 Task: Find a one-way flight from Valdosta, Georgia to Dickinson on 9 May for 3 adults in Premium economy, applying specific filters for airlines, stops, and baggage.
Action: Mouse moved to (308, 99)
Screenshot: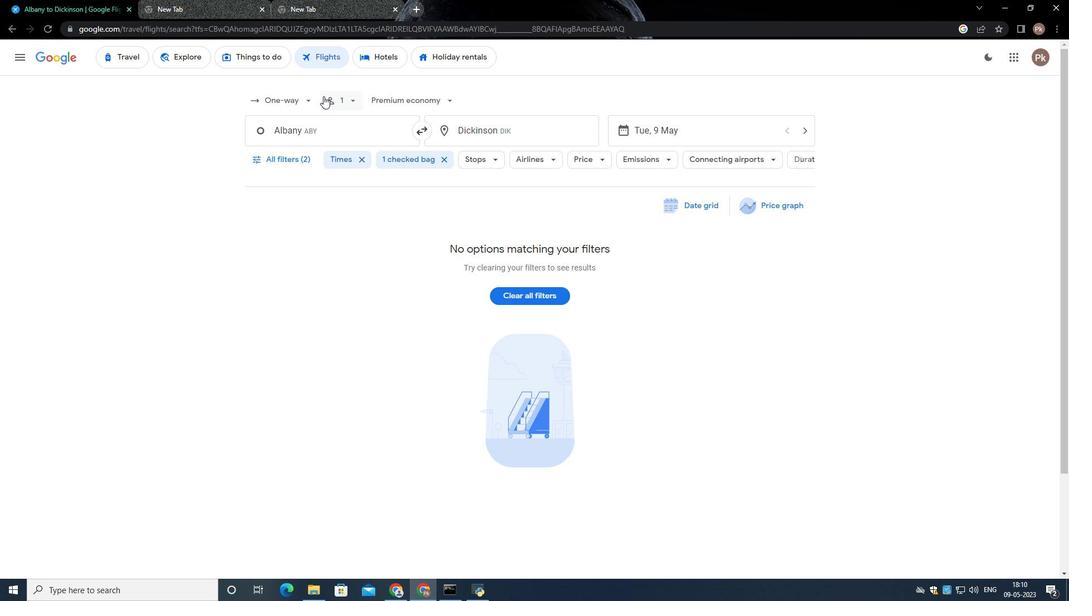 
Action: Mouse pressed left at (308, 99)
Screenshot: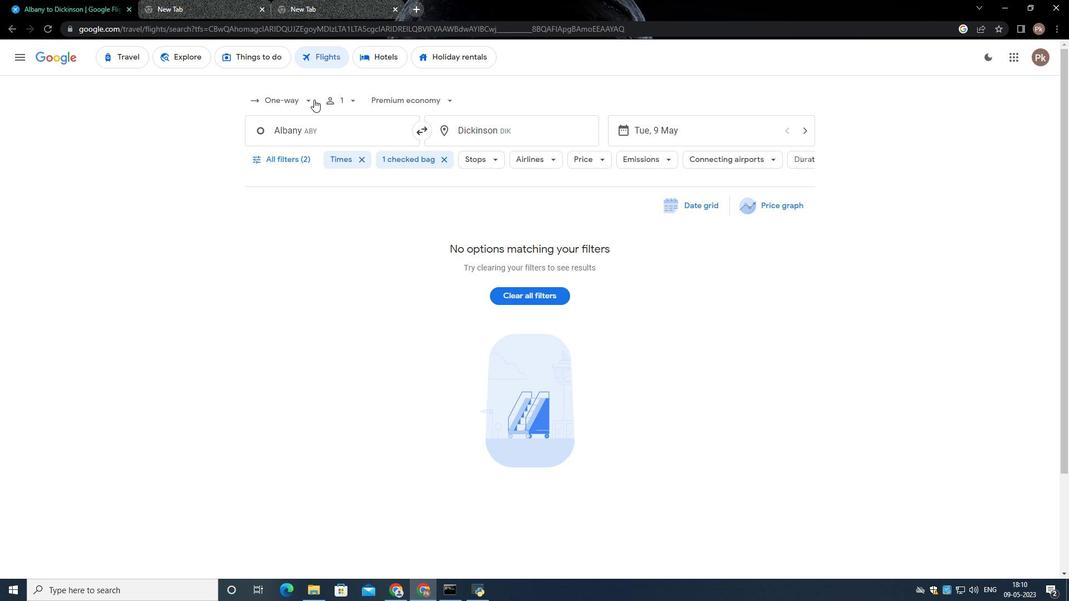 
Action: Mouse moved to (300, 144)
Screenshot: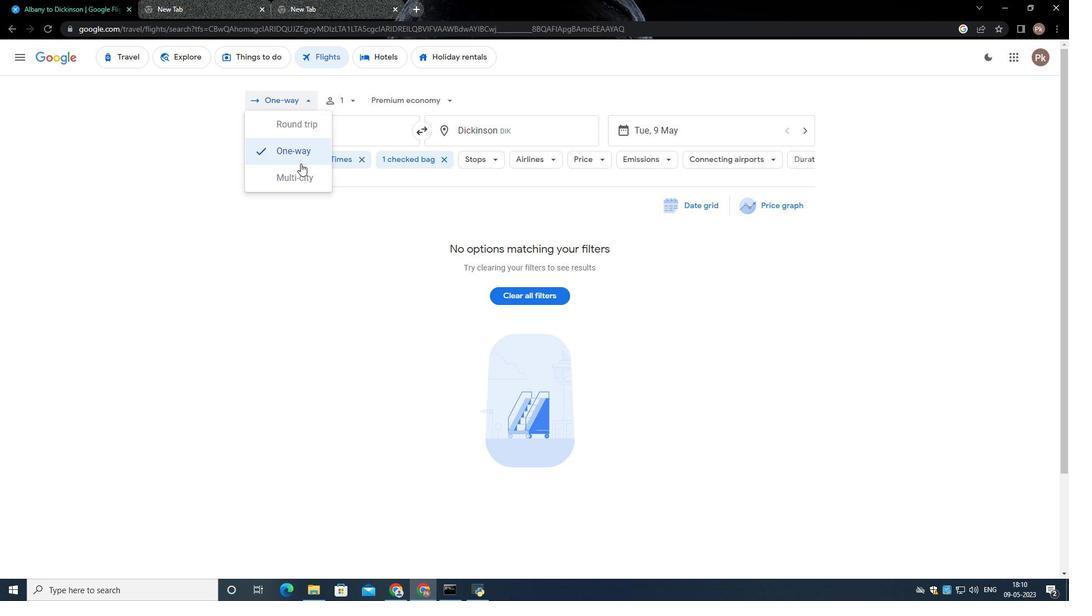 
Action: Mouse pressed left at (300, 144)
Screenshot: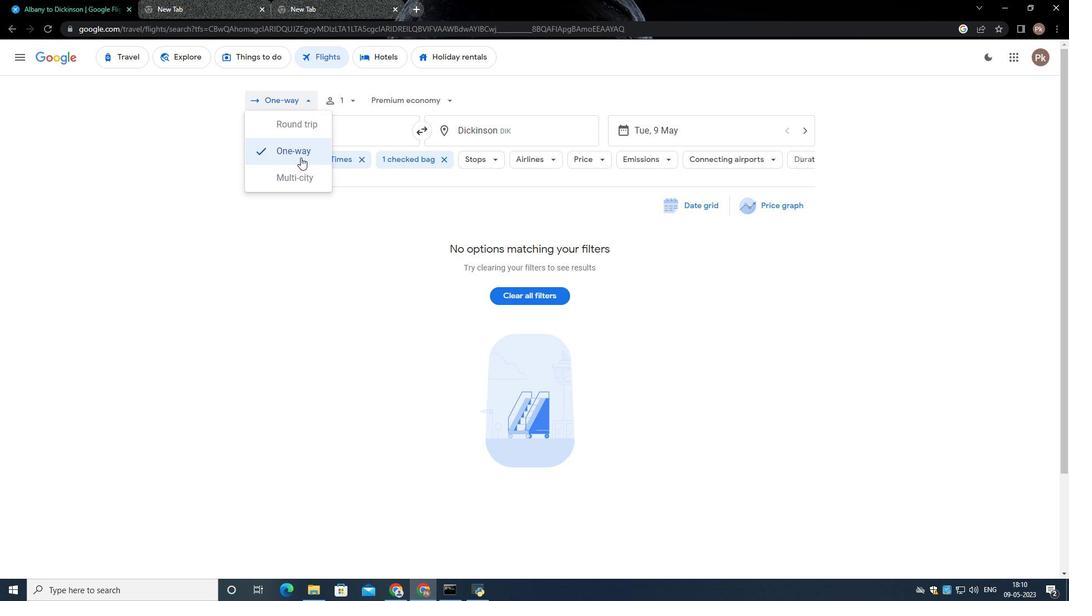 
Action: Mouse moved to (353, 100)
Screenshot: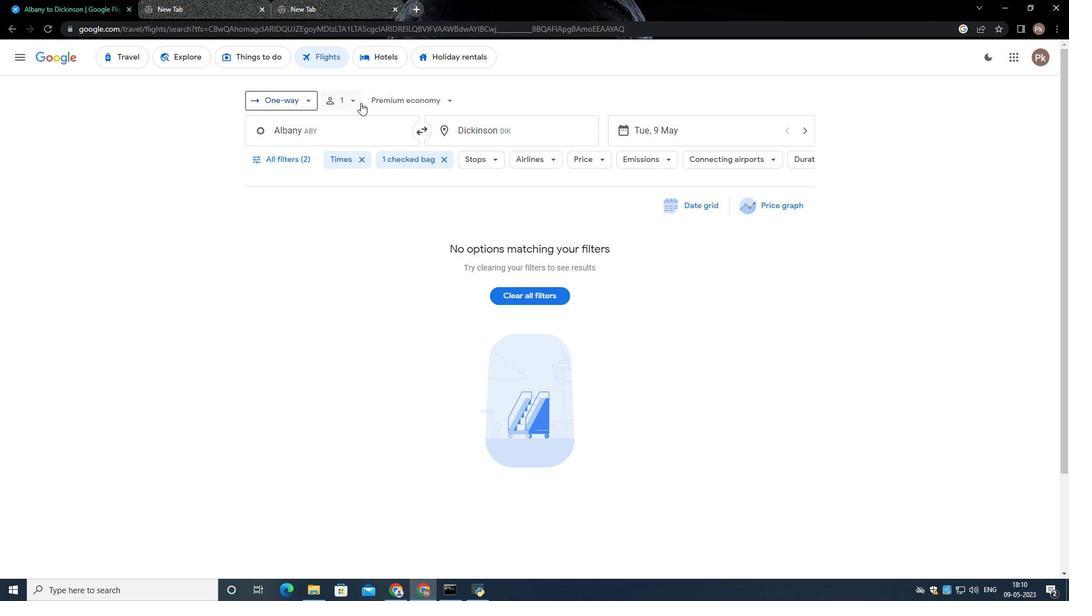 
Action: Mouse pressed left at (353, 100)
Screenshot: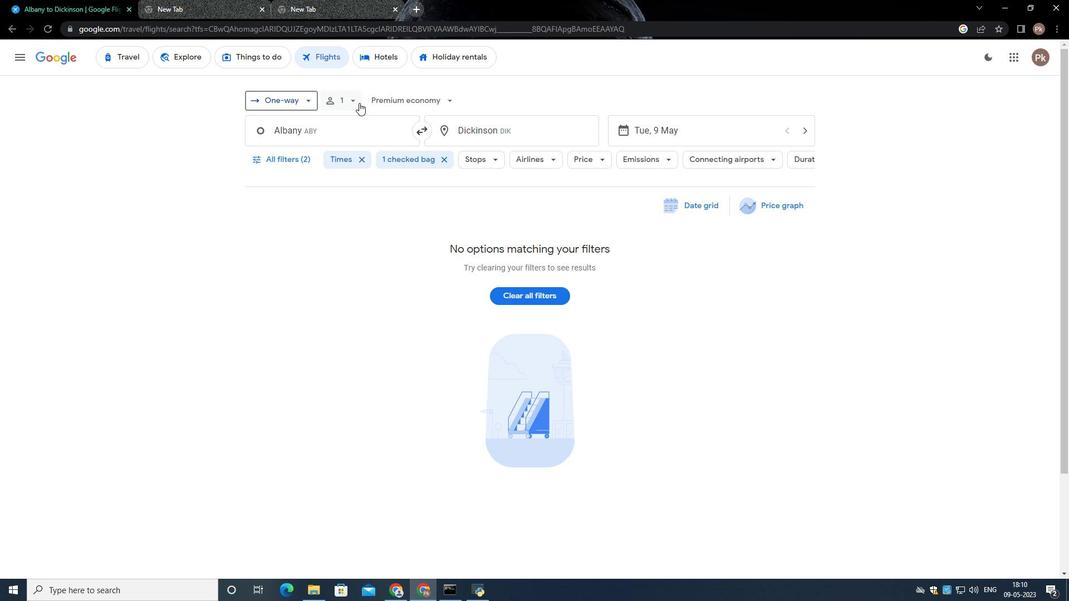 
Action: Mouse moved to (438, 128)
Screenshot: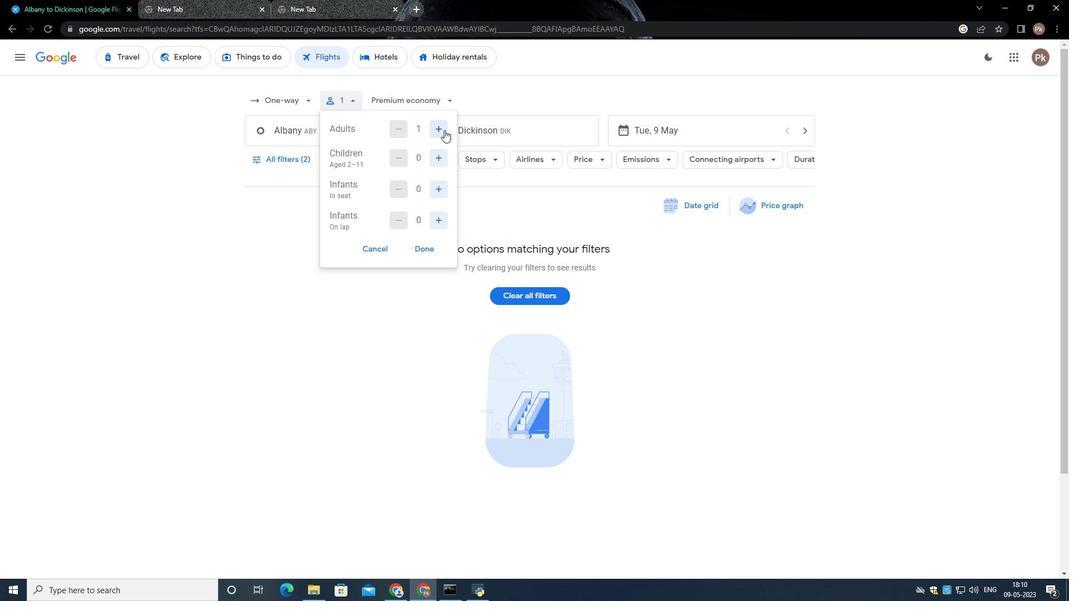 
Action: Mouse pressed left at (438, 128)
Screenshot: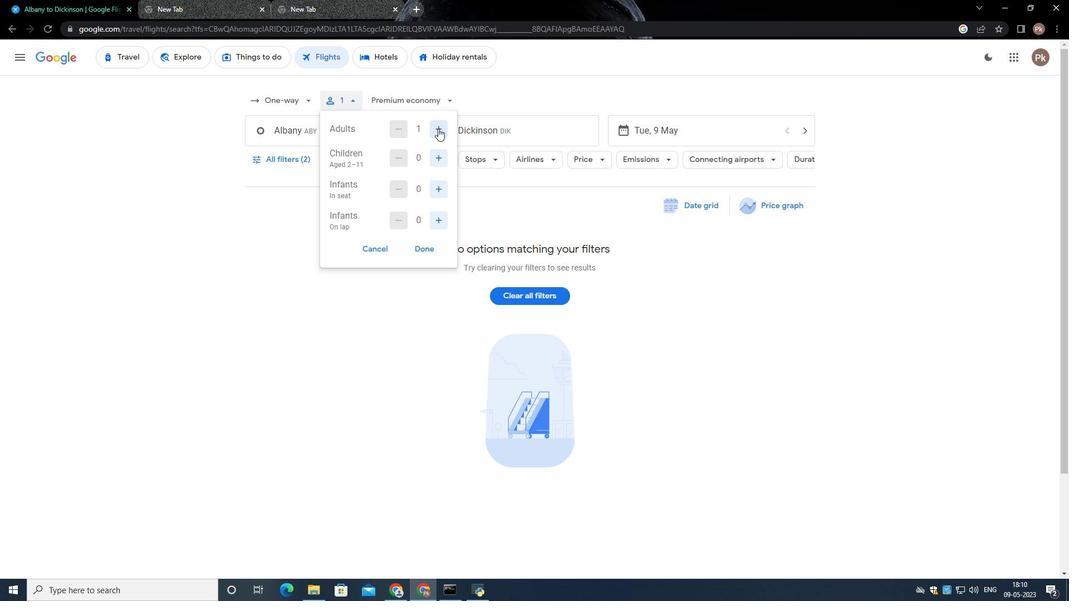 
Action: Mouse pressed left at (438, 128)
Screenshot: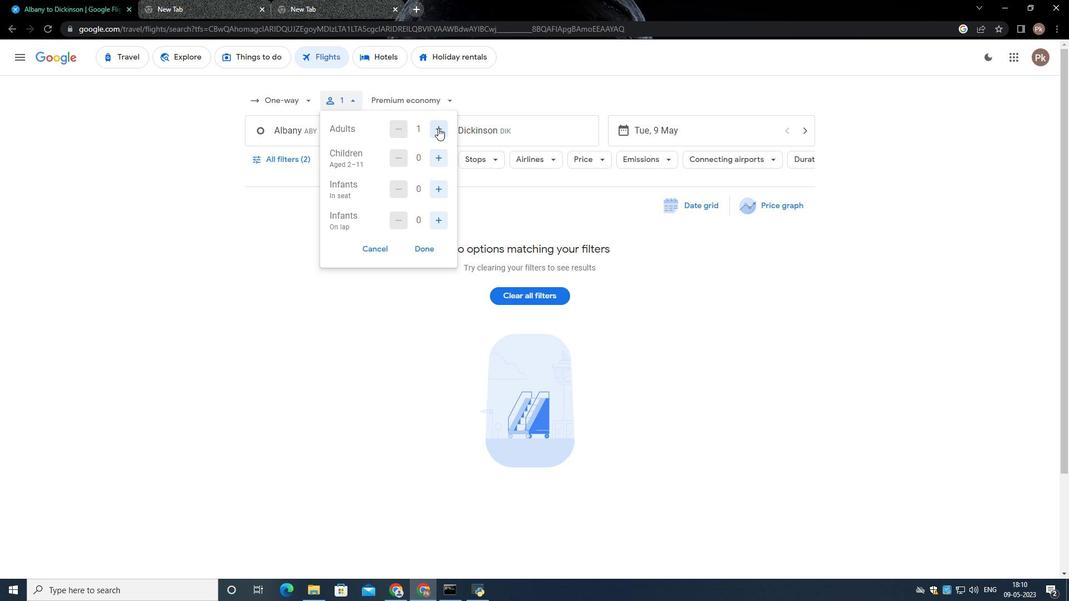 
Action: Mouse moved to (423, 248)
Screenshot: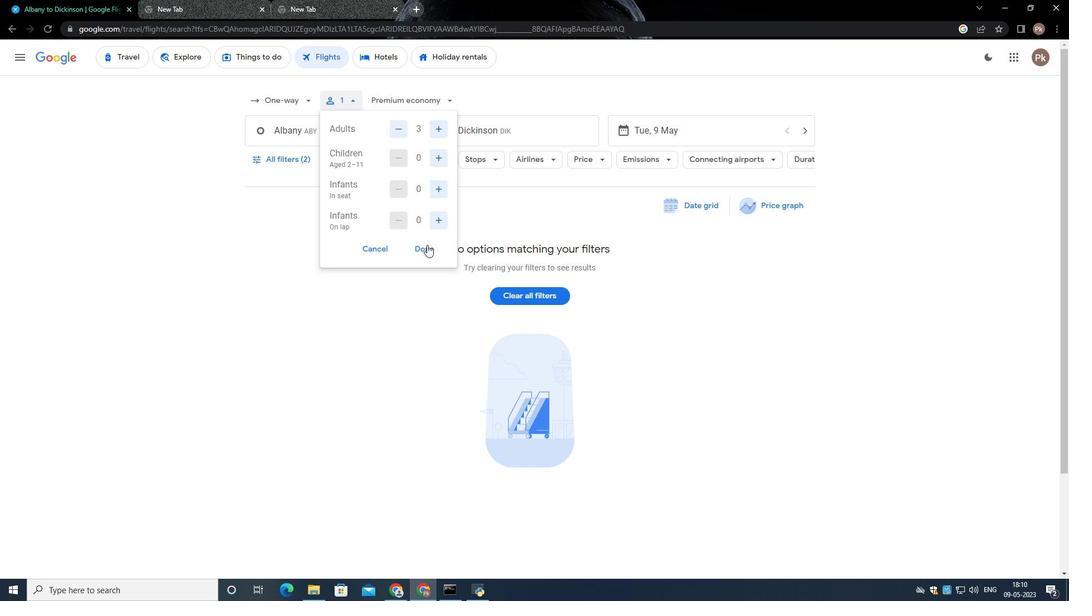 
Action: Mouse pressed left at (423, 248)
Screenshot: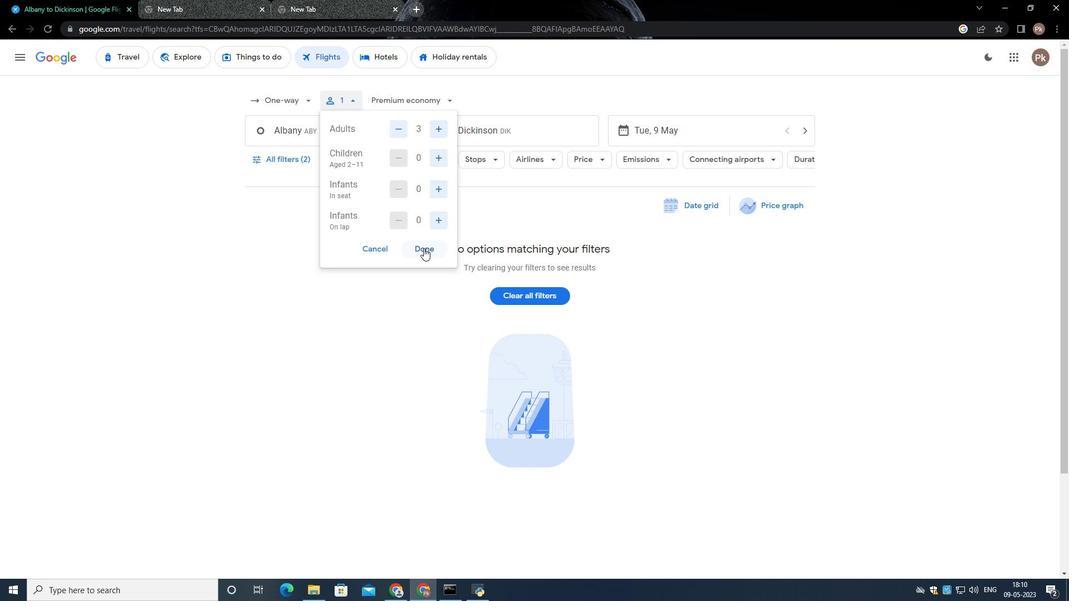 
Action: Mouse moved to (355, 142)
Screenshot: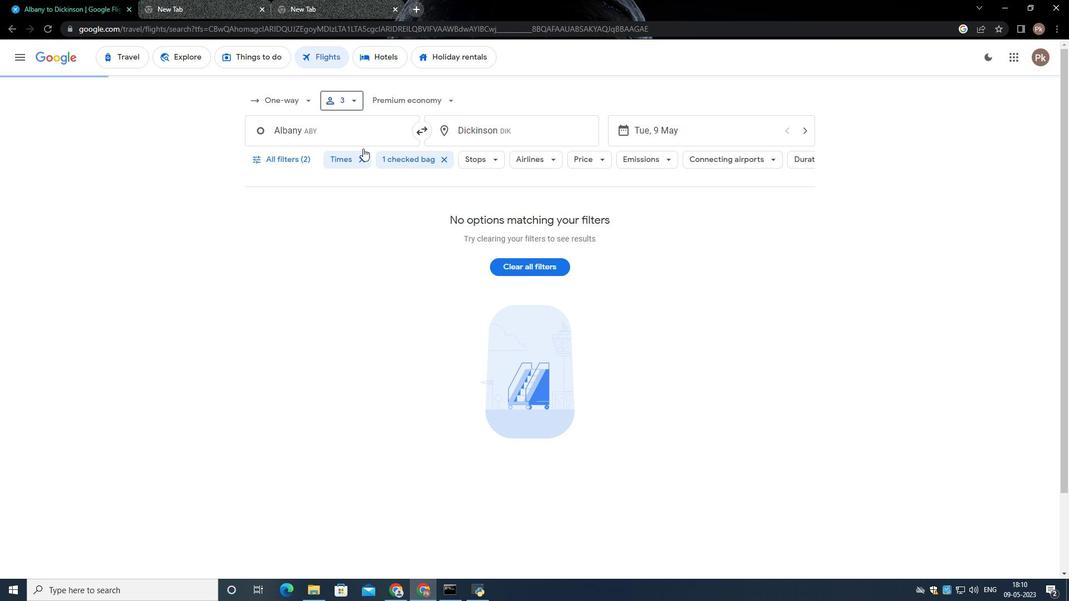 
Action: Mouse pressed left at (355, 142)
Screenshot: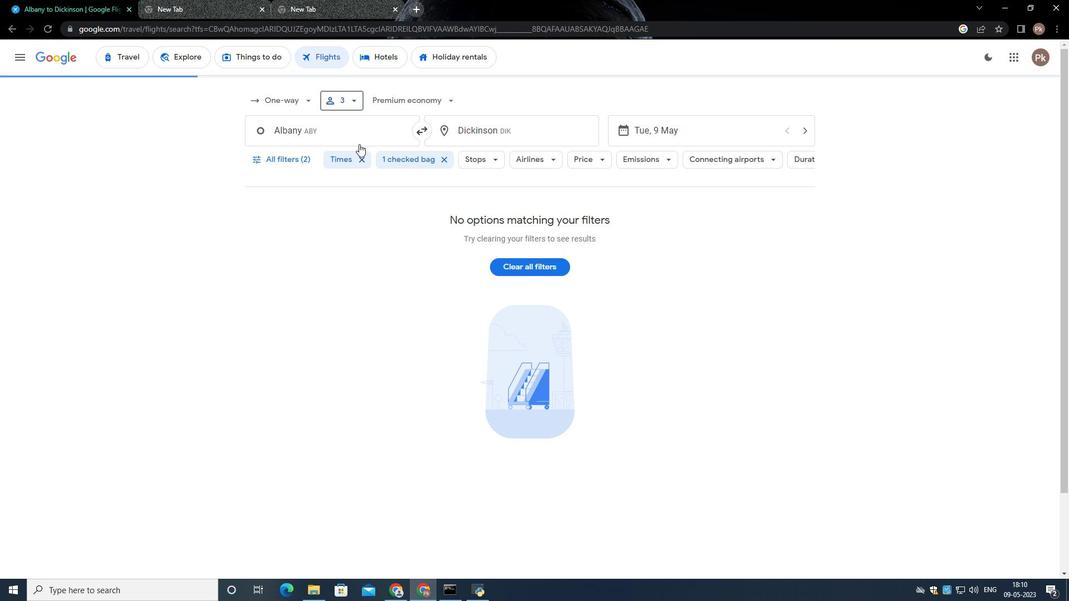 
Action: Mouse moved to (352, 138)
Screenshot: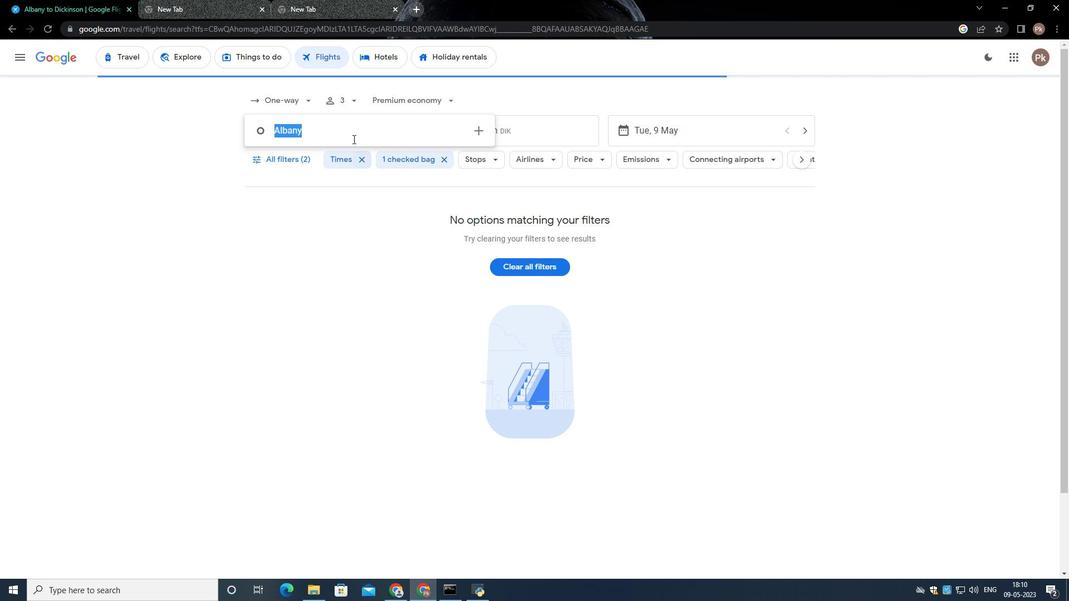 
Action: Key pressed <Key.backspace><Key.shift>Valdosta<Key.space><Key.shift><Key.shift>R
Screenshot: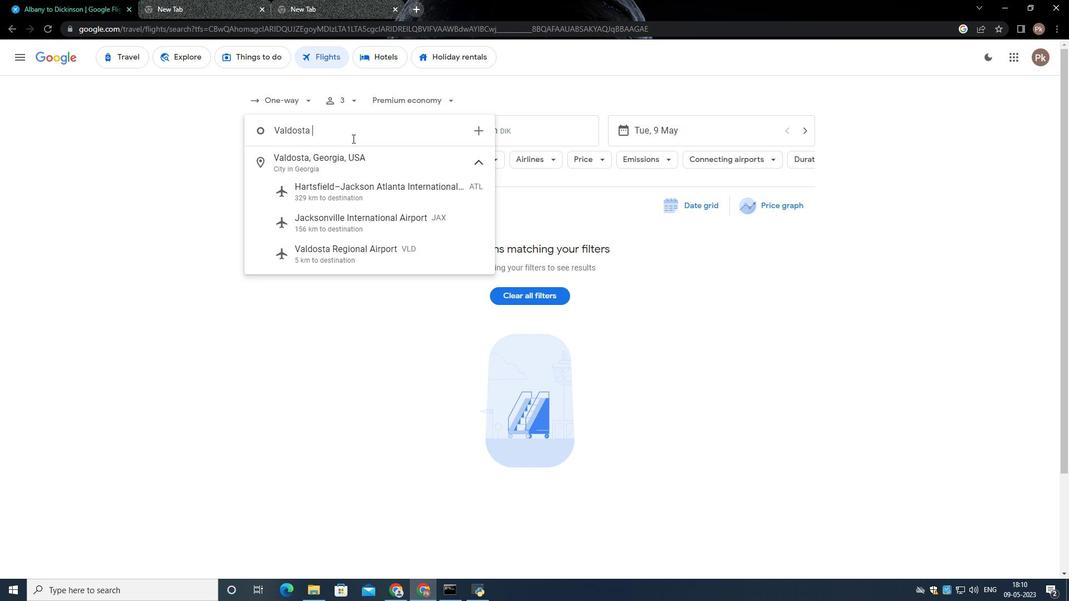 
Action: Mouse moved to (340, 163)
Screenshot: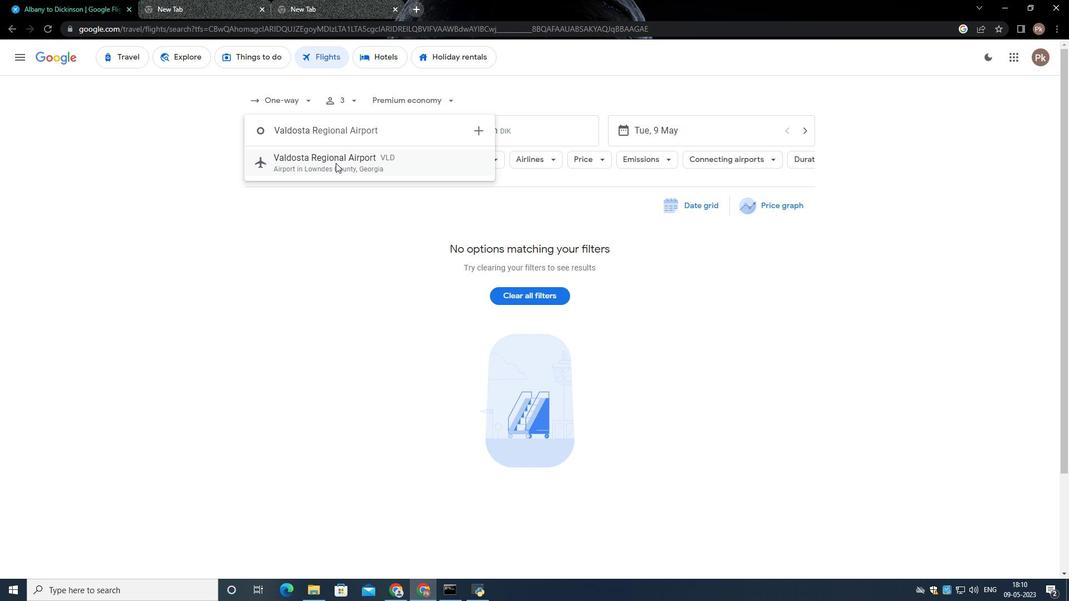
Action: Mouse pressed left at (340, 163)
Screenshot: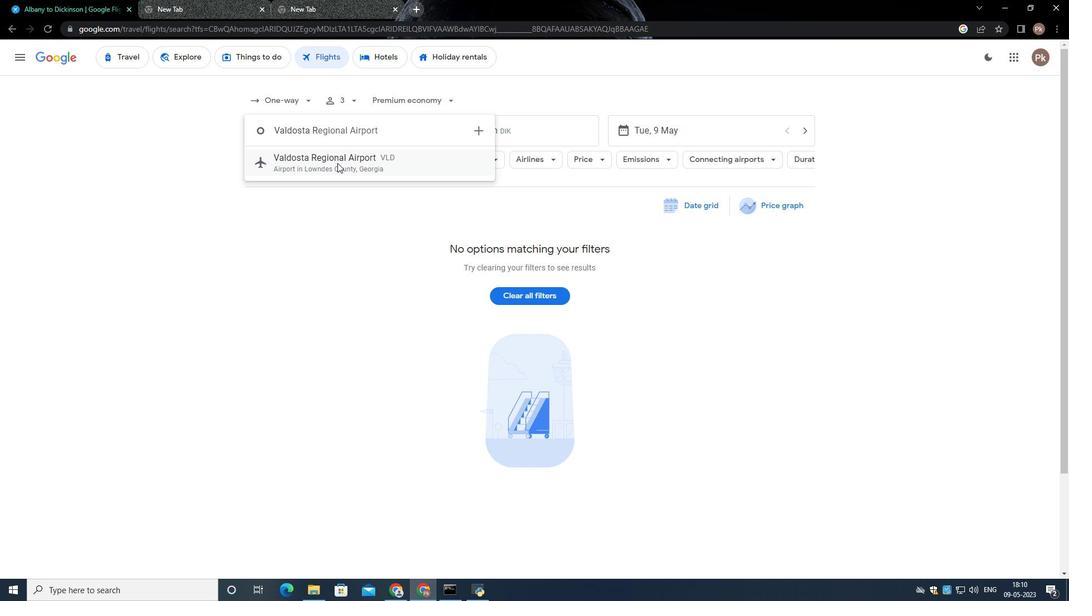 
Action: Mouse moved to (496, 126)
Screenshot: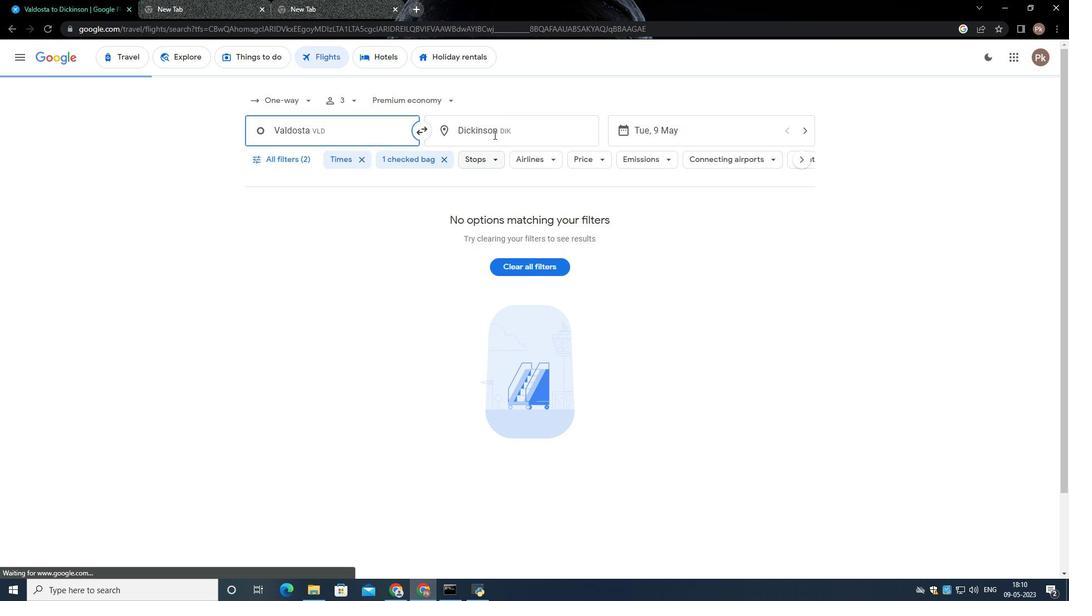 
Action: Mouse pressed left at (496, 126)
Screenshot: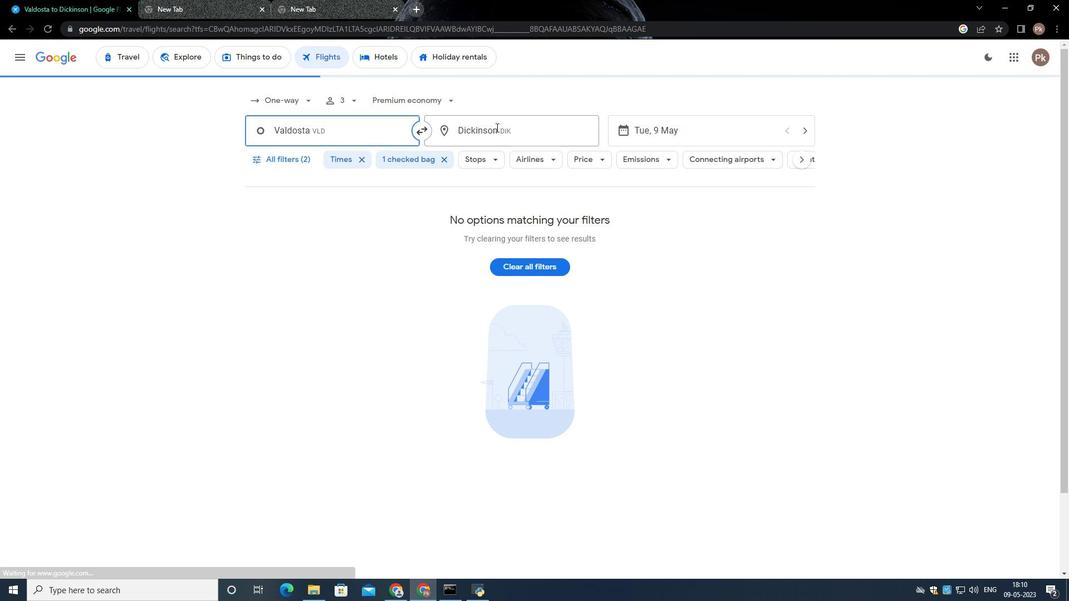 
Action: Mouse moved to (418, 107)
Screenshot: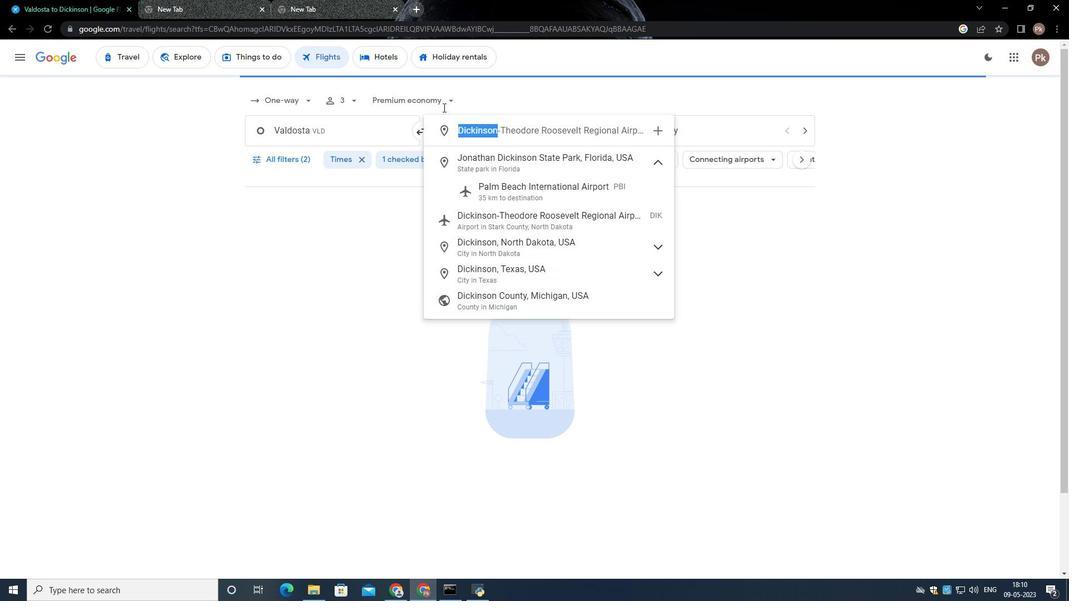 
Action: Key pressed <Key.backspace>
Screenshot: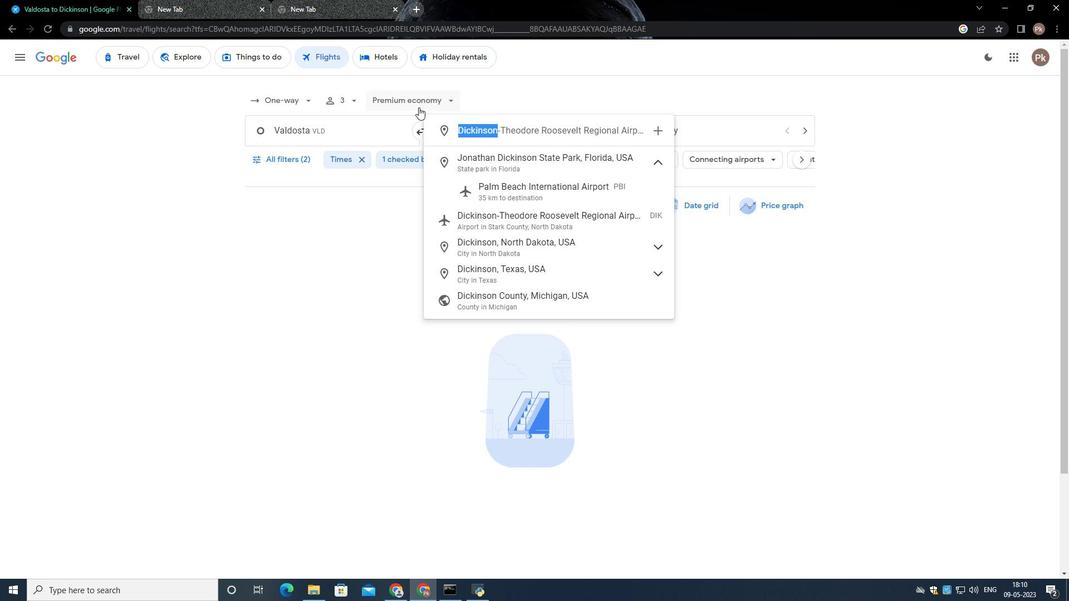 
Action: Mouse moved to (418, 108)
Screenshot: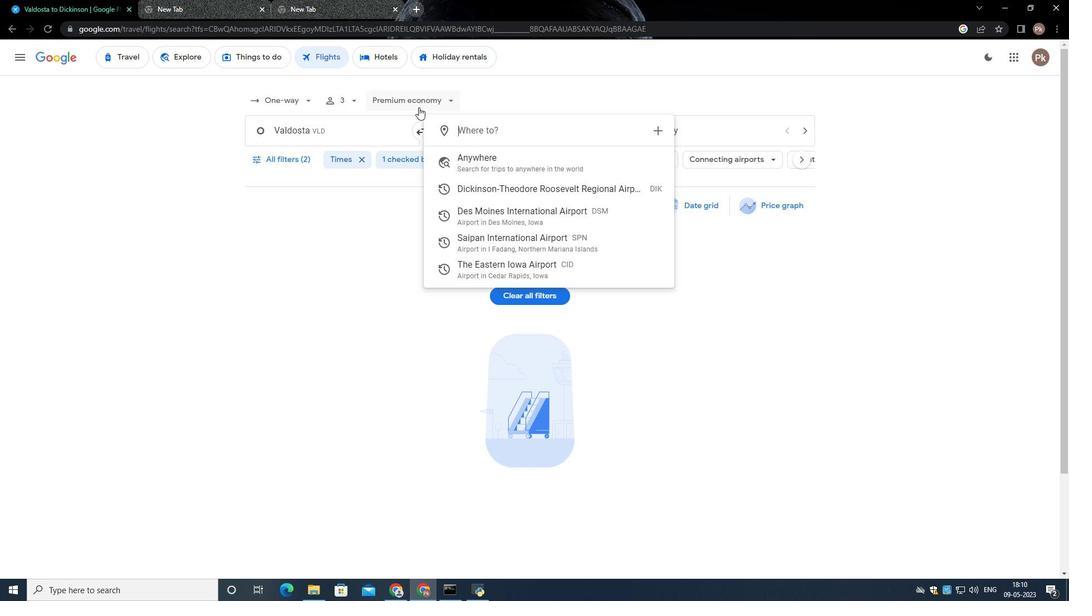 
Action: Key pressed <Key.shift><Key.shift><Key.shift><Key.shift><Key.shift><Key.shift><Key.shift><Key.shift>Di
Screenshot: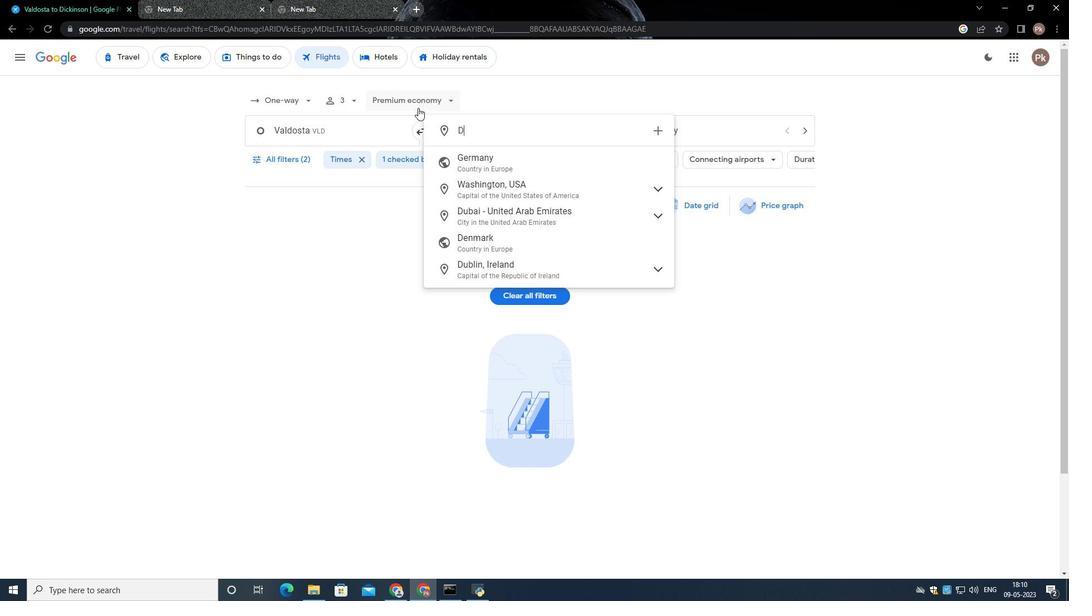 
Action: Mouse moved to (417, 108)
Screenshot: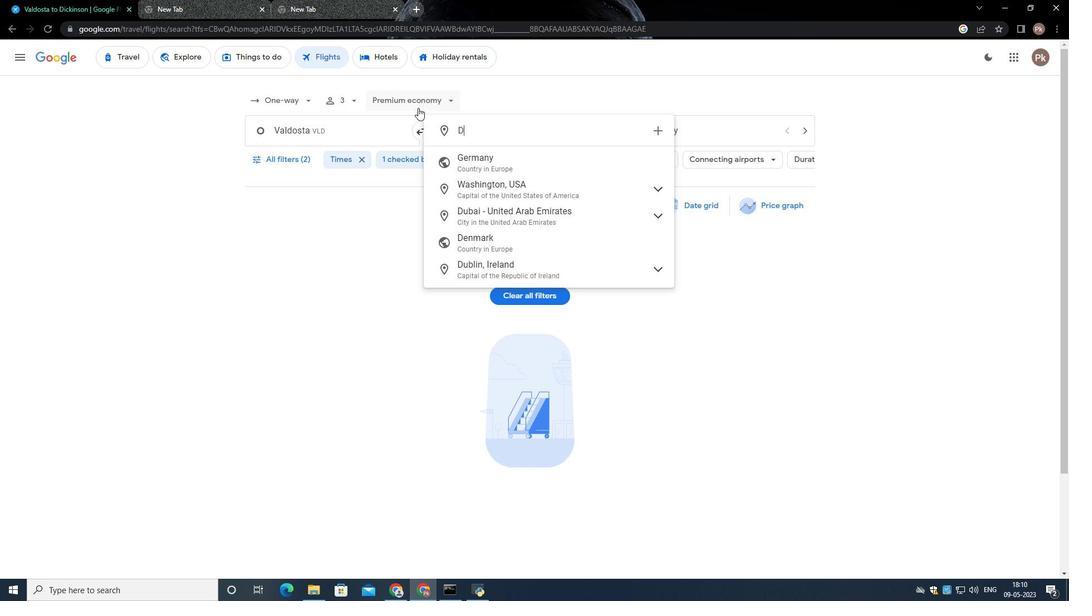 
Action: Key pressed ck
Screenshot: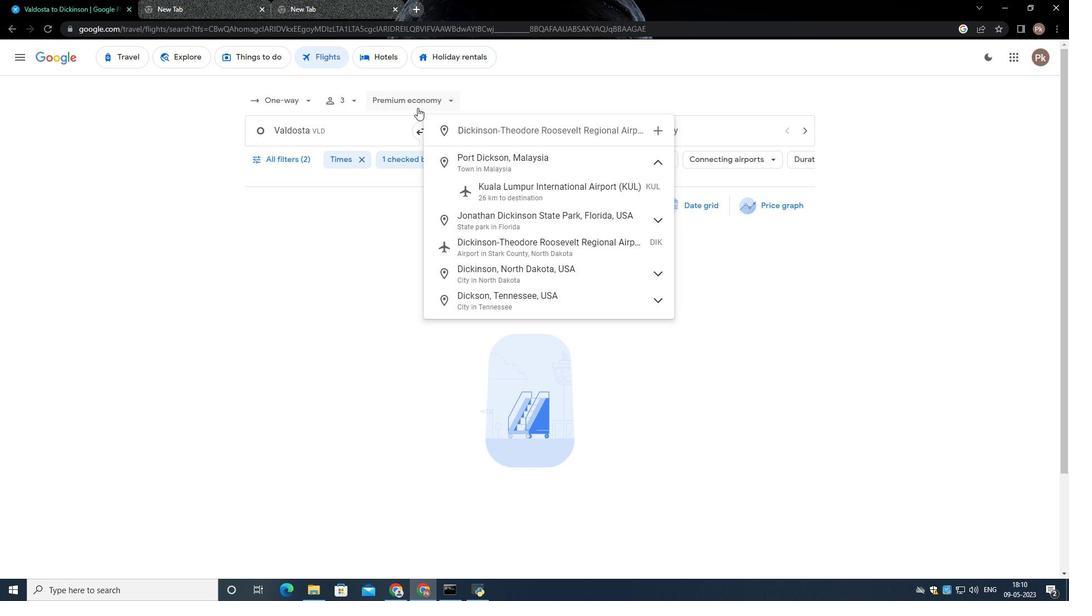 
Action: Mouse moved to (533, 251)
Screenshot: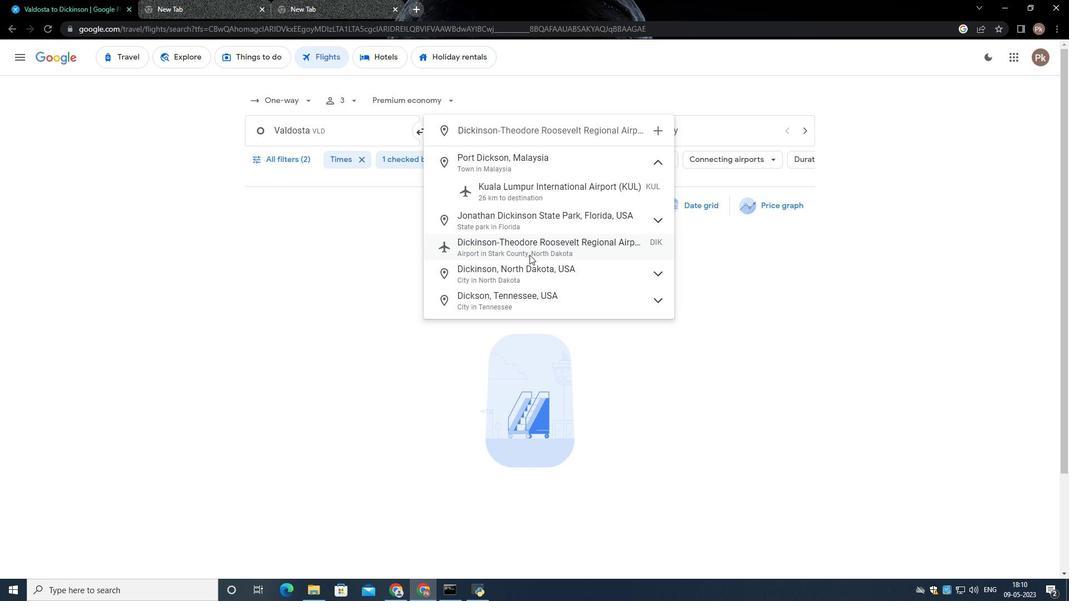 
Action: Mouse pressed left at (533, 251)
Screenshot: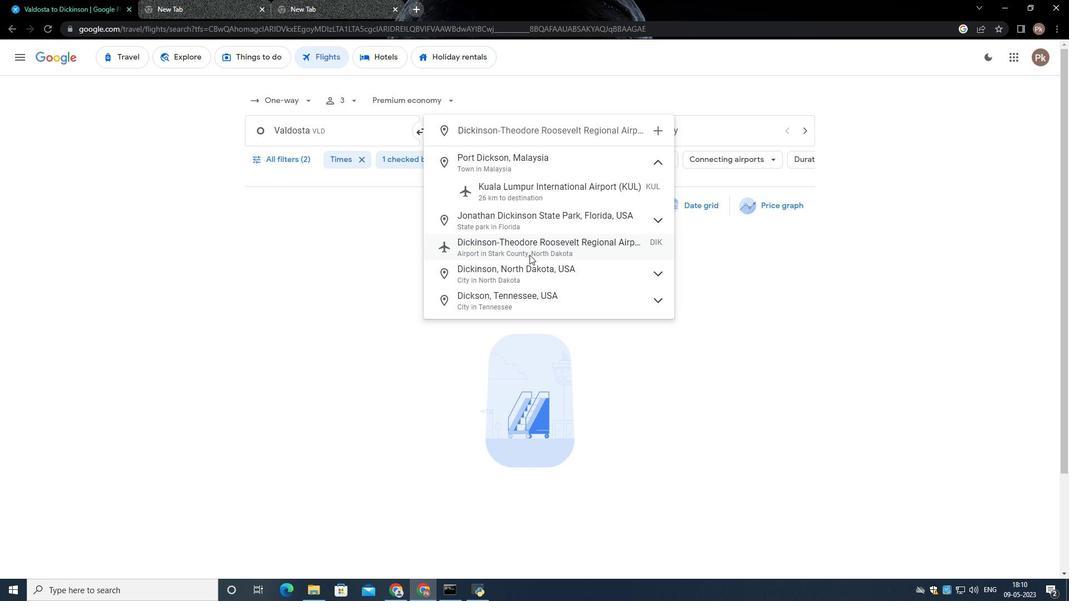 
Action: Mouse moved to (654, 129)
Screenshot: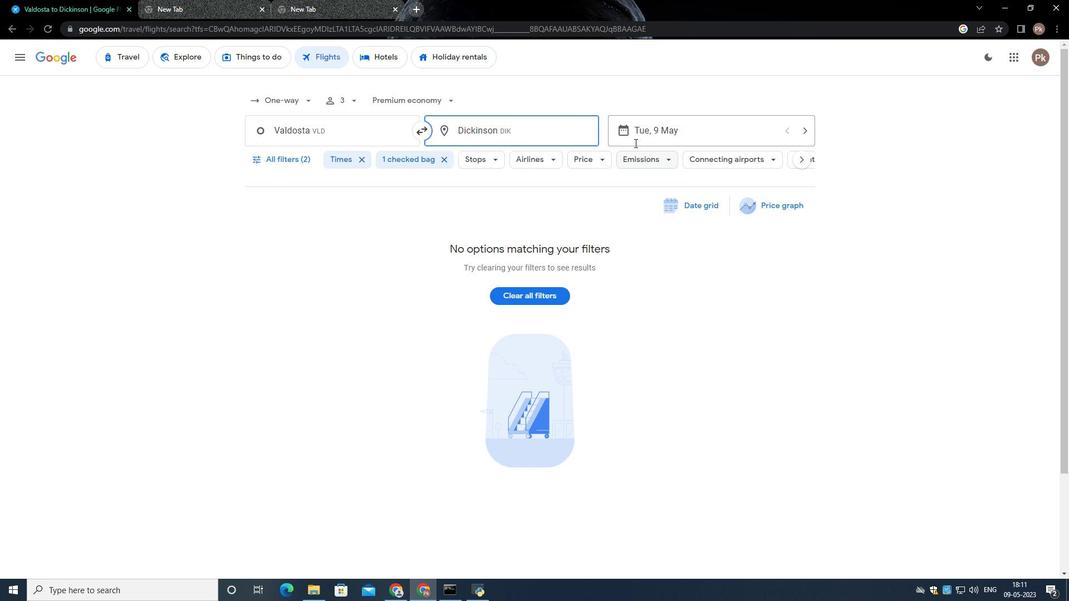 
Action: Mouse pressed left at (654, 129)
Screenshot: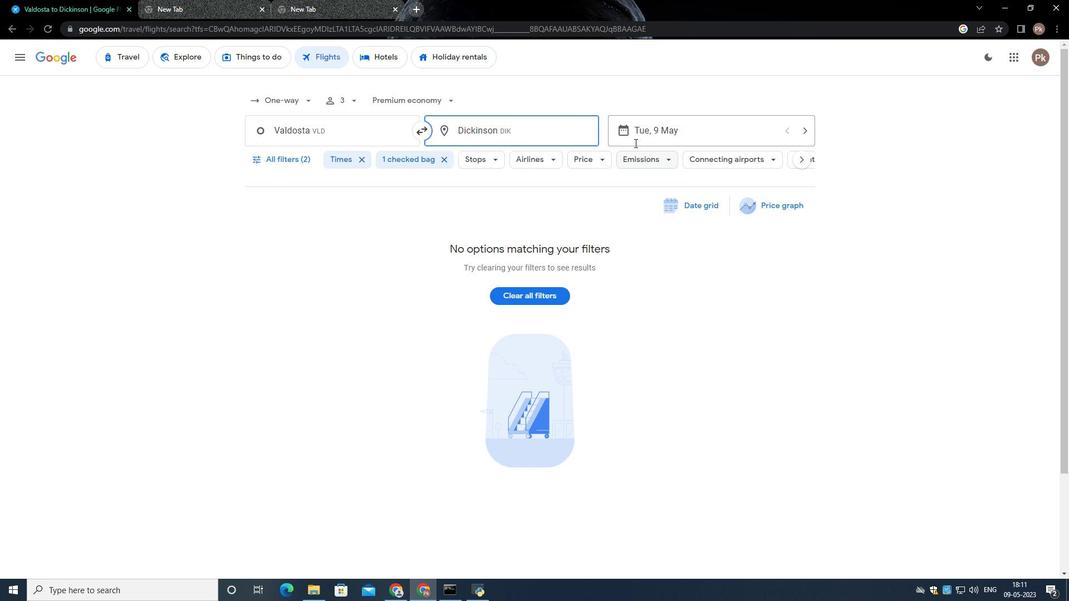 
Action: Mouse moved to (471, 245)
Screenshot: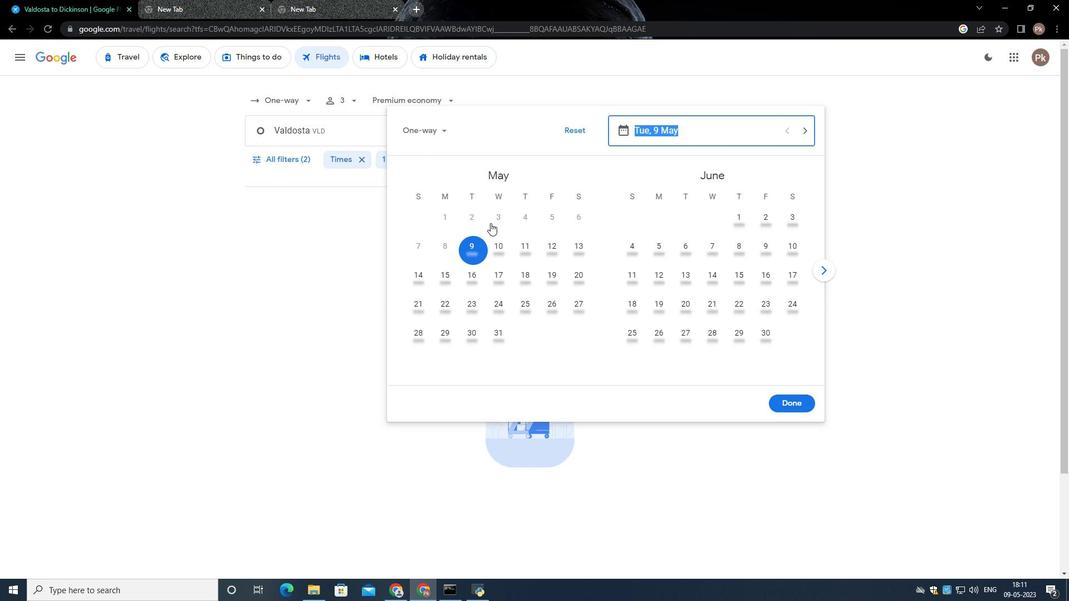 
Action: Mouse pressed left at (471, 245)
Screenshot: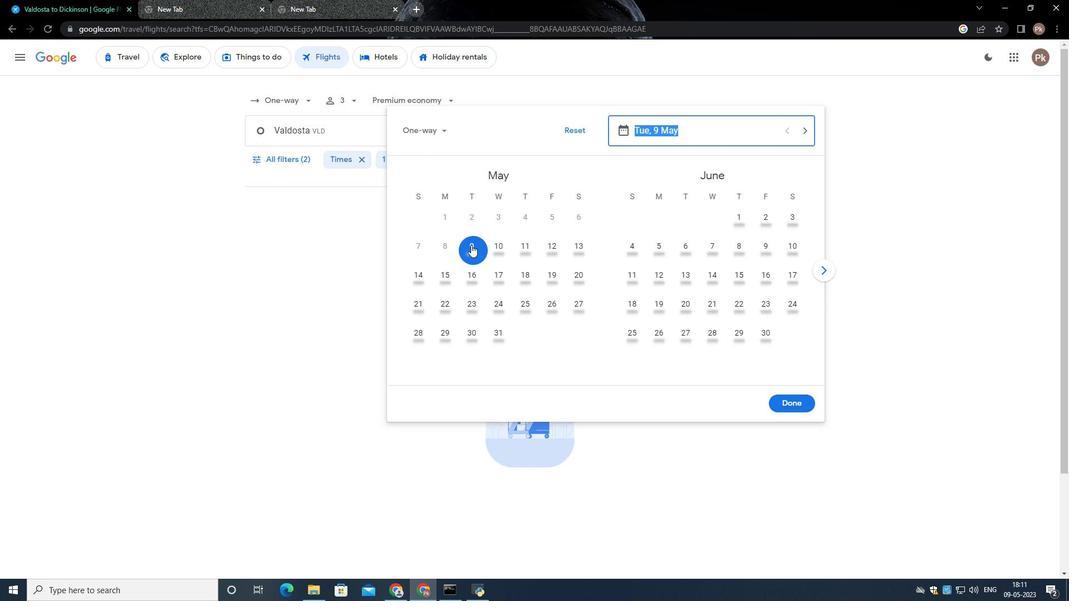 
Action: Mouse moved to (788, 397)
Screenshot: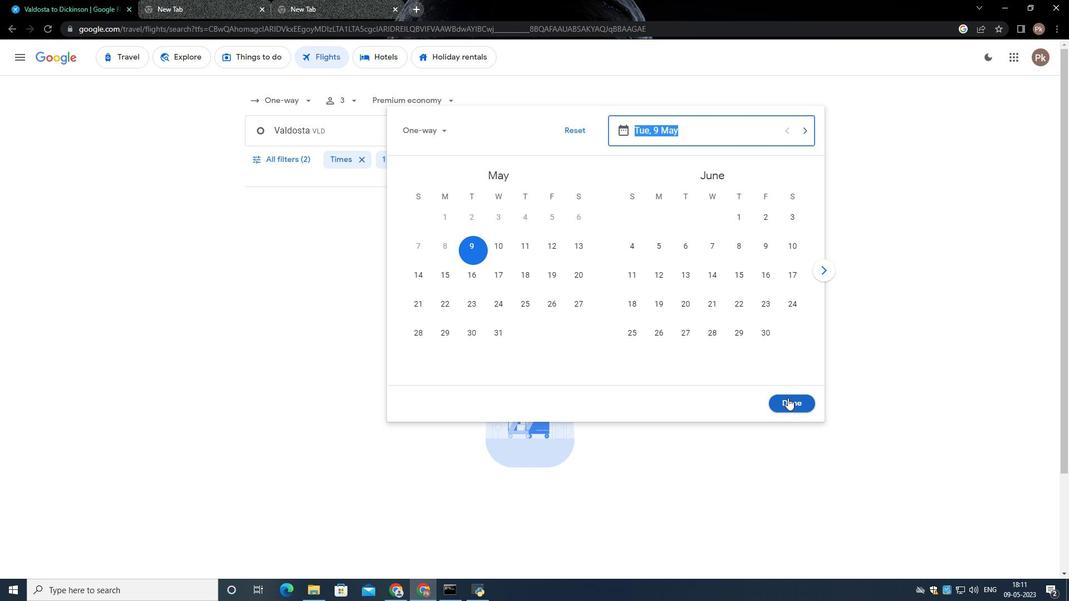 
Action: Mouse pressed left at (788, 397)
Screenshot: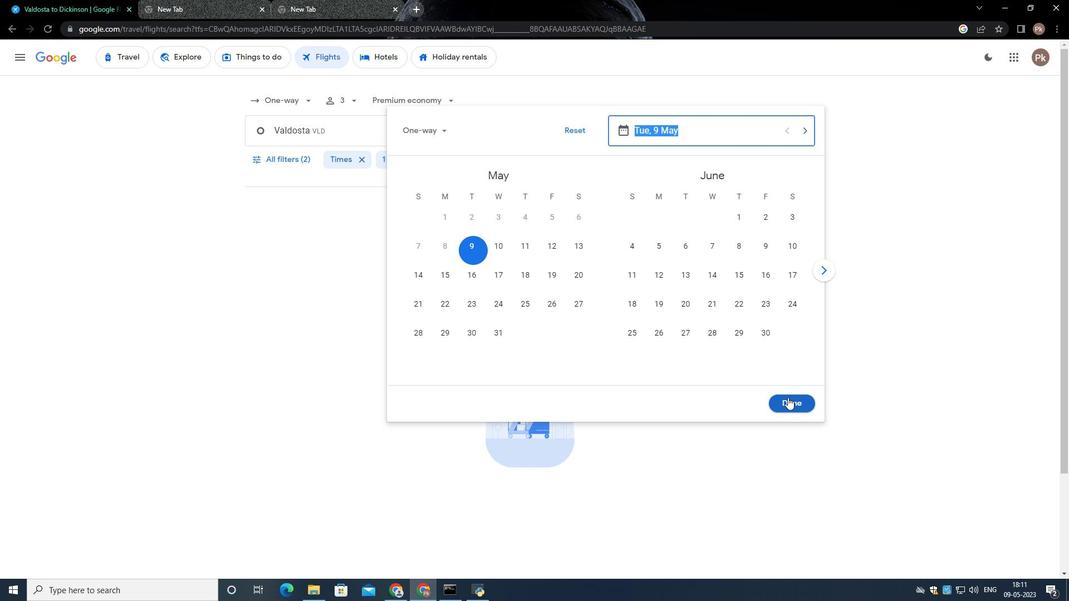 
Action: Mouse moved to (299, 149)
Screenshot: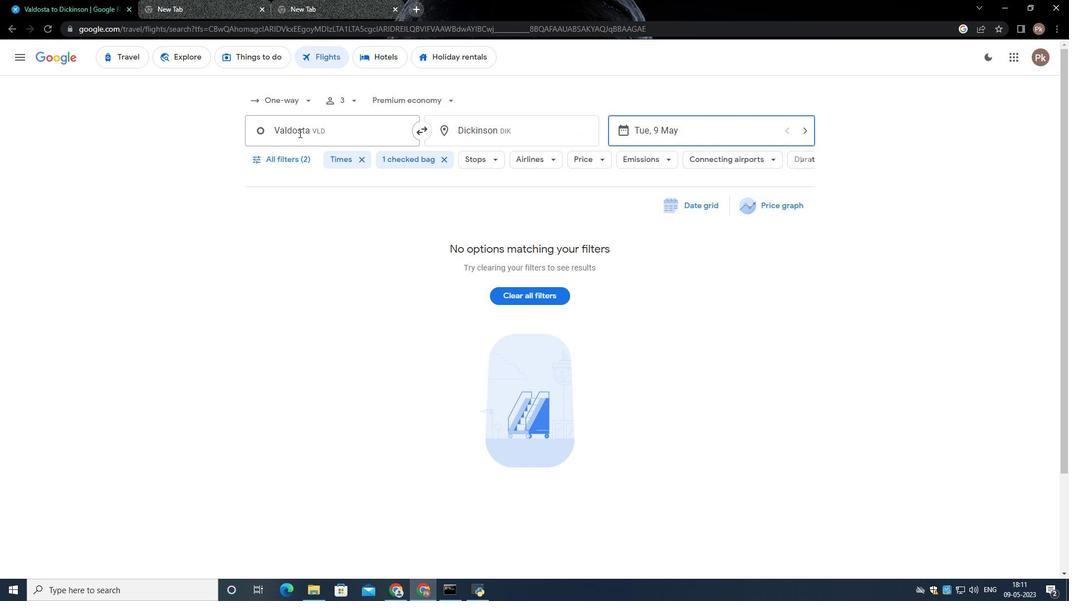 
Action: Mouse pressed left at (299, 149)
Screenshot: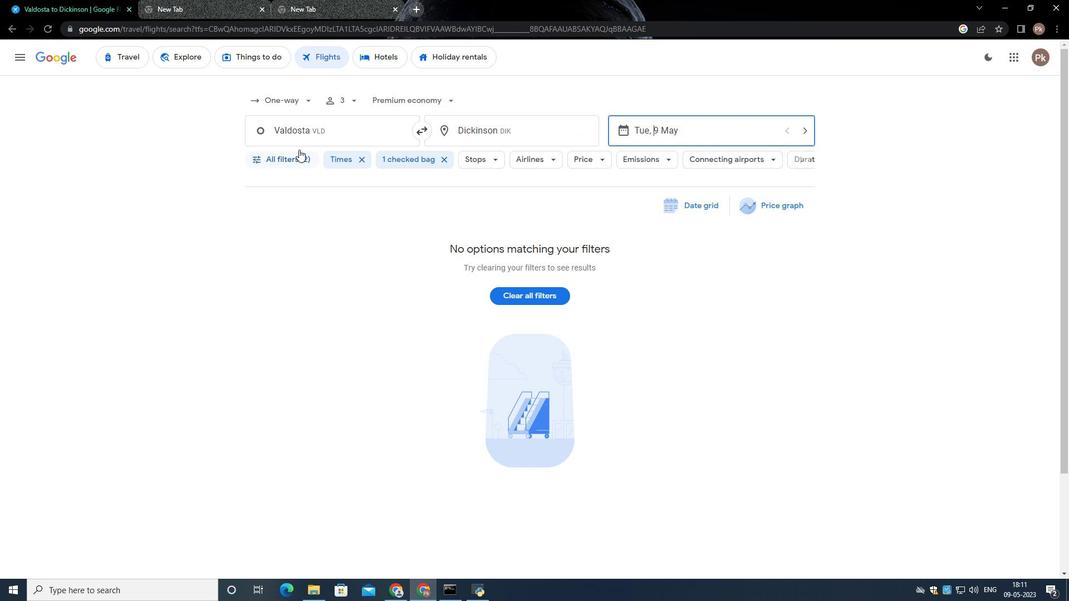 
Action: Mouse moved to (408, 397)
Screenshot: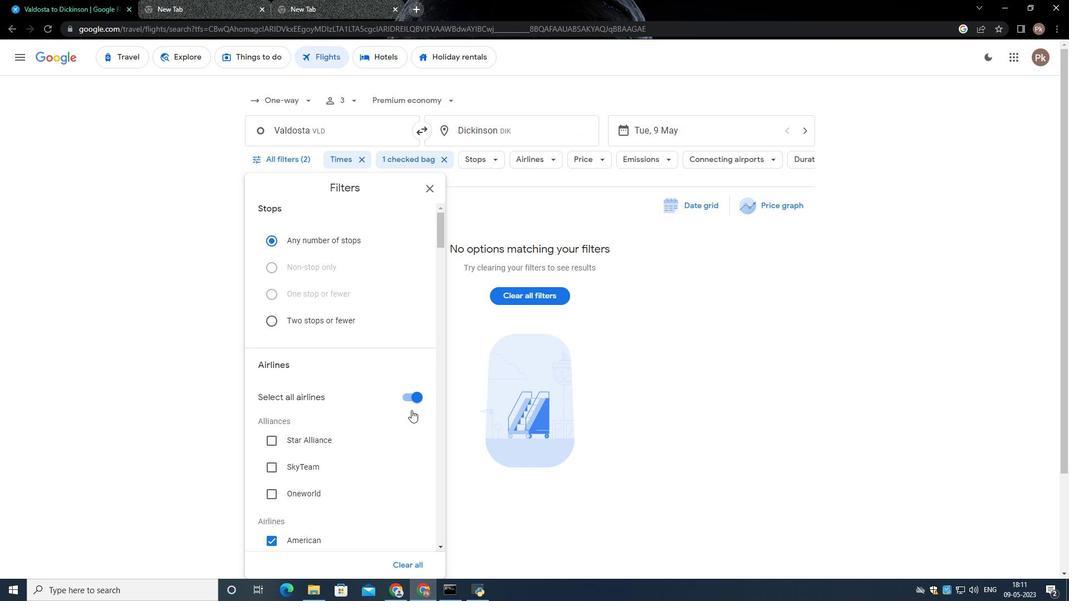 
Action: Mouse pressed left at (408, 397)
Screenshot: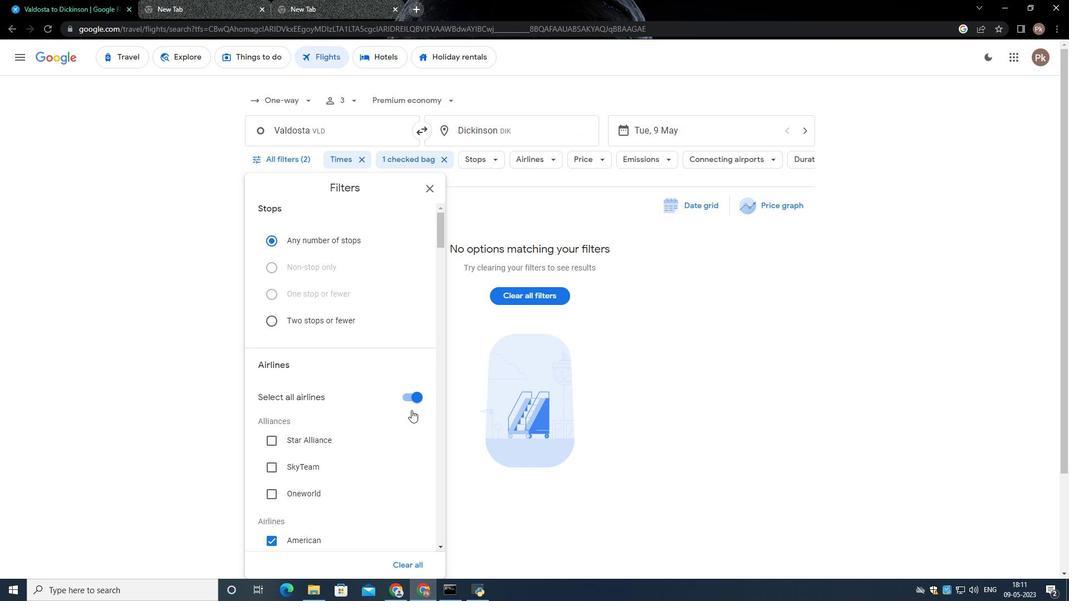 
Action: Mouse moved to (375, 387)
Screenshot: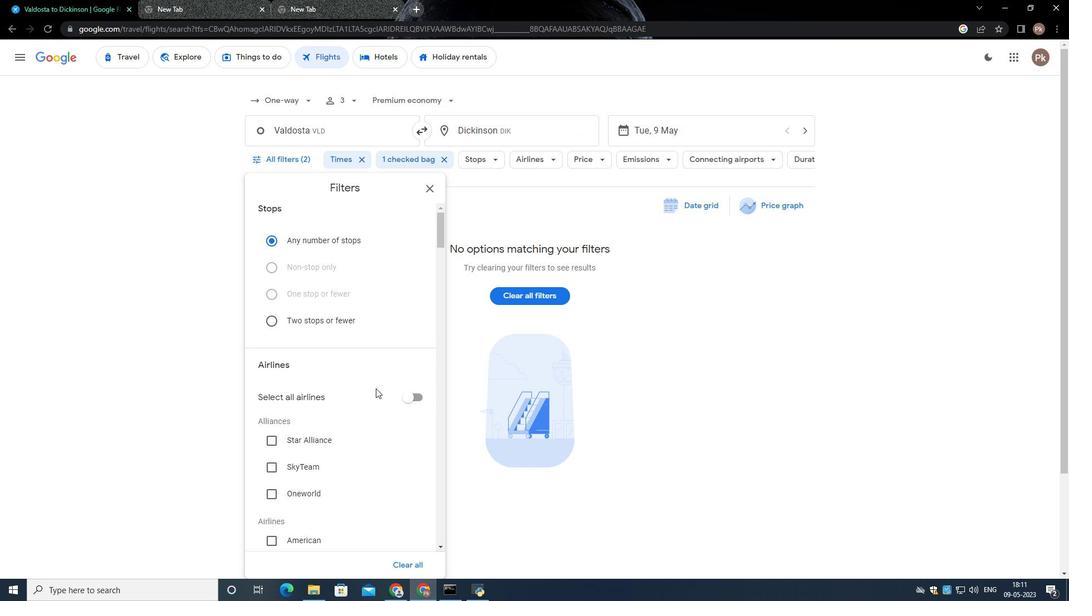 
Action: Mouse scrolled (375, 387) with delta (0, 0)
Screenshot: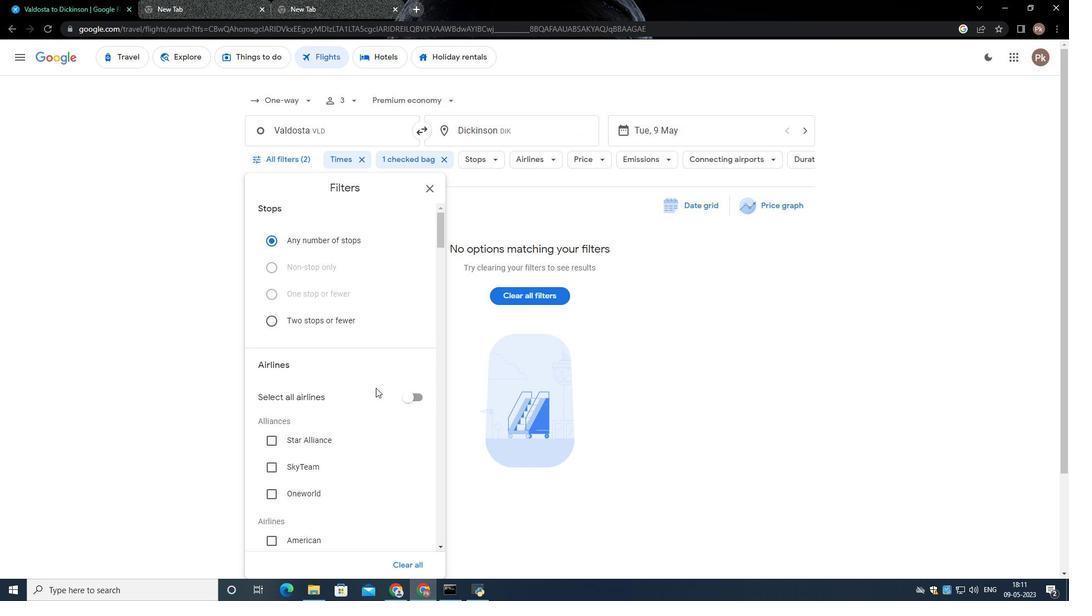 
Action: Mouse moved to (375, 387)
Screenshot: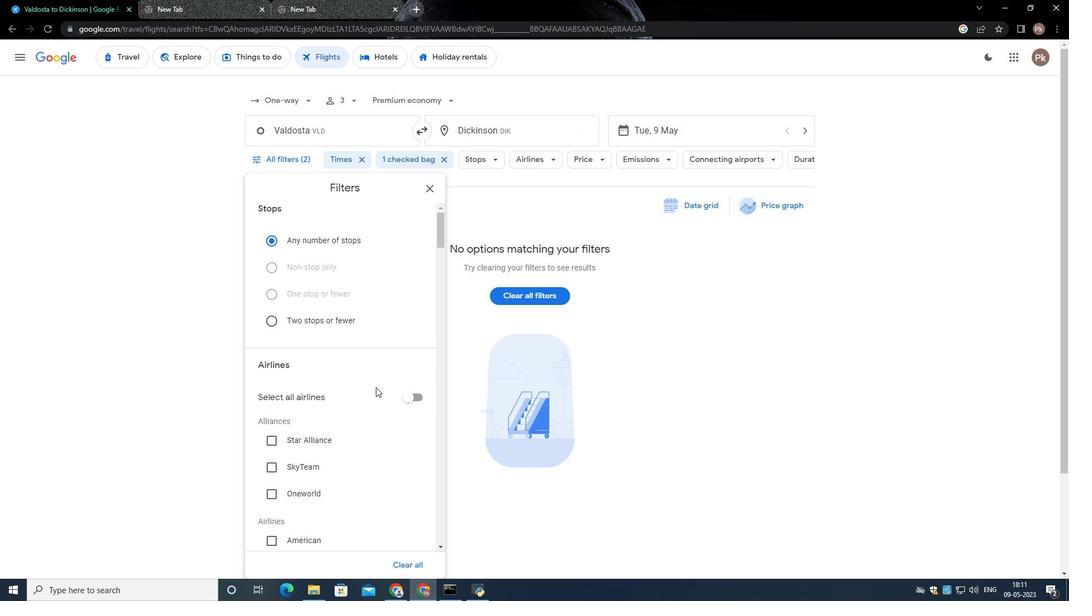 
Action: Mouse scrolled (375, 386) with delta (0, 0)
Screenshot: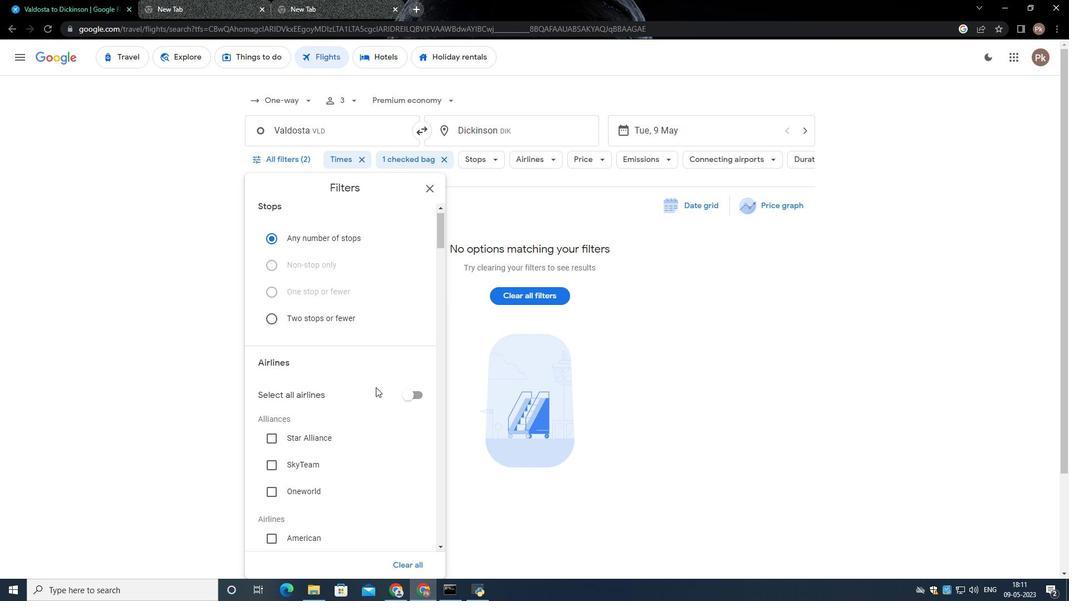 
Action: Mouse scrolled (375, 386) with delta (0, 0)
Screenshot: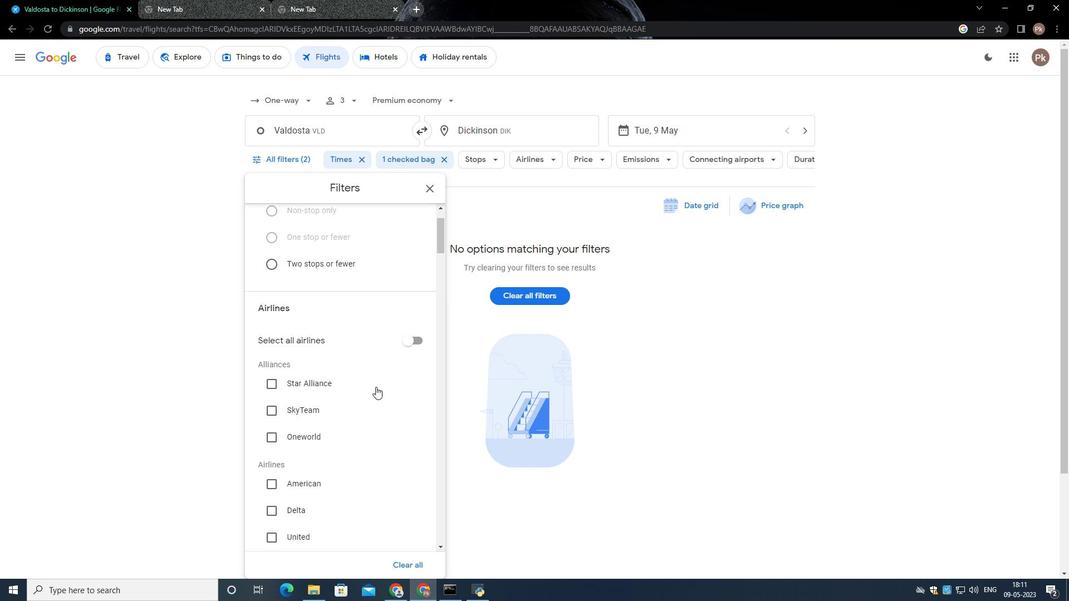 
Action: Mouse scrolled (375, 386) with delta (0, 0)
Screenshot: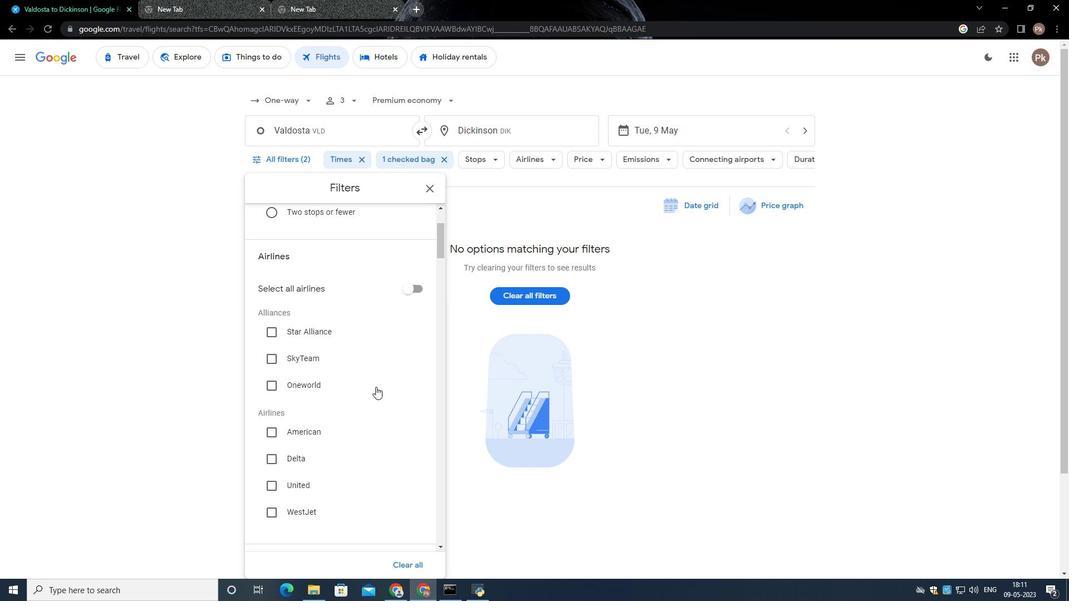 
Action: Mouse scrolled (375, 386) with delta (0, 0)
Screenshot: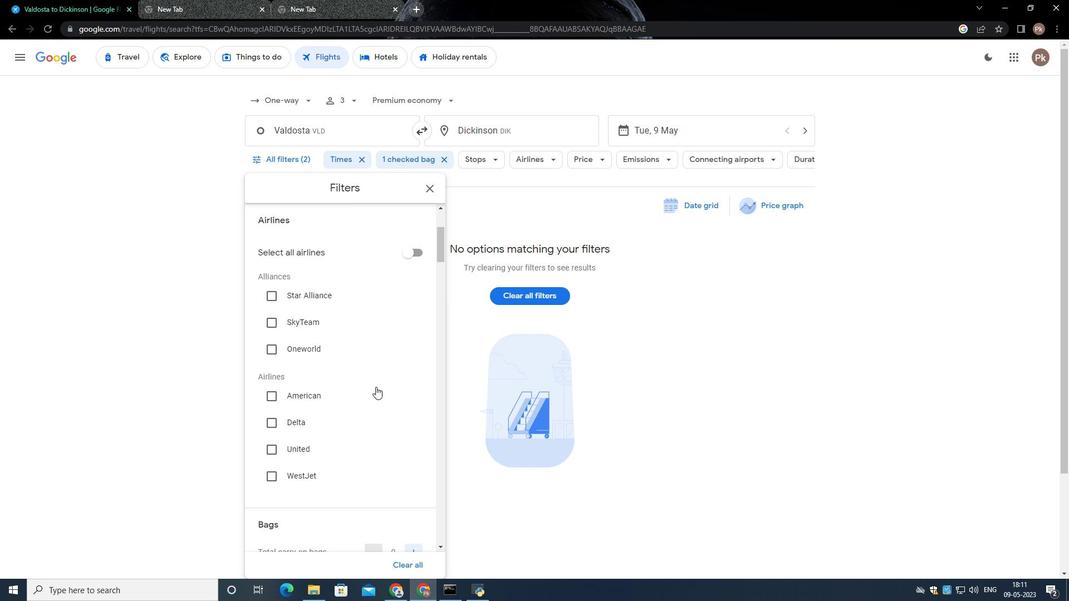 
Action: Mouse scrolled (375, 386) with delta (0, 0)
Screenshot: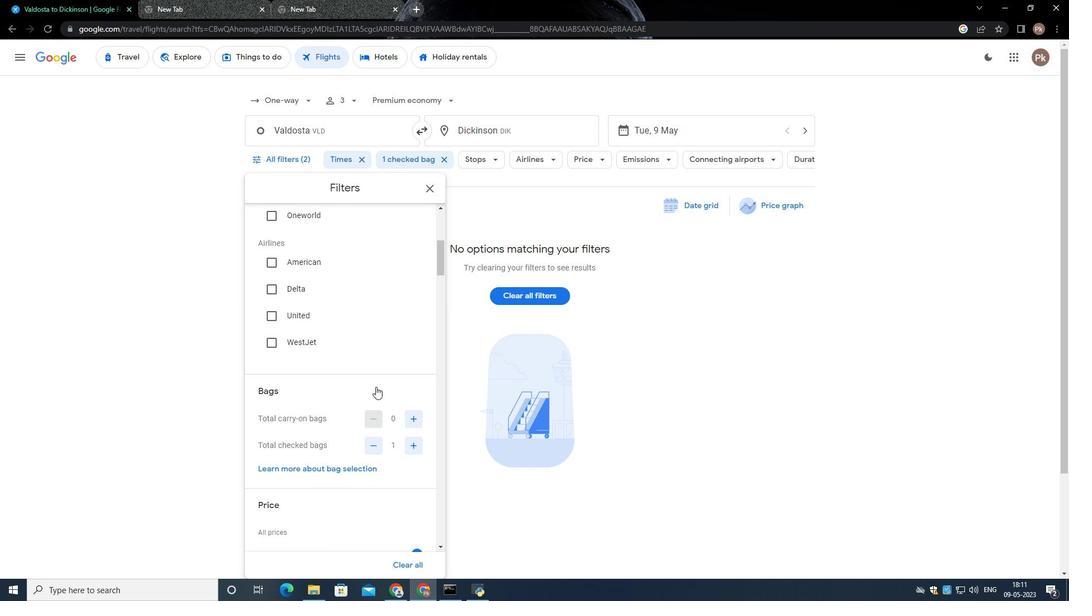 
Action: Mouse moved to (422, 363)
Screenshot: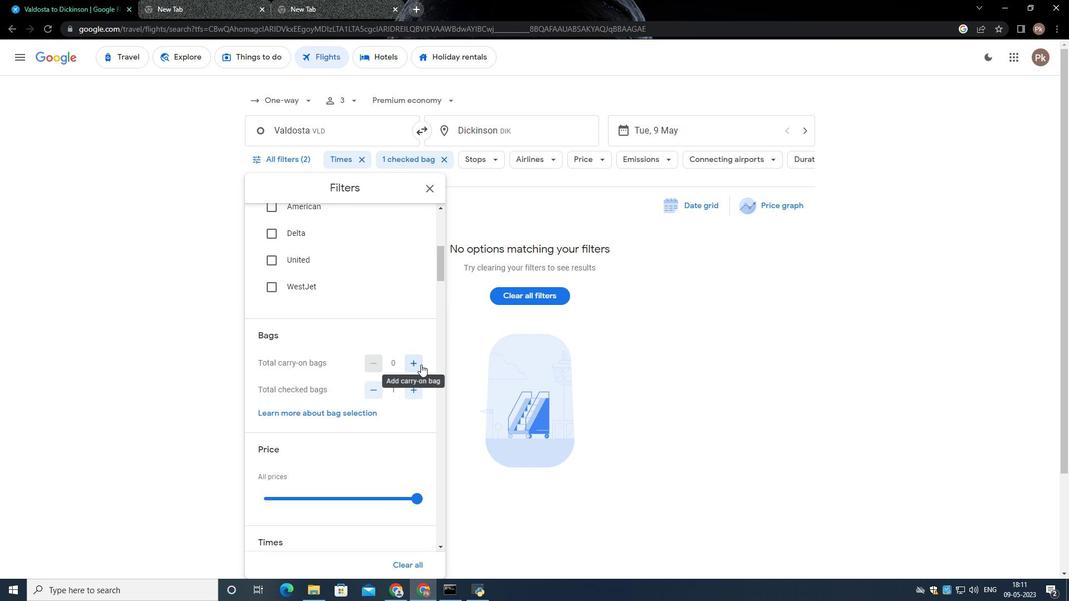 
Action: Mouse pressed left at (422, 363)
Screenshot: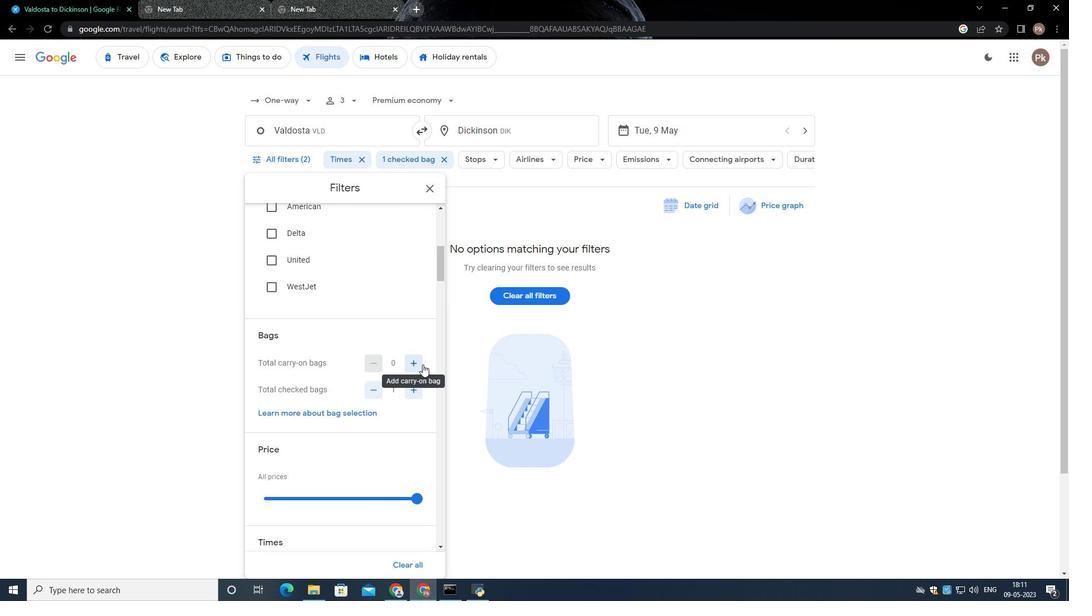 
Action: Mouse moved to (374, 391)
Screenshot: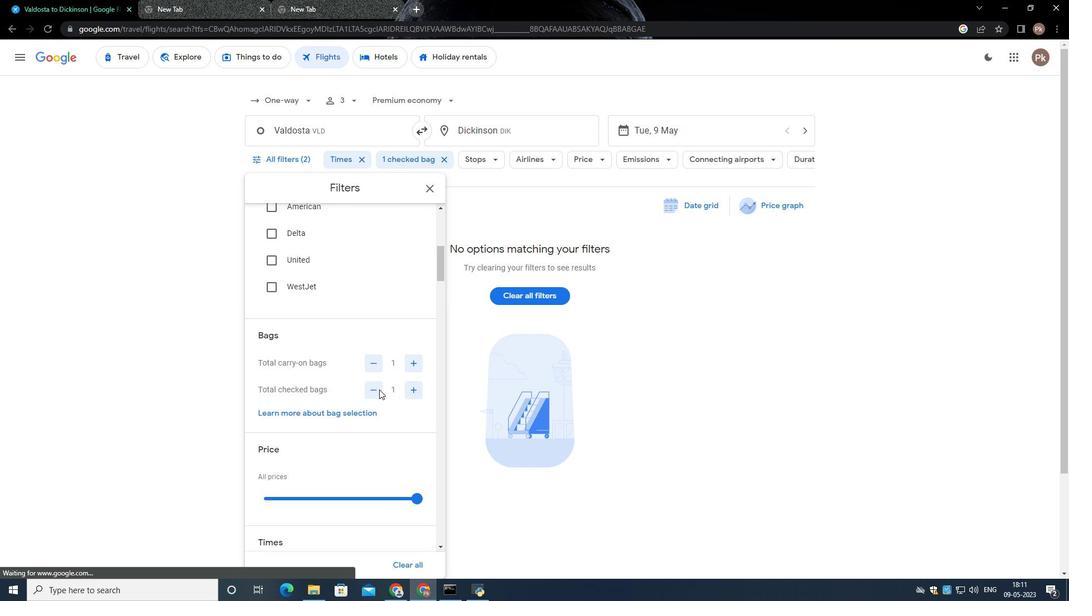 
Action: Mouse pressed left at (374, 391)
Screenshot: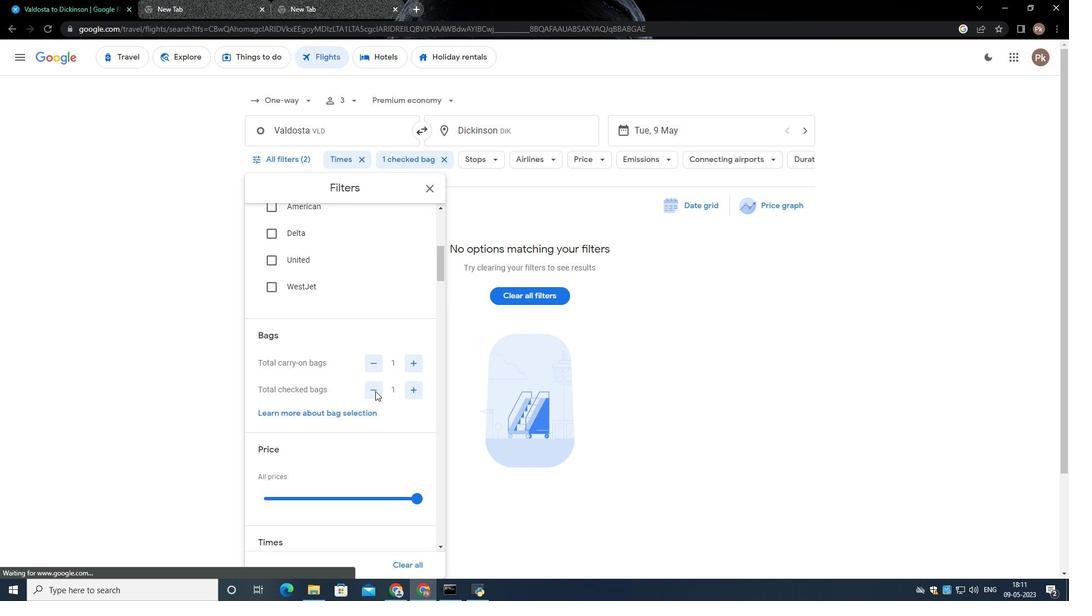 
Action: Mouse moved to (369, 389)
Screenshot: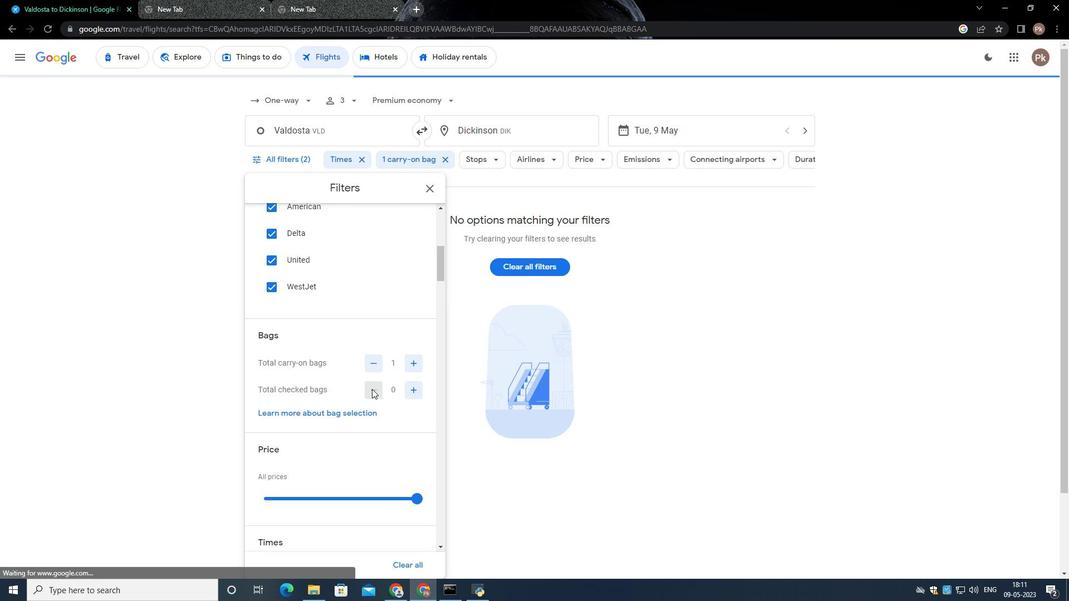 
Action: Mouse scrolled (369, 389) with delta (0, 0)
Screenshot: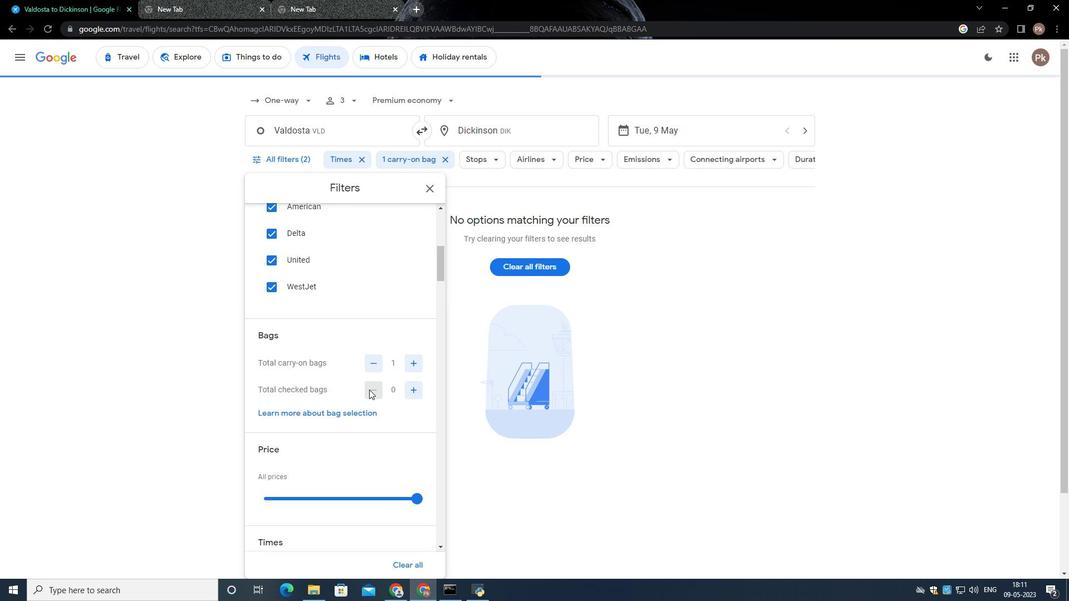 
Action: Mouse moved to (418, 441)
Screenshot: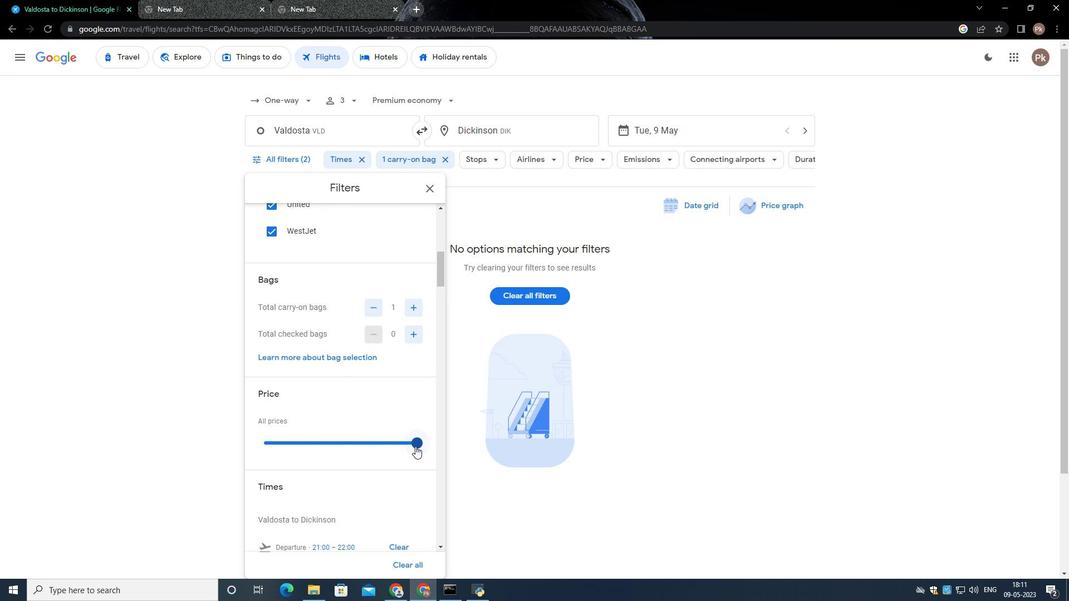 
Action: Mouse pressed left at (418, 441)
Screenshot: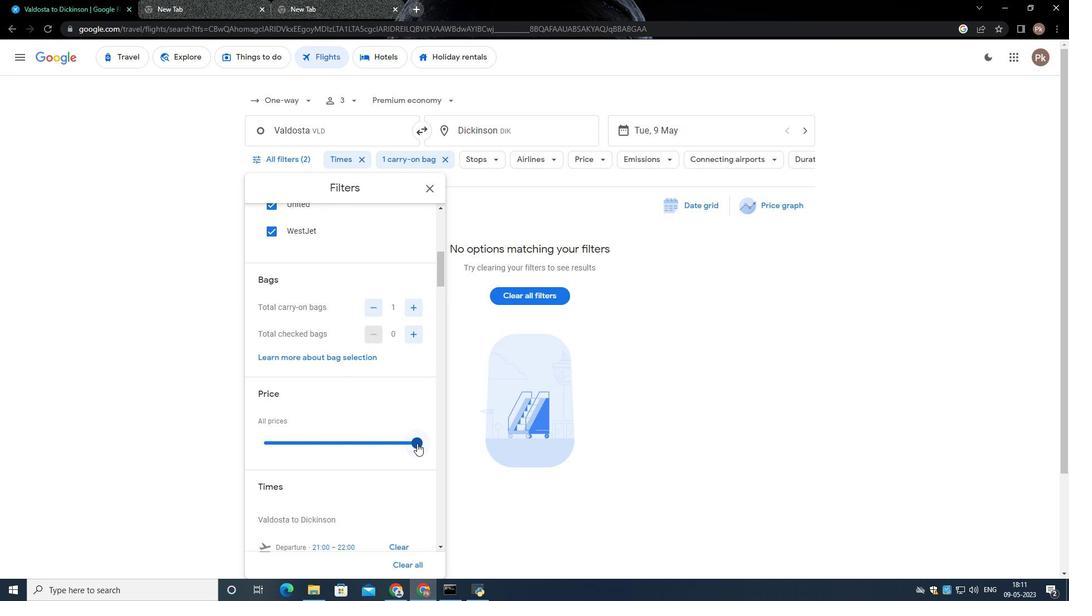 
Action: Mouse moved to (370, 359)
Screenshot: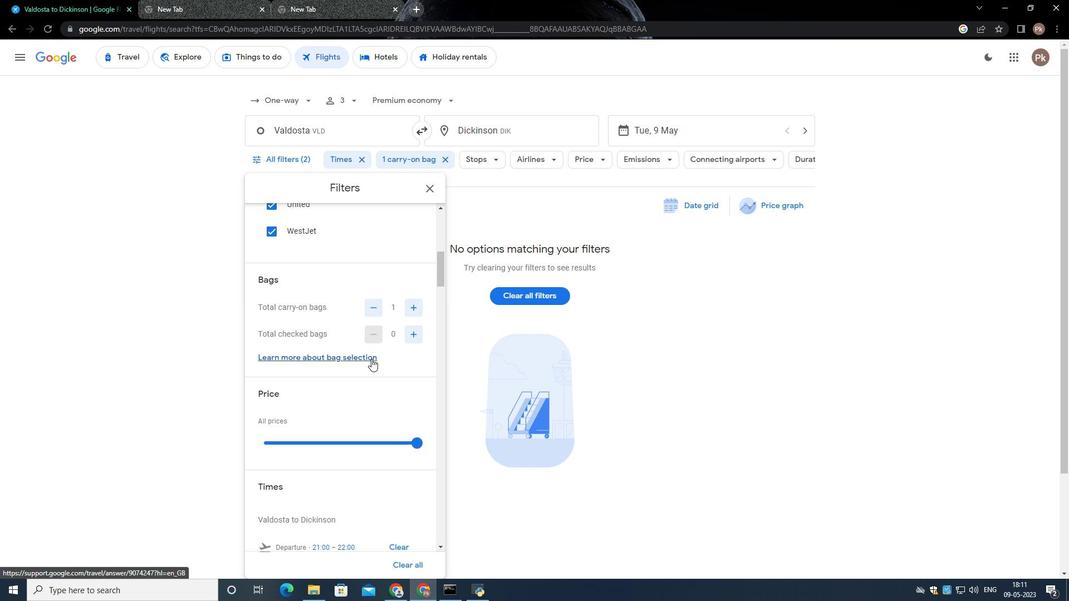 
Action: Mouse scrolled (370, 358) with delta (0, 0)
Screenshot: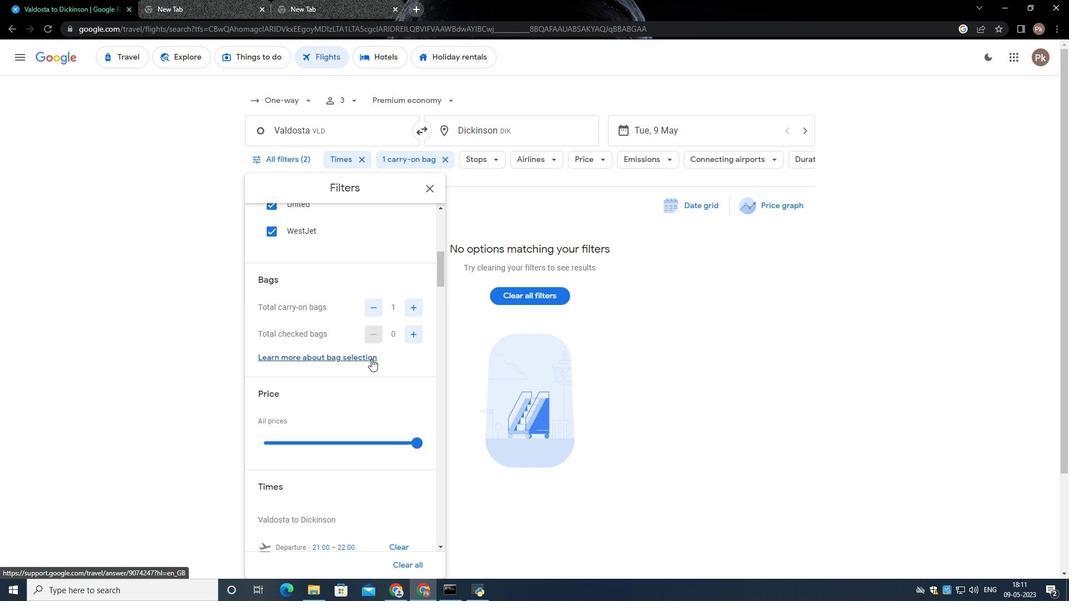 
Action: Mouse moved to (370, 359)
Screenshot: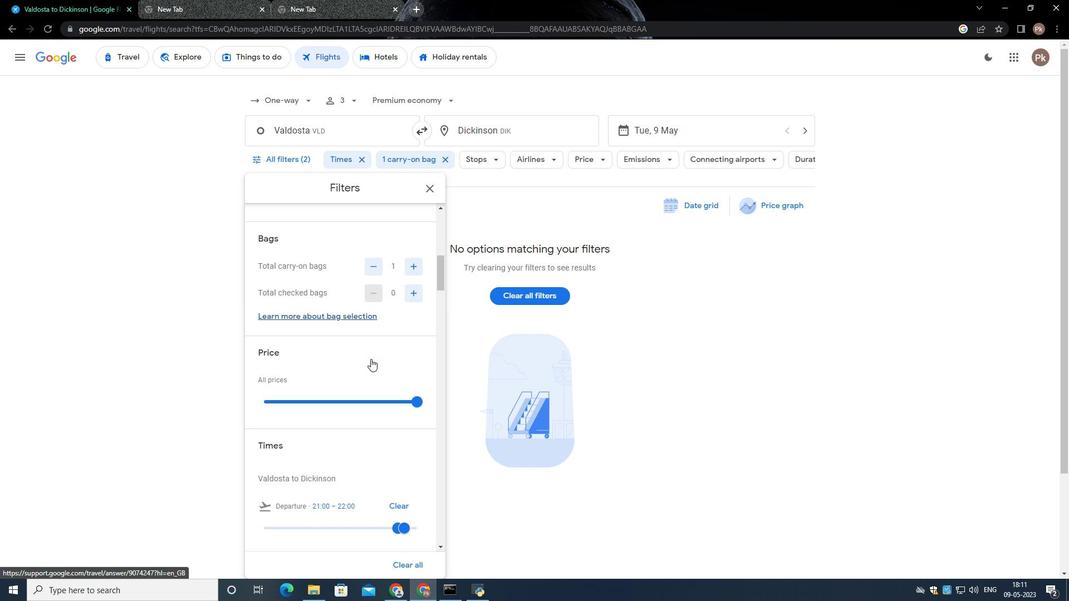 
Action: Mouse scrolled (370, 358) with delta (0, 0)
Screenshot: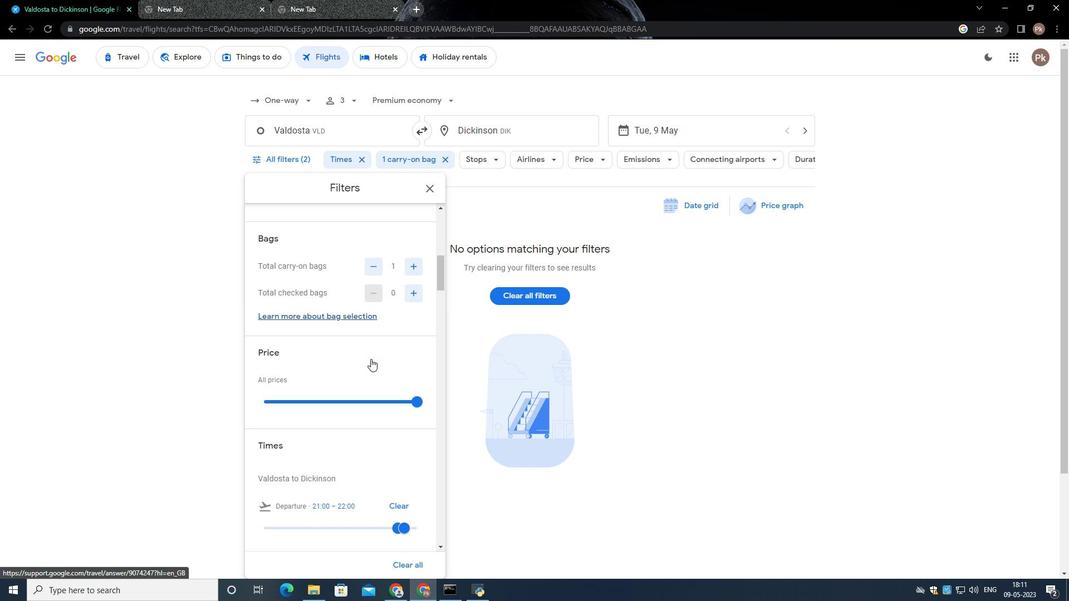 
Action: Mouse moved to (369, 359)
Screenshot: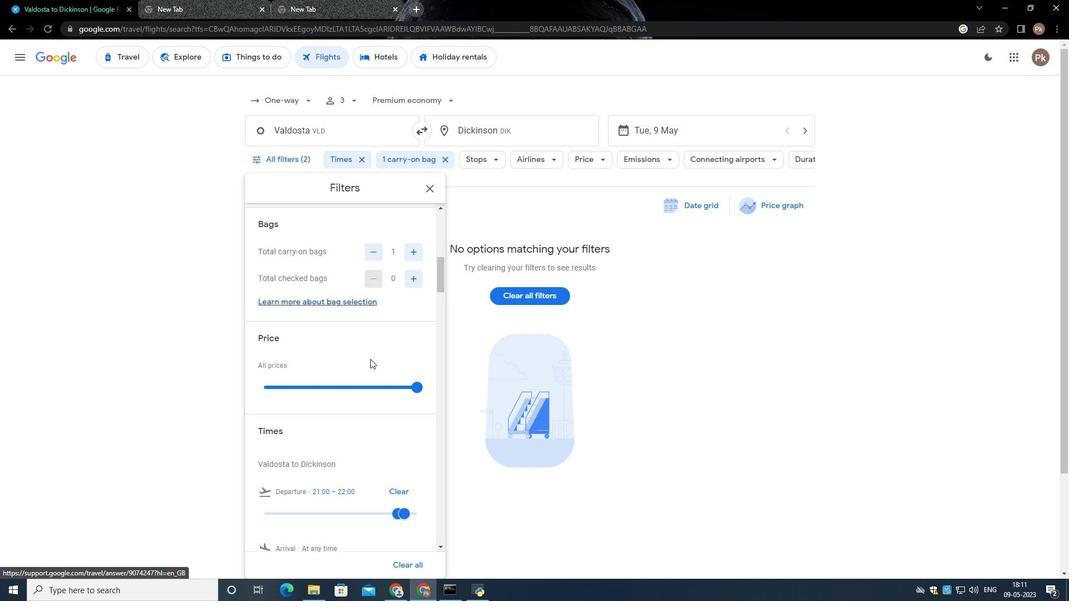 
Action: Mouse scrolled (369, 358) with delta (0, 0)
Screenshot: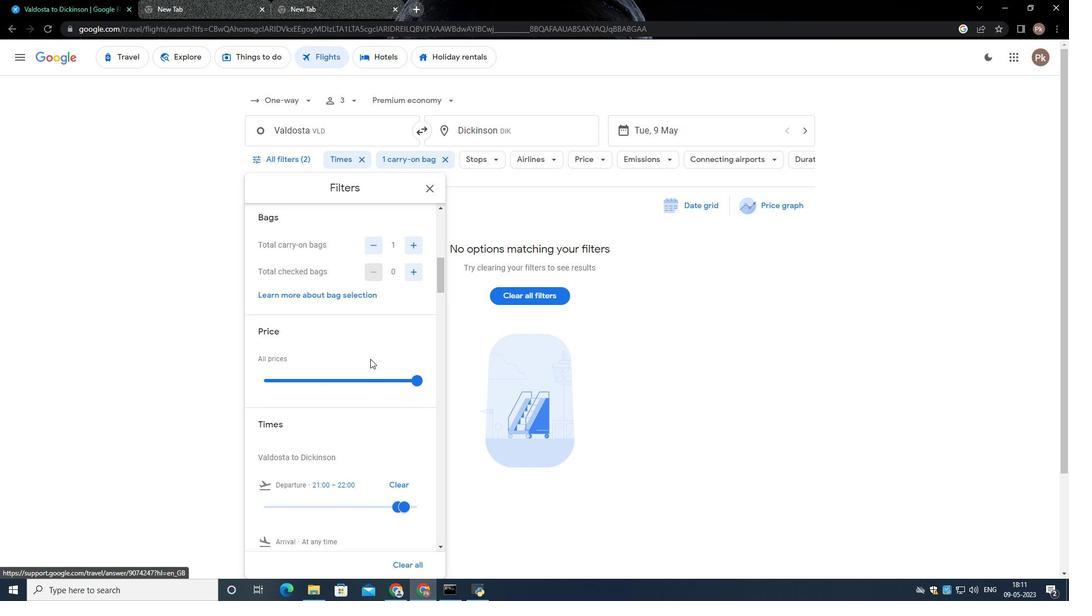 
Action: Mouse moved to (415, 402)
Screenshot: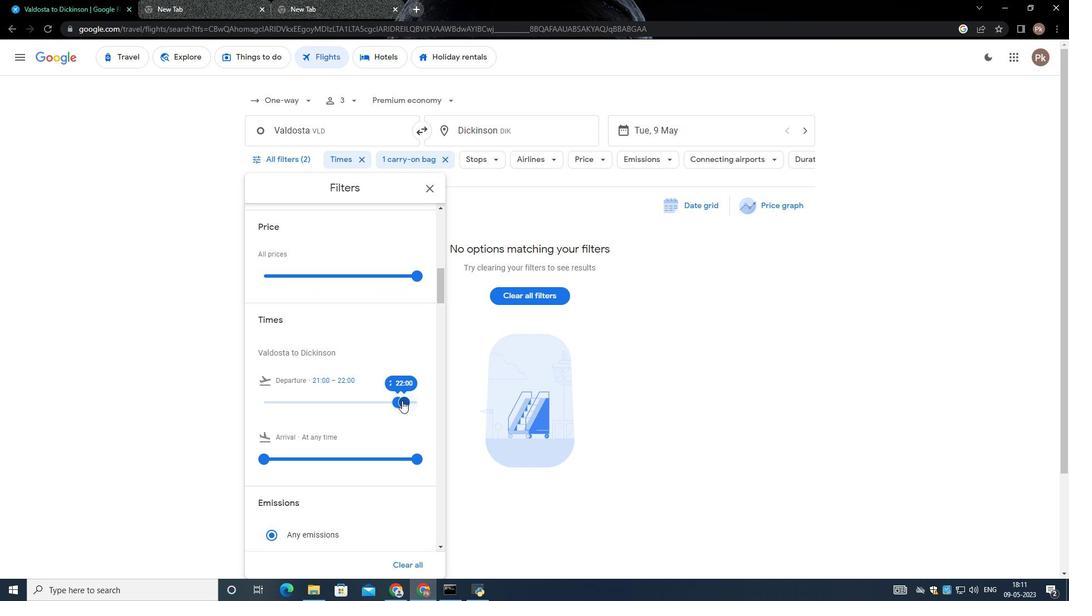
Action: Mouse pressed left at (415, 402)
Screenshot: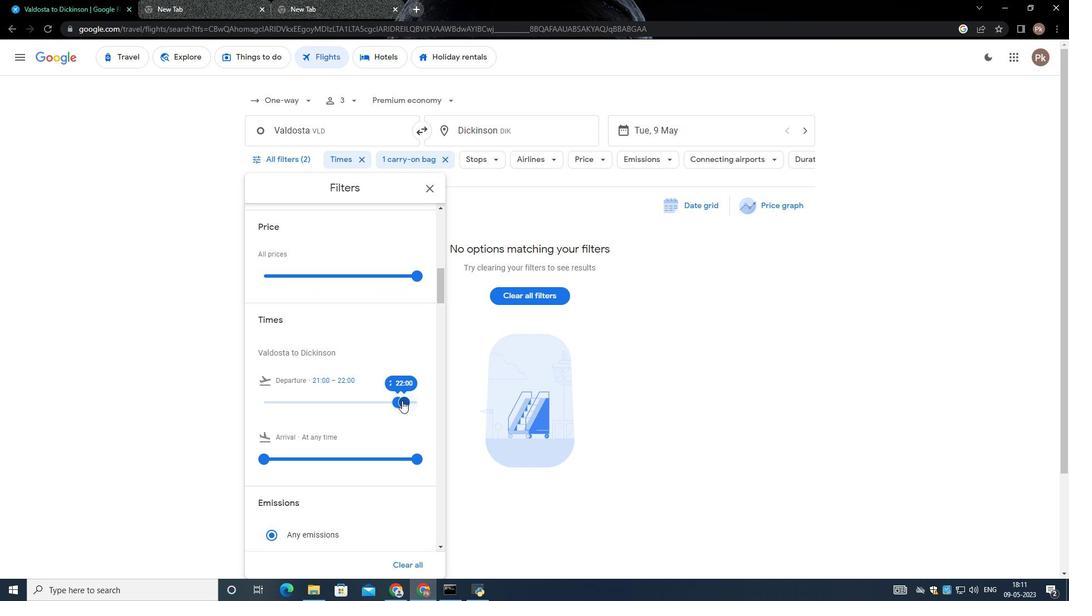 
Action: Mouse moved to (401, 402)
Screenshot: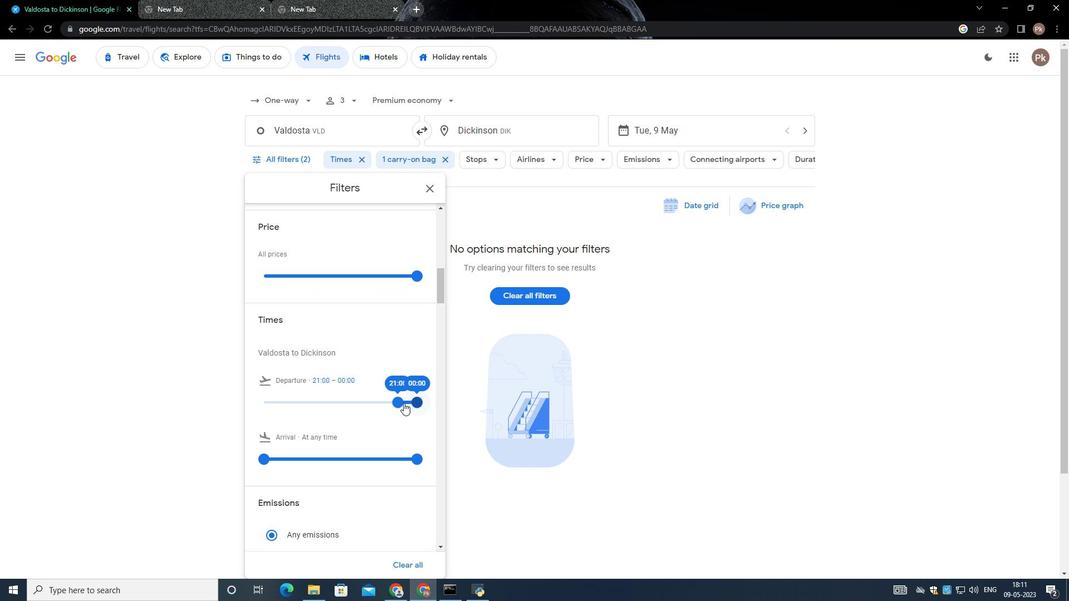 
Action: Mouse pressed left at (401, 402)
Screenshot: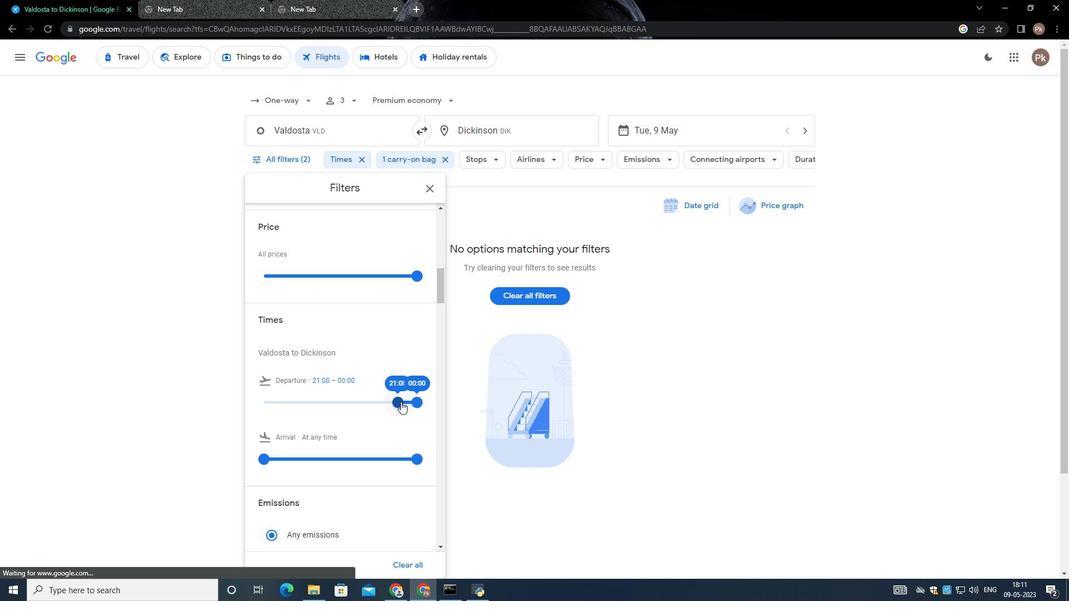 
Action: Mouse moved to (418, 399)
Screenshot: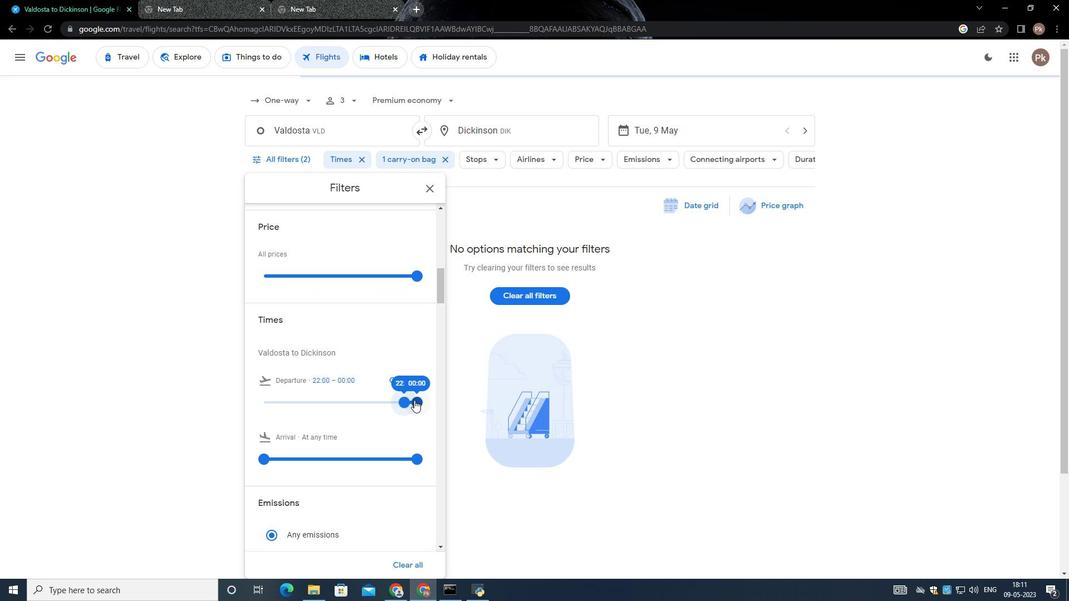 
Action: Mouse pressed left at (418, 399)
Screenshot: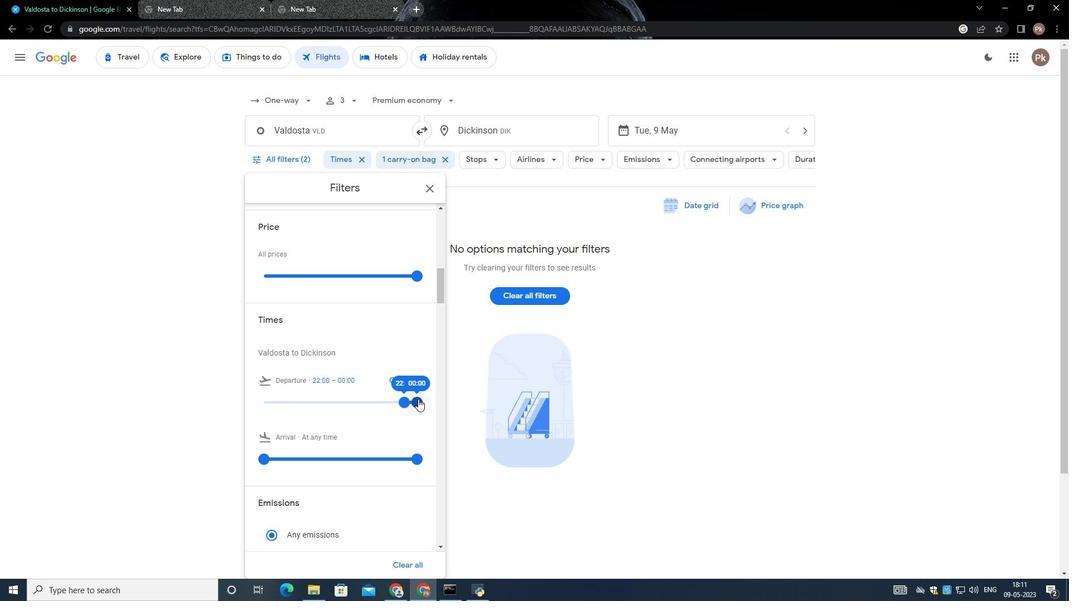 
Action: Mouse moved to (397, 396)
Screenshot: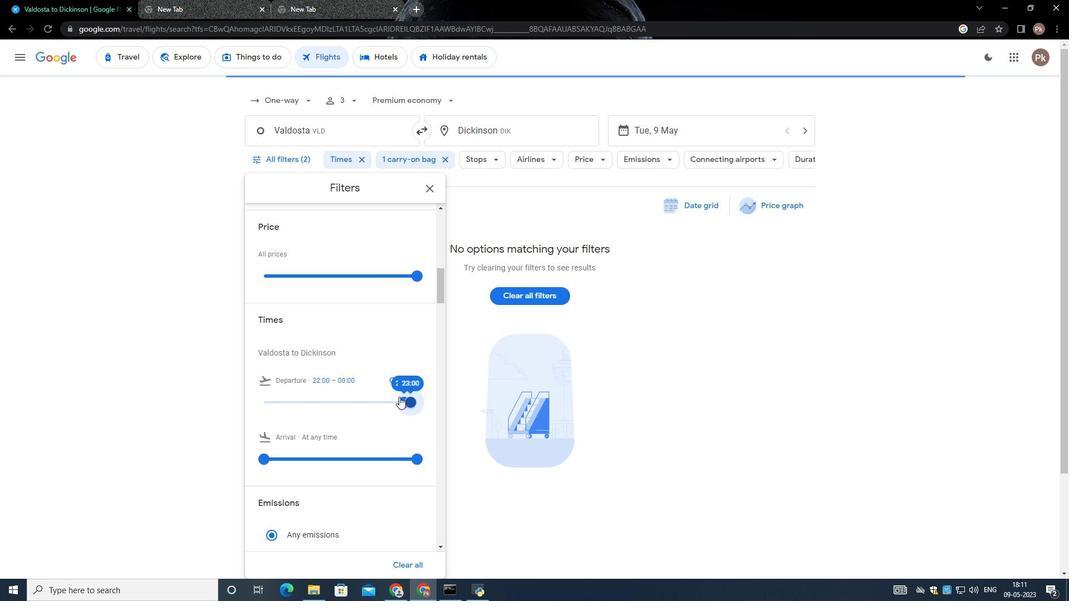 
Action: Mouse scrolled (397, 395) with delta (0, 0)
Screenshot: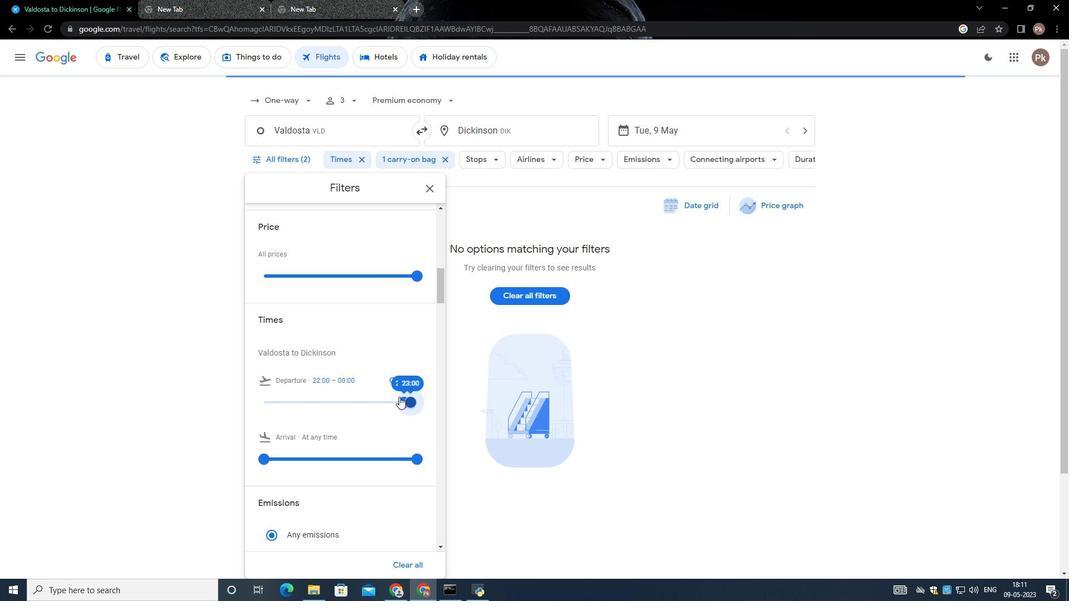 
Action: Mouse scrolled (397, 395) with delta (0, 0)
Screenshot: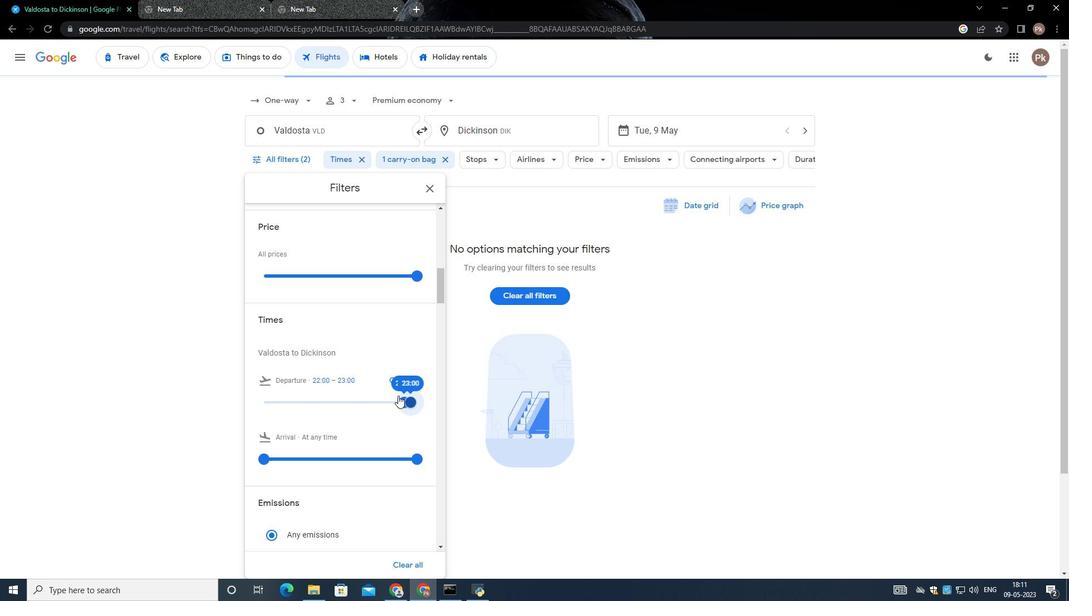 
Action: Mouse moved to (397, 396)
Screenshot: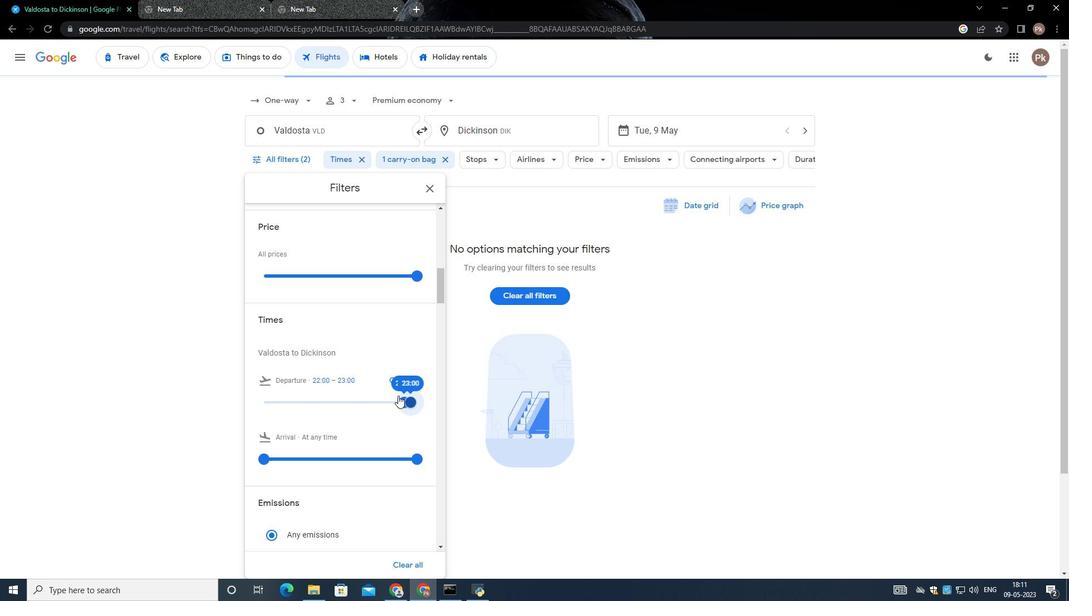 
Action: Mouse scrolled (397, 395) with delta (0, 0)
Screenshot: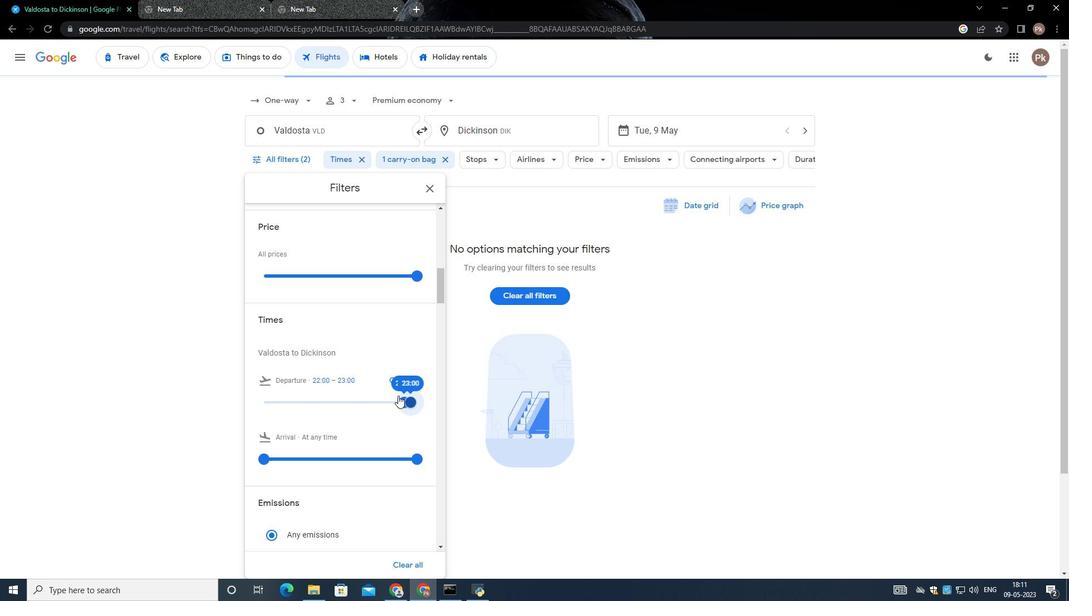 
Action: Mouse scrolled (397, 395) with delta (0, 0)
Screenshot: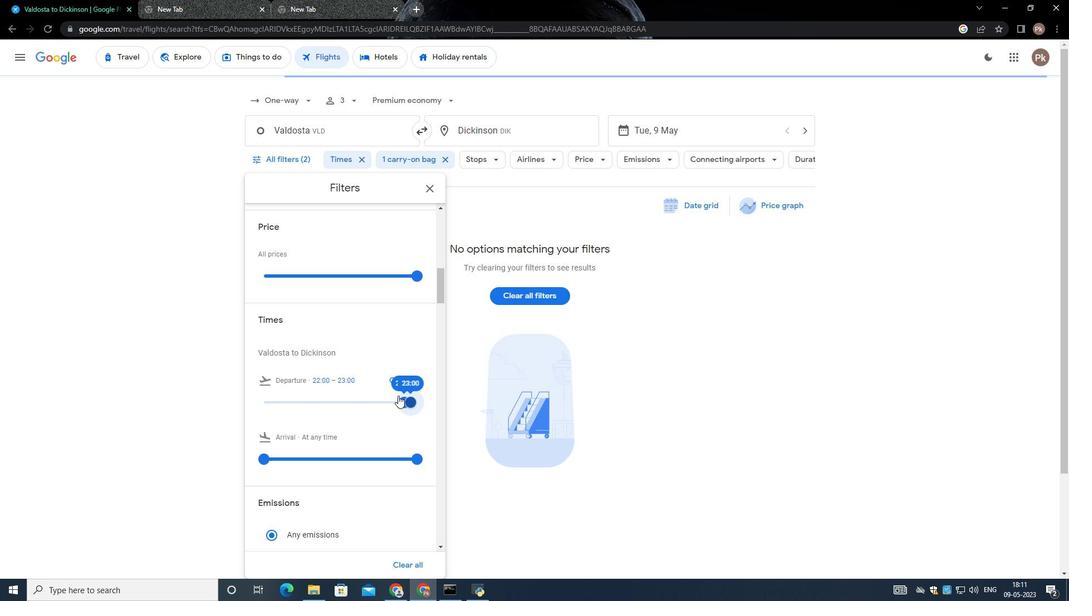 
Action: Mouse moved to (397, 397)
Screenshot: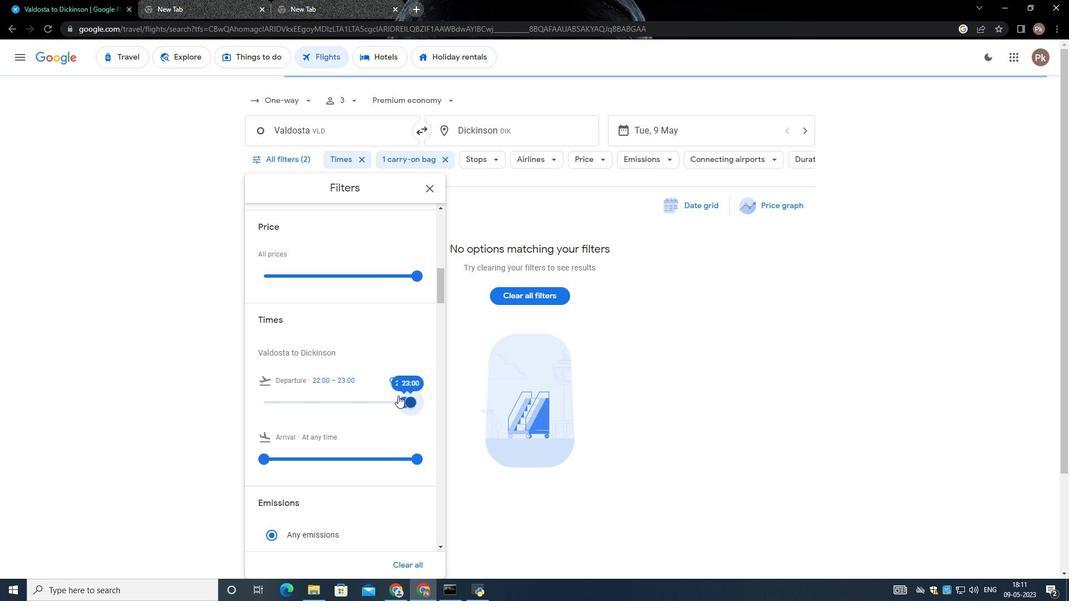 
Action: Mouse scrolled (397, 396) with delta (0, 0)
Screenshot: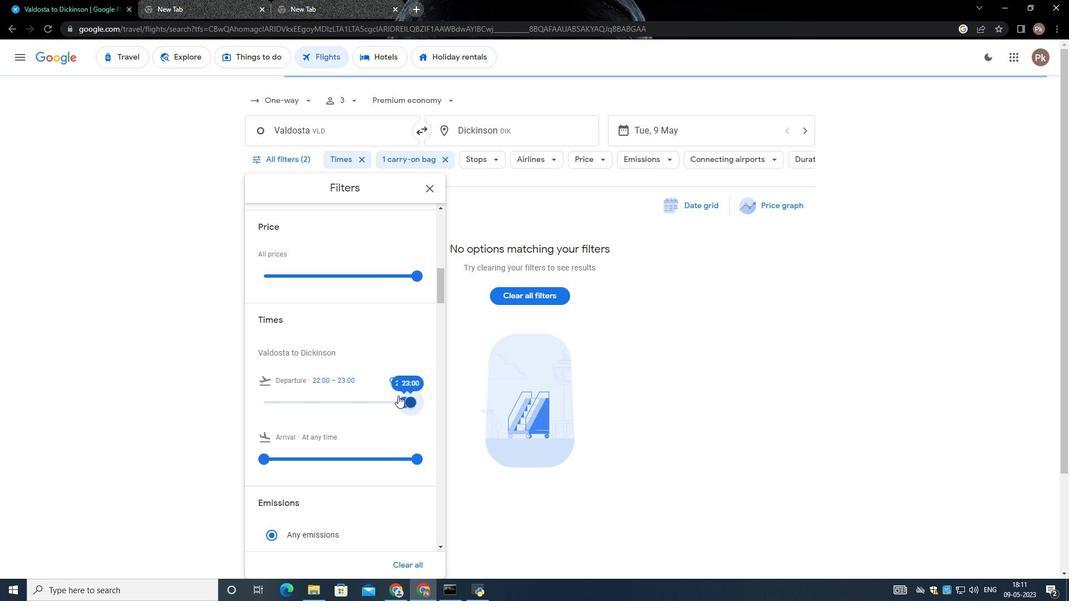 
Action: Mouse moved to (364, 412)
Screenshot: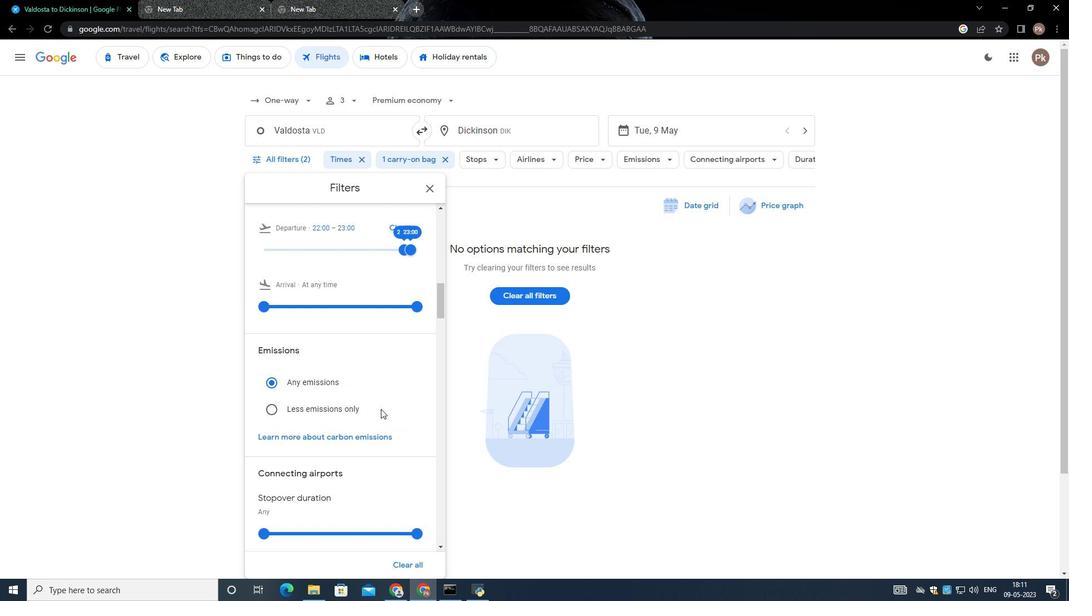 
Action: Mouse scrolled (364, 412) with delta (0, 0)
Screenshot: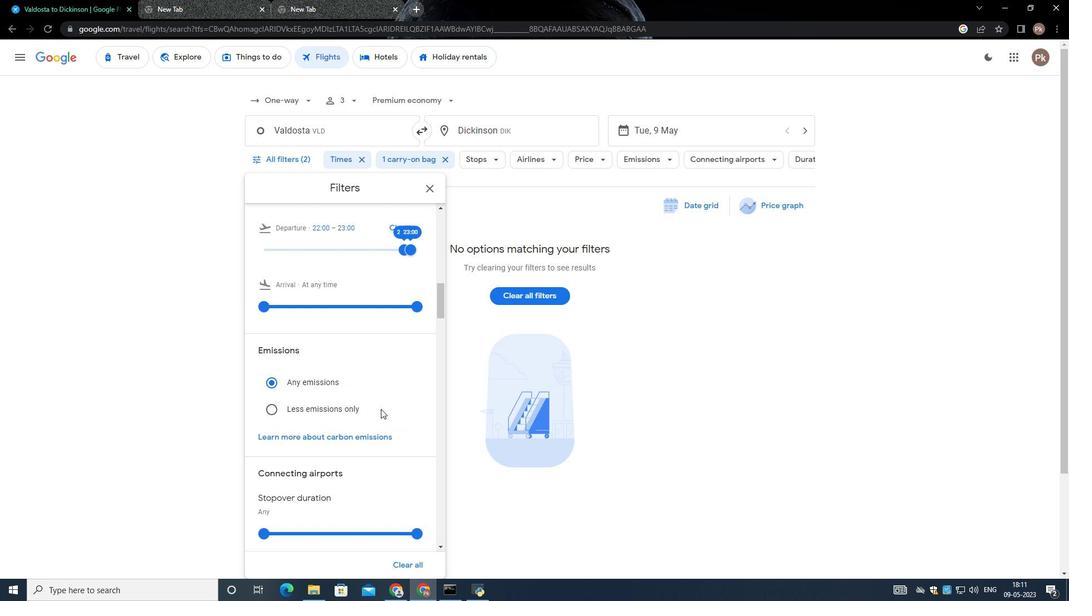 
Action: Mouse moved to (360, 417)
Screenshot: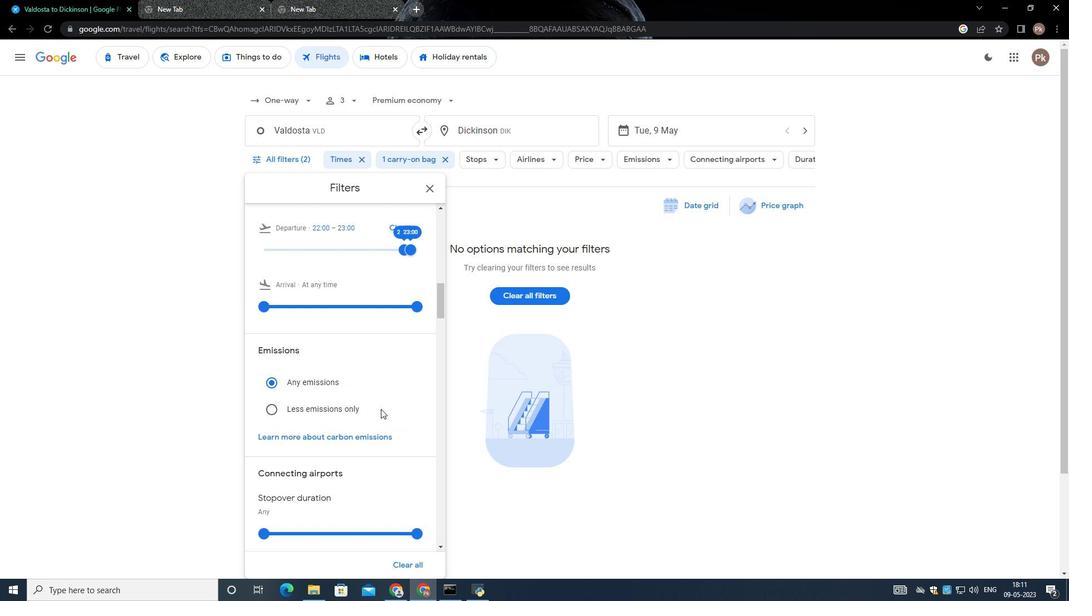
Action: Mouse scrolled (360, 416) with delta (0, 0)
Screenshot: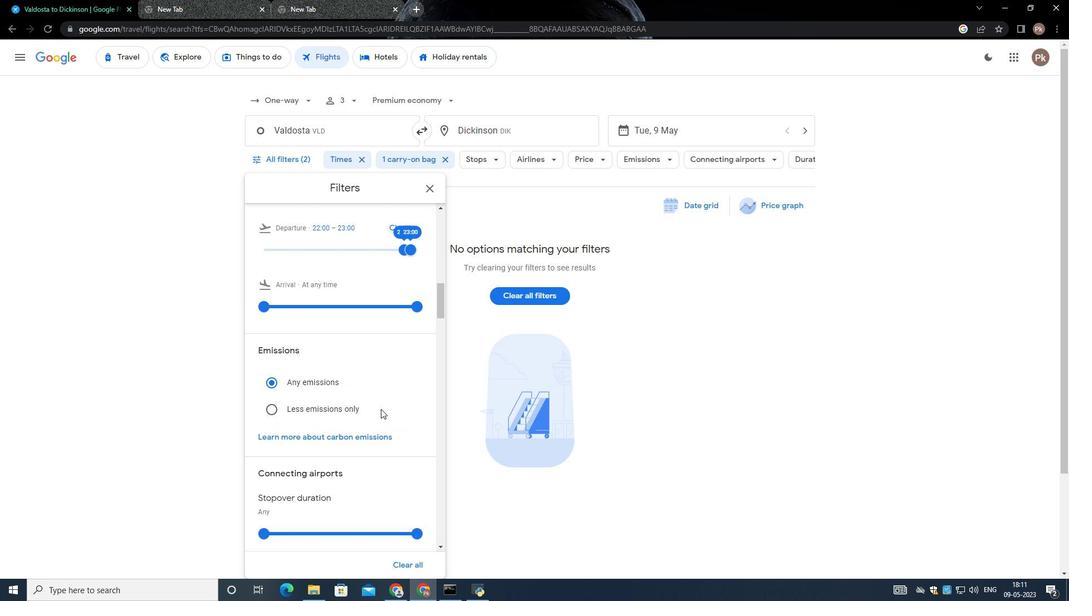 
Action: Mouse moved to (355, 423)
Screenshot: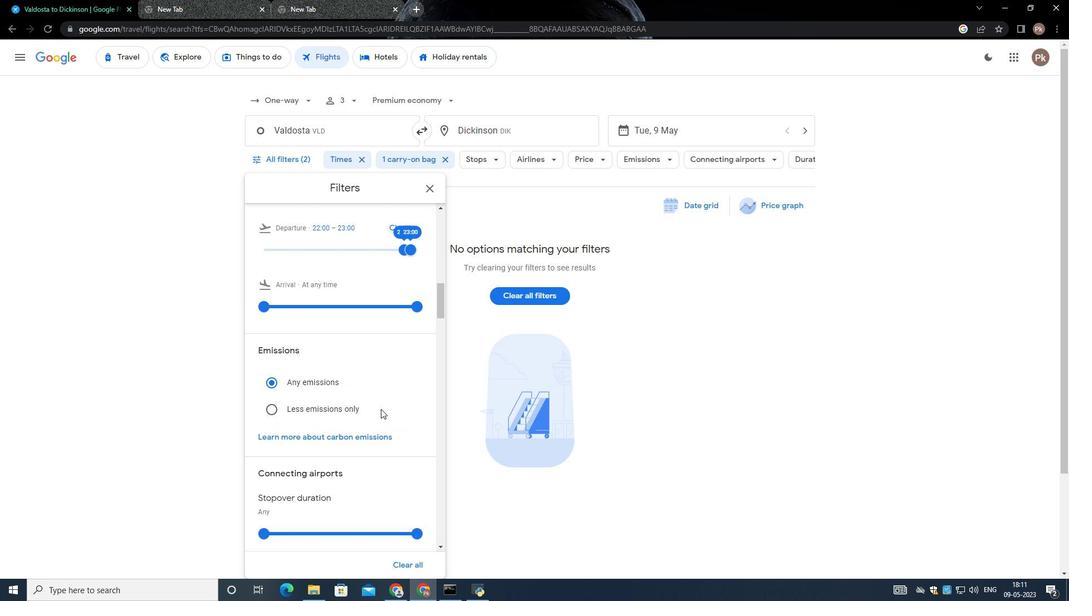 
Action: Mouse scrolled (355, 422) with delta (0, 0)
Screenshot: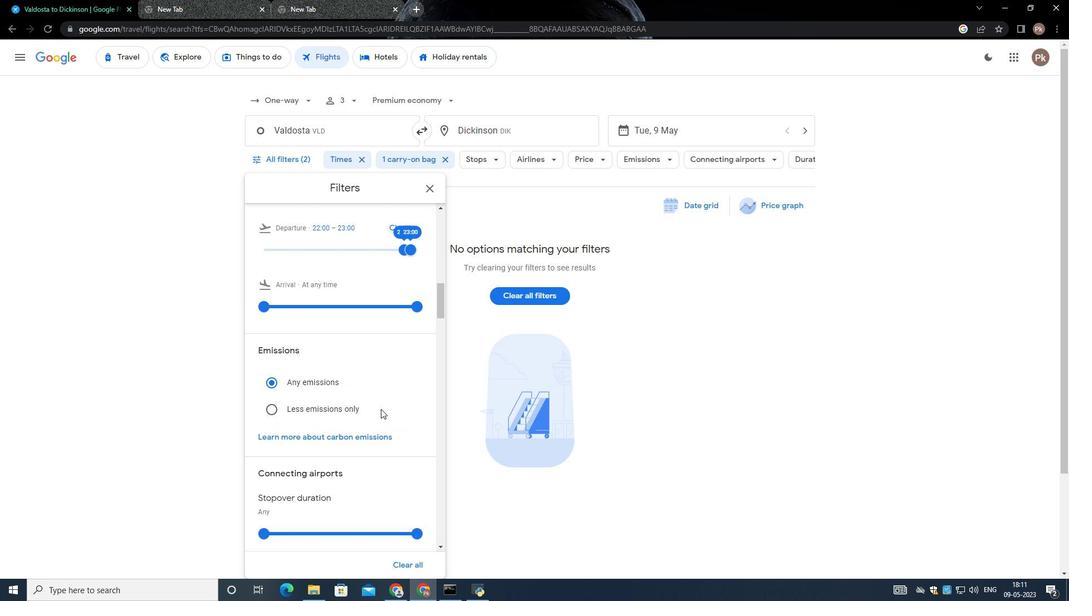 
Action: Mouse moved to (351, 426)
Screenshot: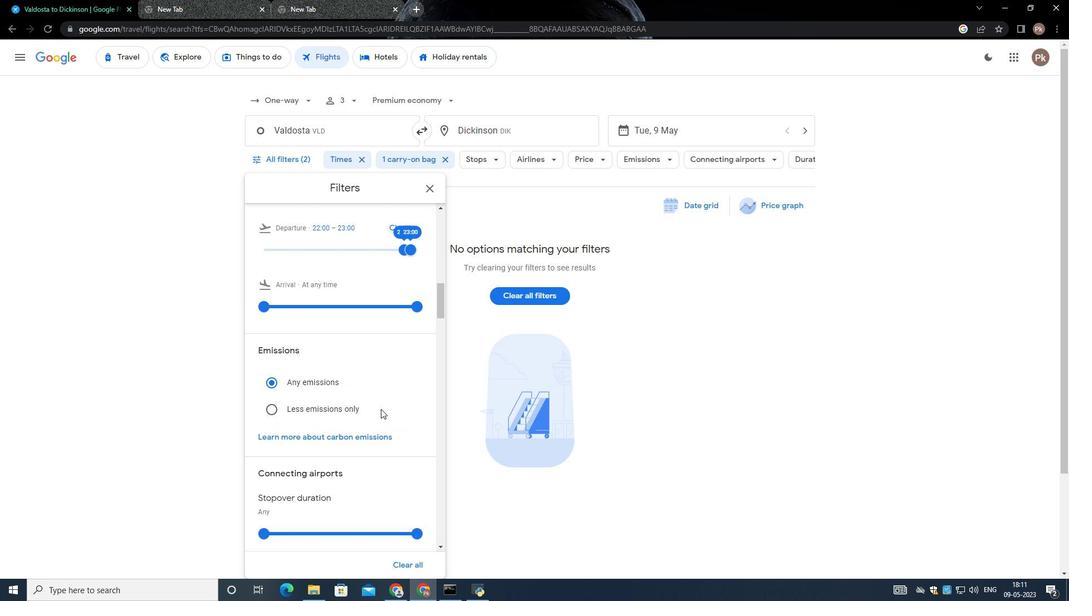 
Action: Mouse scrolled (351, 425) with delta (0, 0)
Screenshot: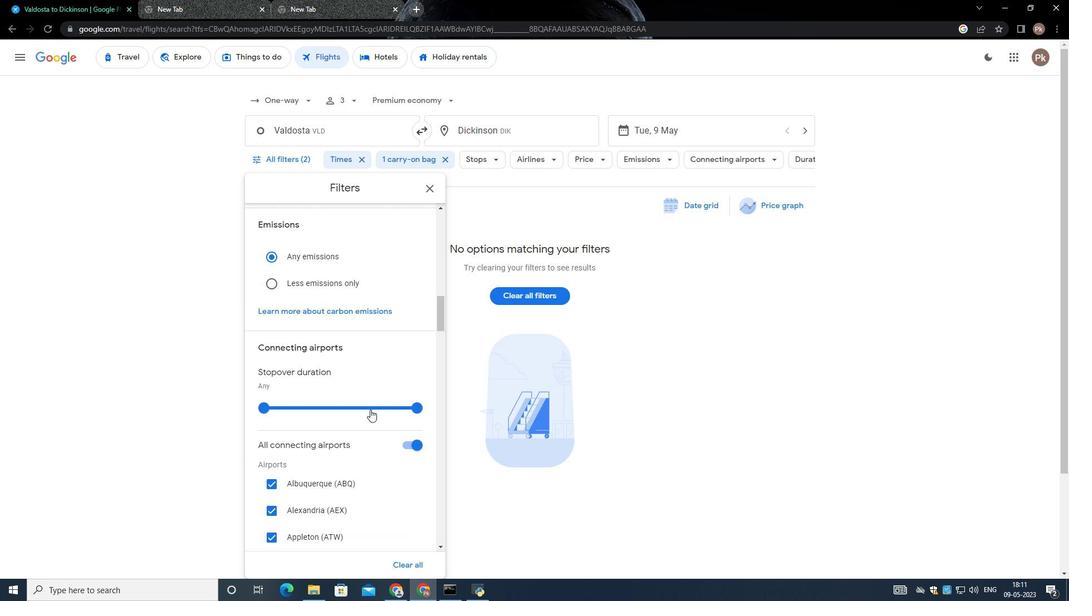 
Action: Mouse moved to (346, 428)
Screenshot: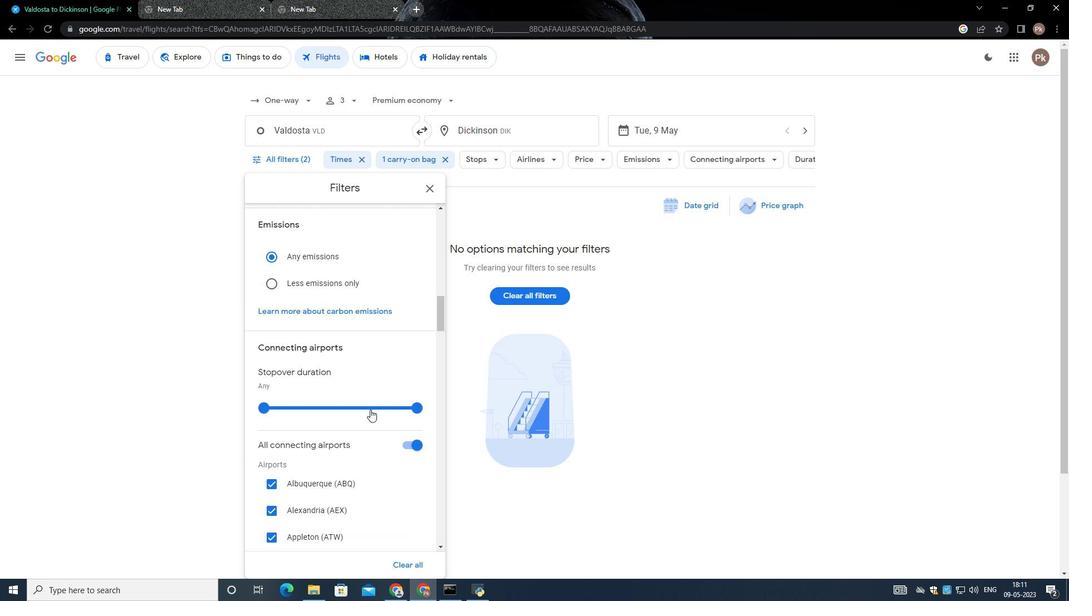 
Action: Mouse scrolled (346, 427) with delta (0, 0)
Screenshot: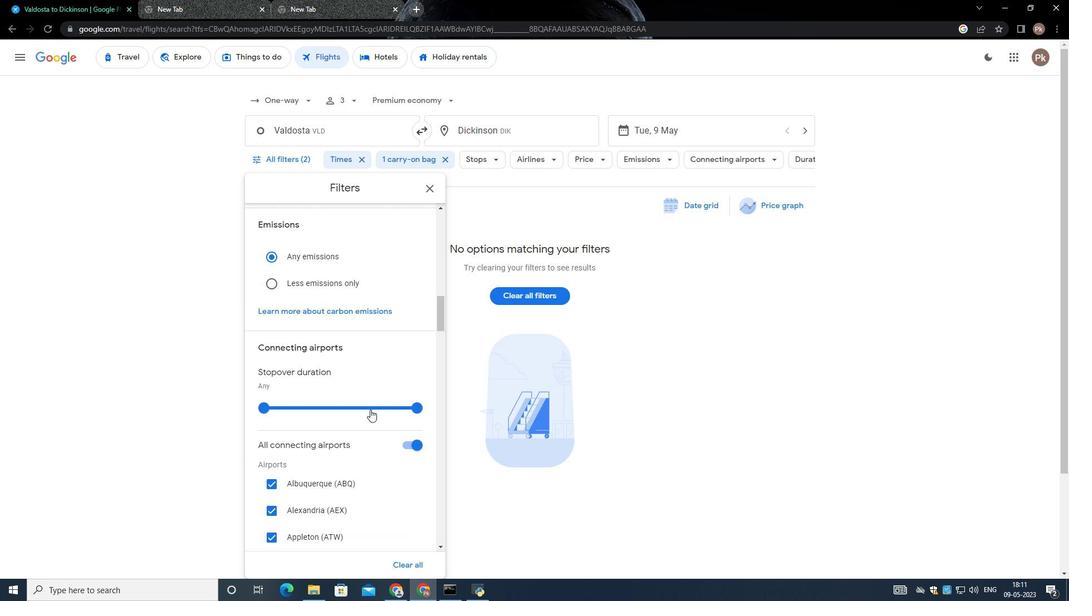 
Action: Mouse moved to (338, 425)
Screenshot: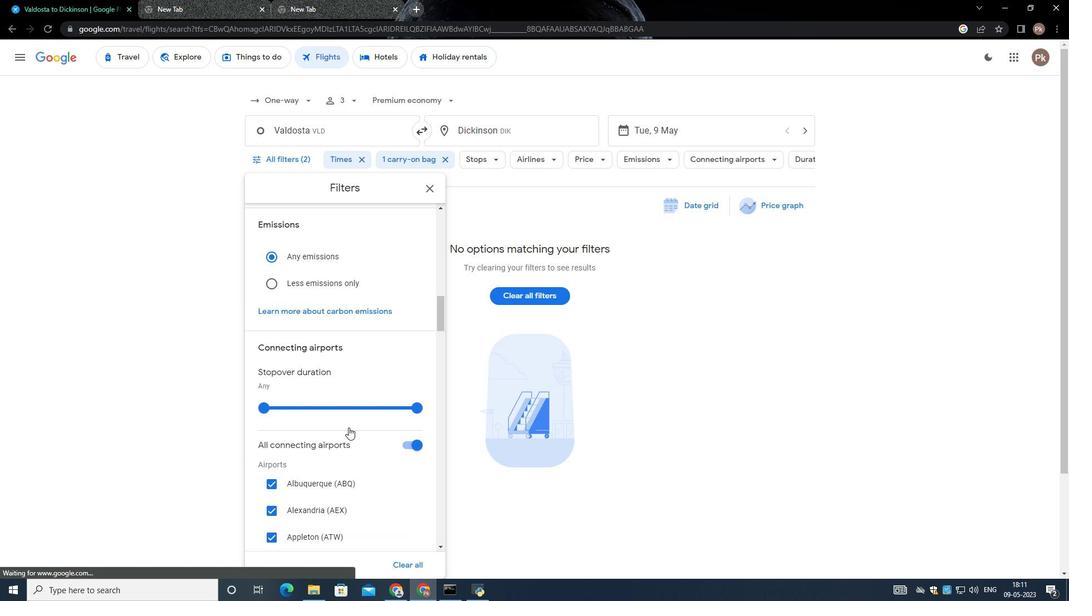 
Action: Mouse scrolled (338, 425) with delta (0, 0)
Screenshot: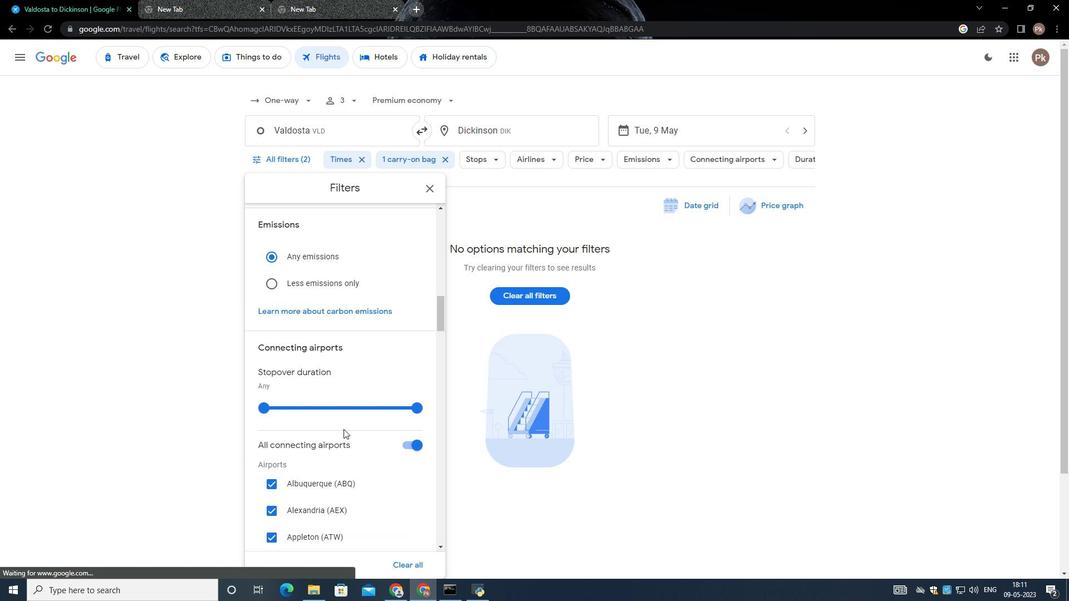 
Action: Mouse scrolled (338, 425) with delta (0, 0)
Screenshot: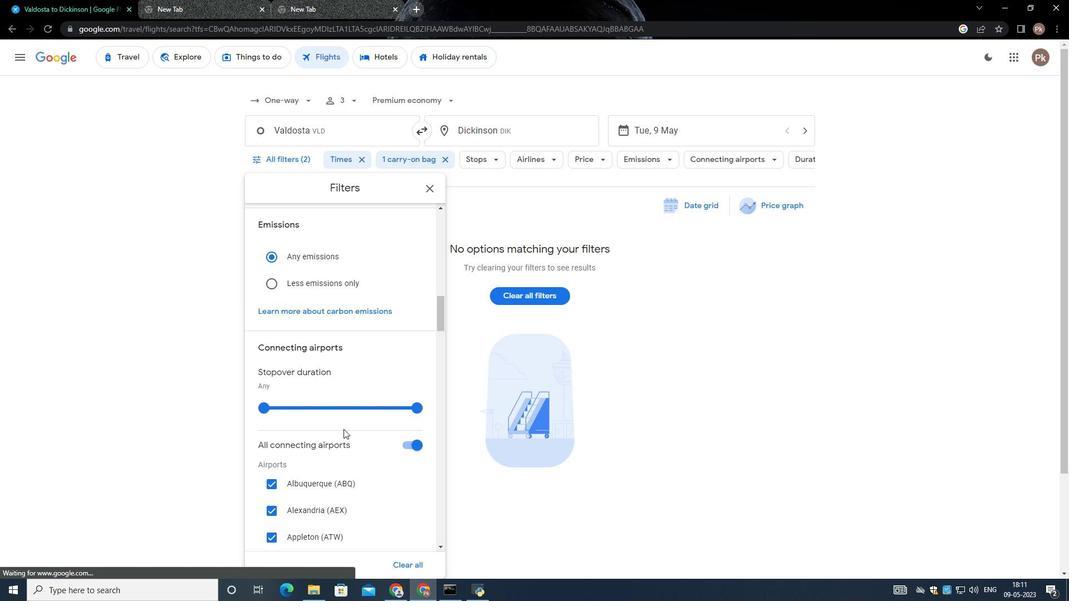 
Action: Mouse scrolled (338, 425) with delta (0, 0)
Screenshot: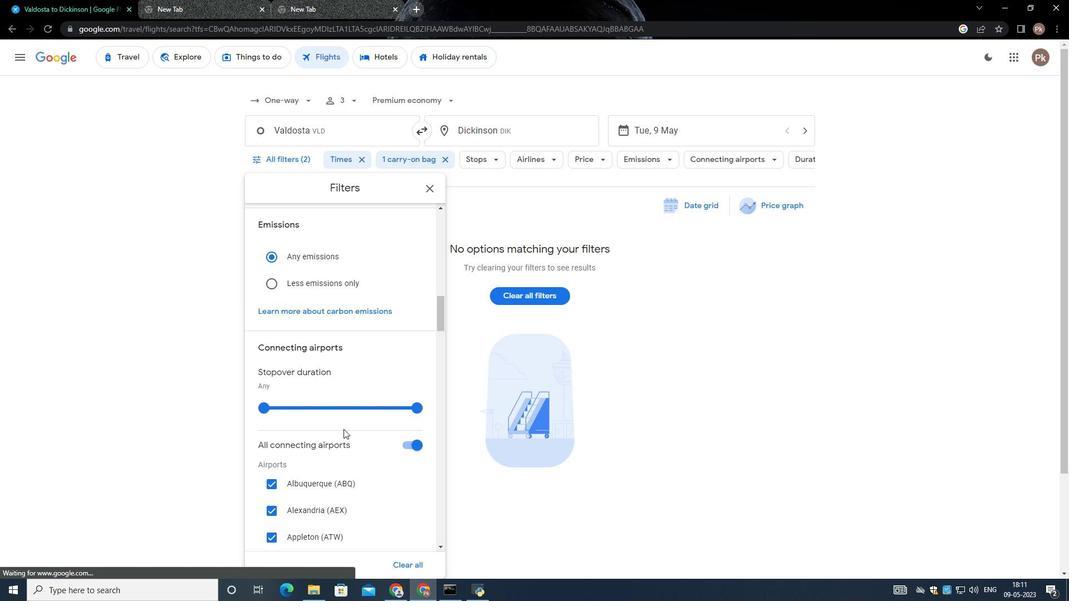 
Action: Mouse scrolled (338, 425) with delta (0, 0)
Screenshot: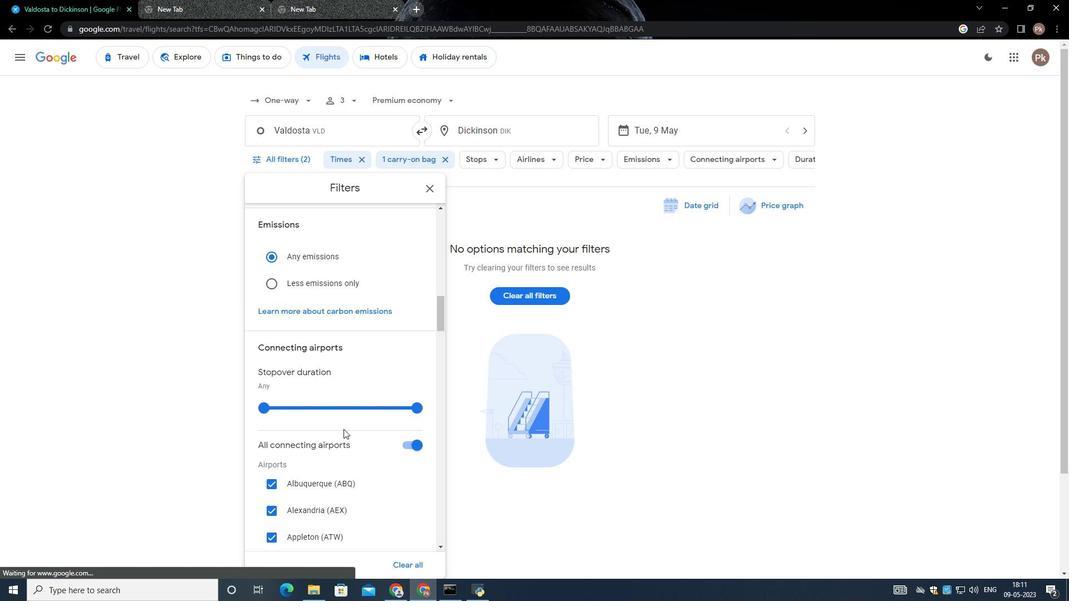 
Action: Mouse moved to (332, 426)
Screenshot: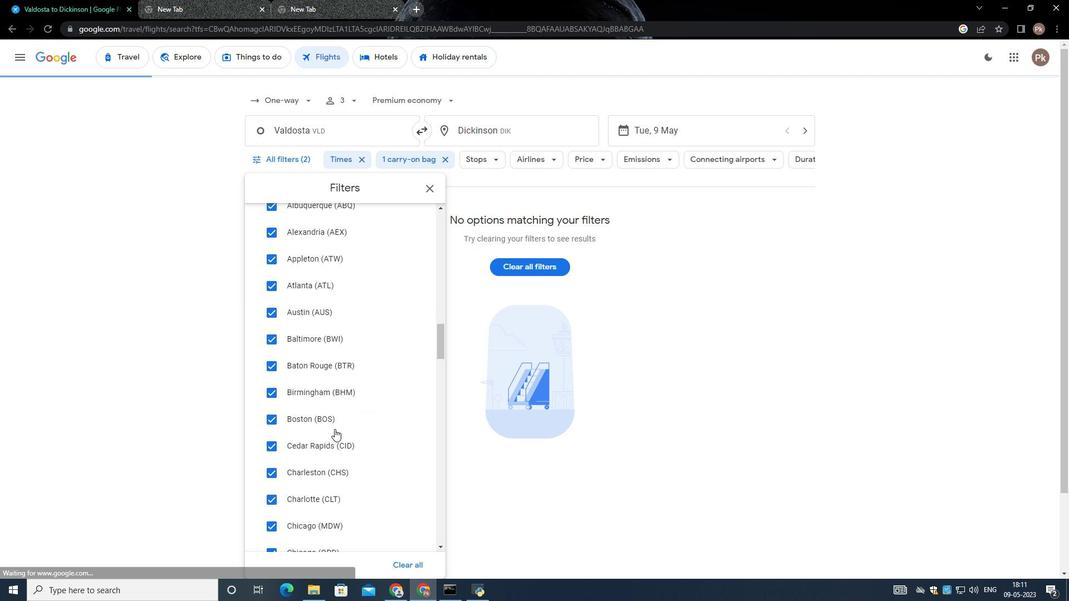 
Action: Mouse scrolled (332, 426) with delta (0, 0)
Screenshot: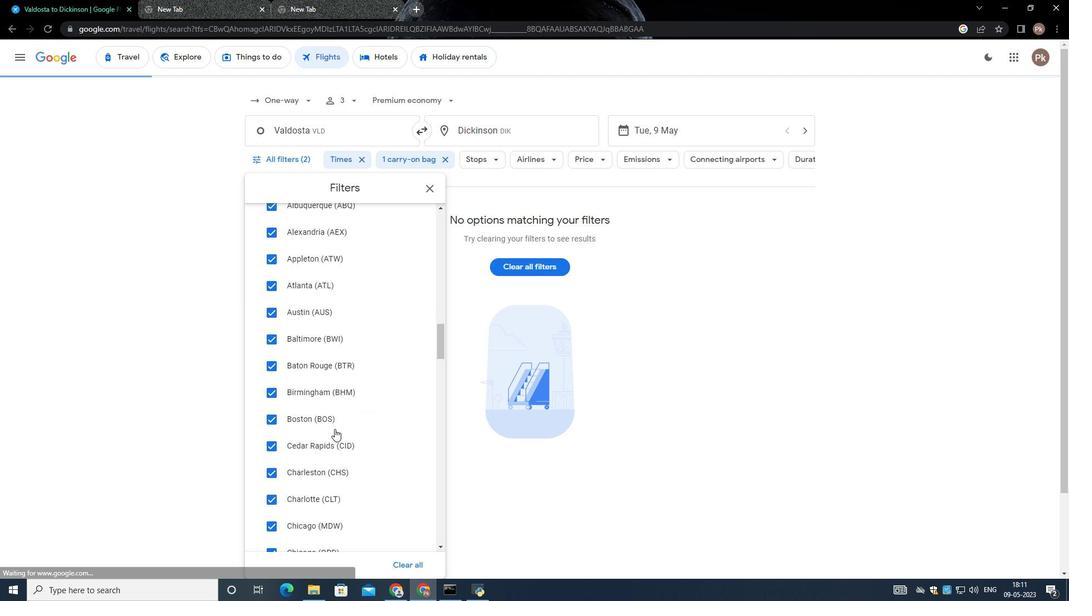 
Action: Mouse scrolled (332, 426) with delta (0, 0)
Screenshot: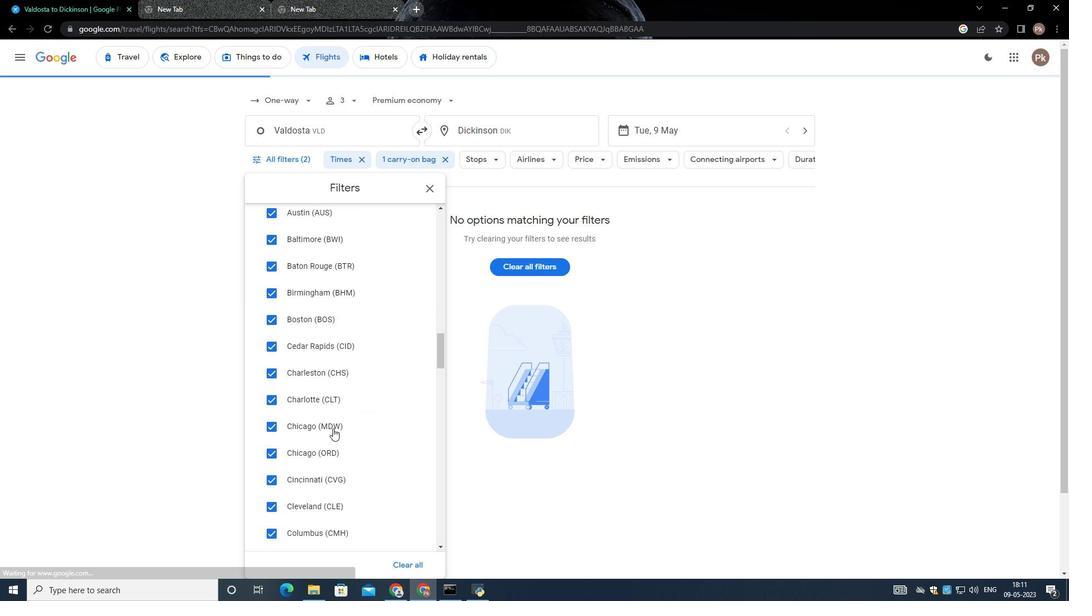 
Action: Mouse scrolled (332, 426) with delta (0, 0)
Screenshot: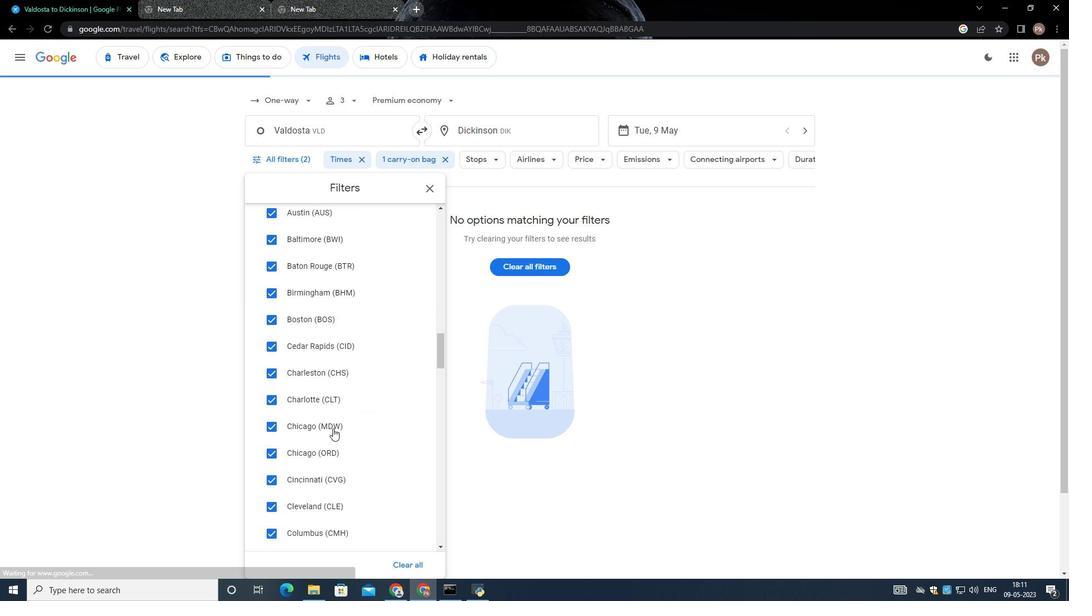 
Action: Mouse scrolled (332, 426) with delta (0, 0)
Screenshot: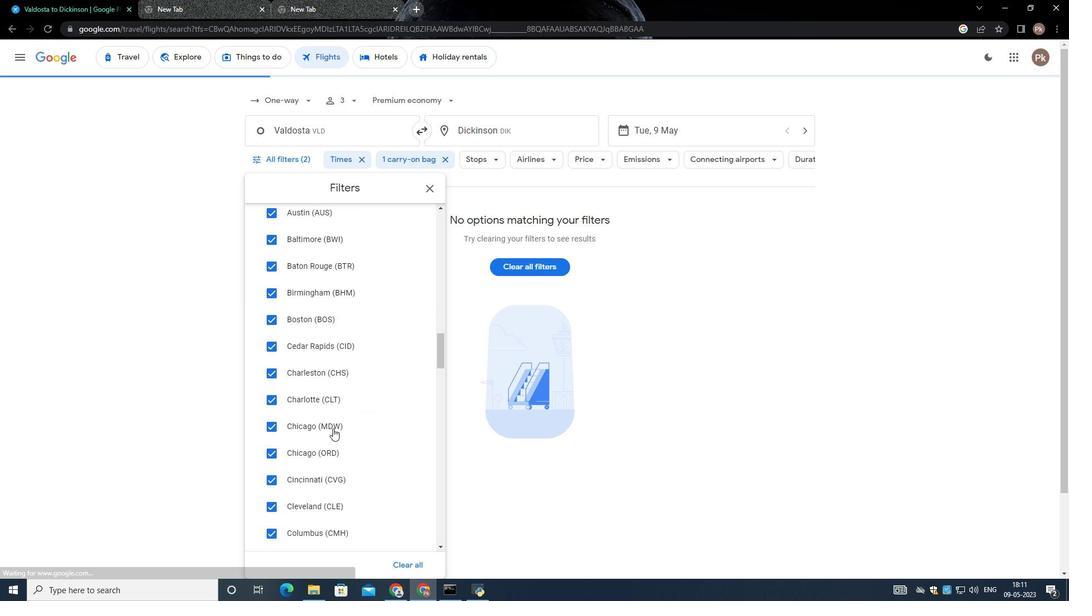 
Action: Mouse moved to (332, 426)
Screenshot: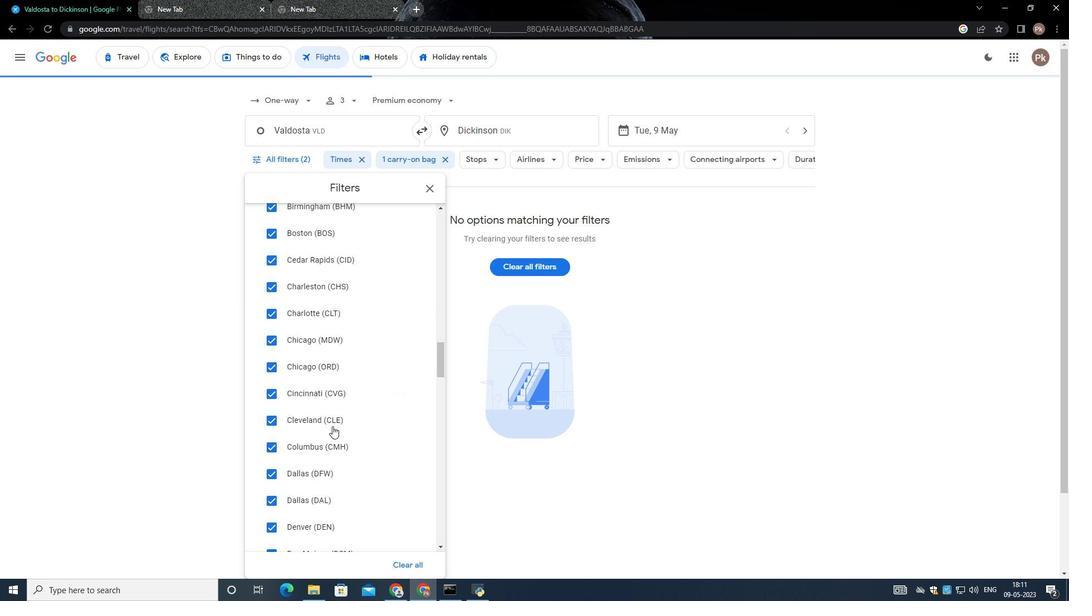 
Action: Mouse scrolled (332, 426) with delta (0, 0)
Screenshot: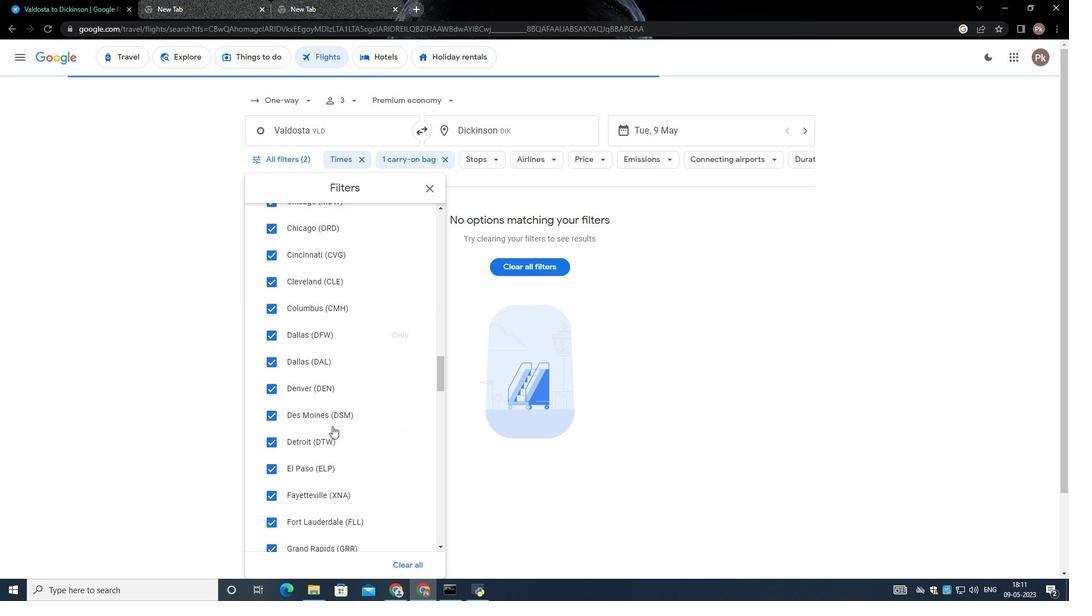 
Action: Mouse scrolled (332, 426) with delta (0, 0)
Screenshot: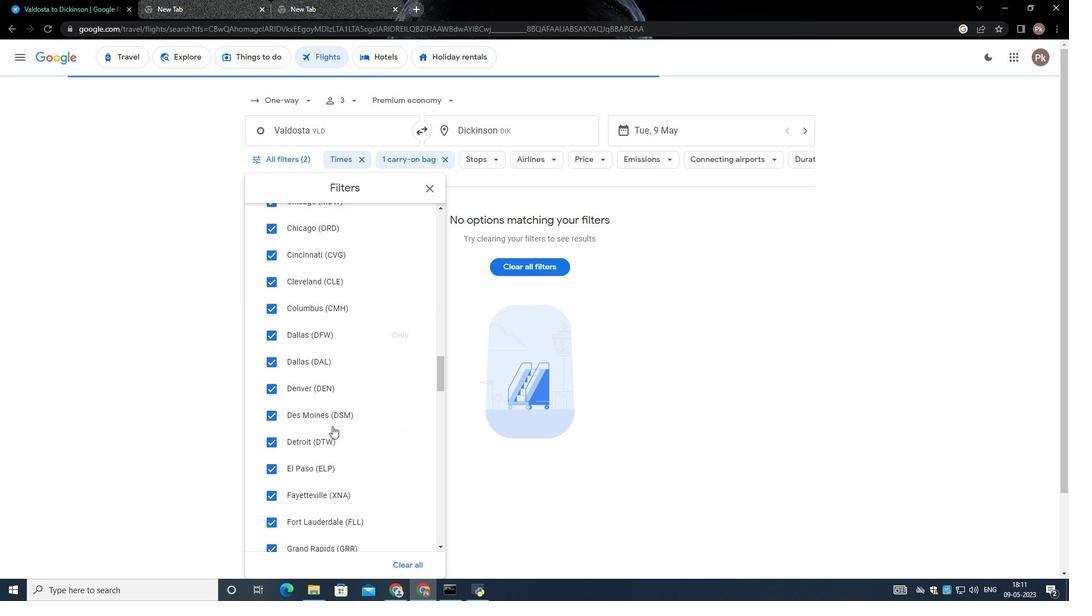 
Action: Mouse scrolled (332, 426) with delta (0, 0)
Screenshot: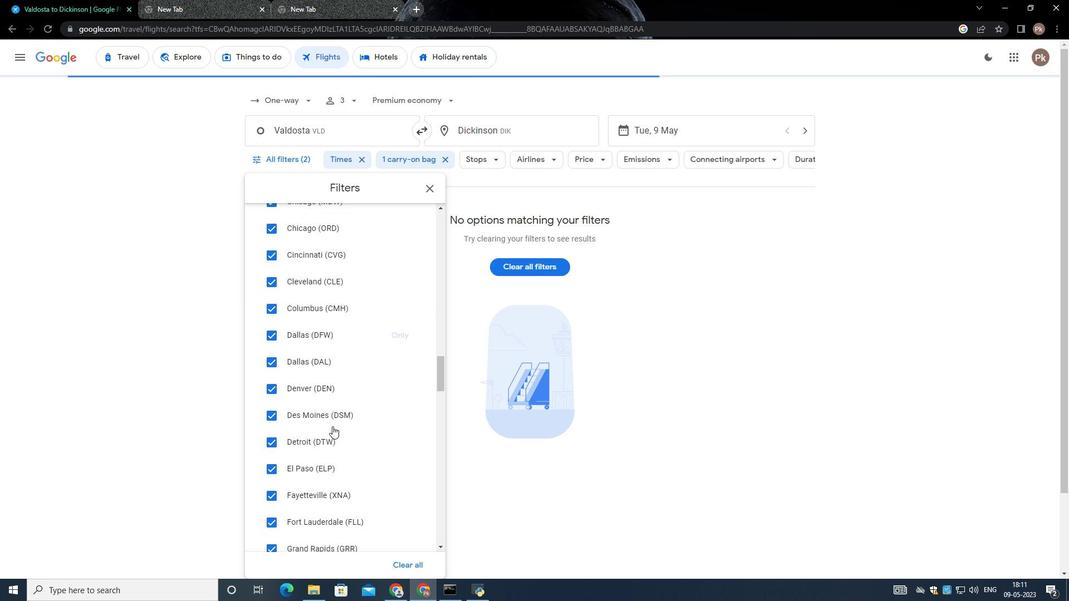 
Action: Mouse scrolled (332, 426) with delta (0, 0)
Screenshot: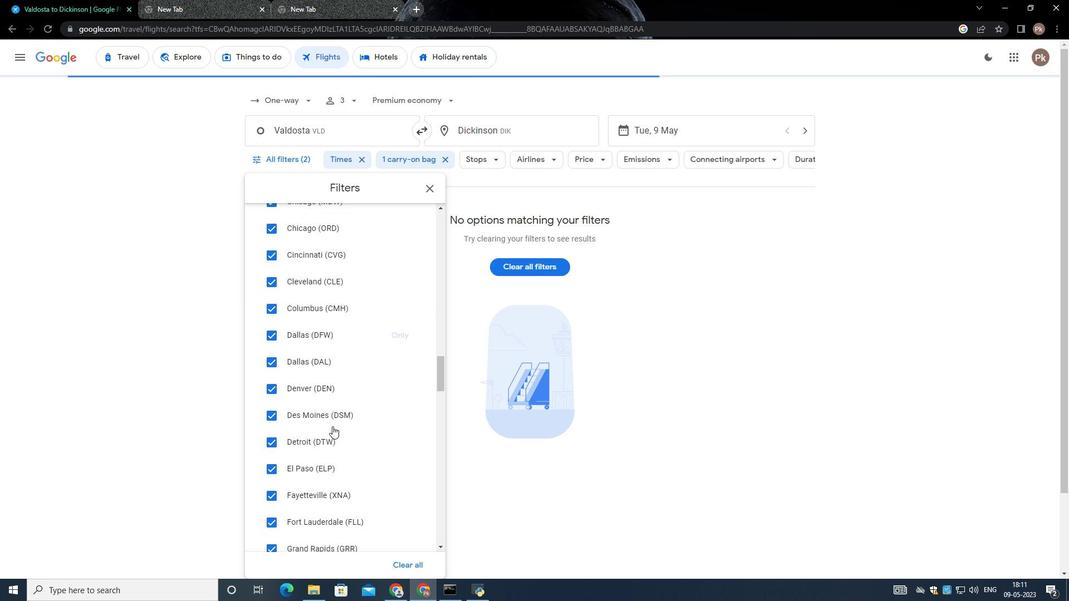 
Action: Mouse scrolled (332, 426) with delta (0, 0)
Screenshot: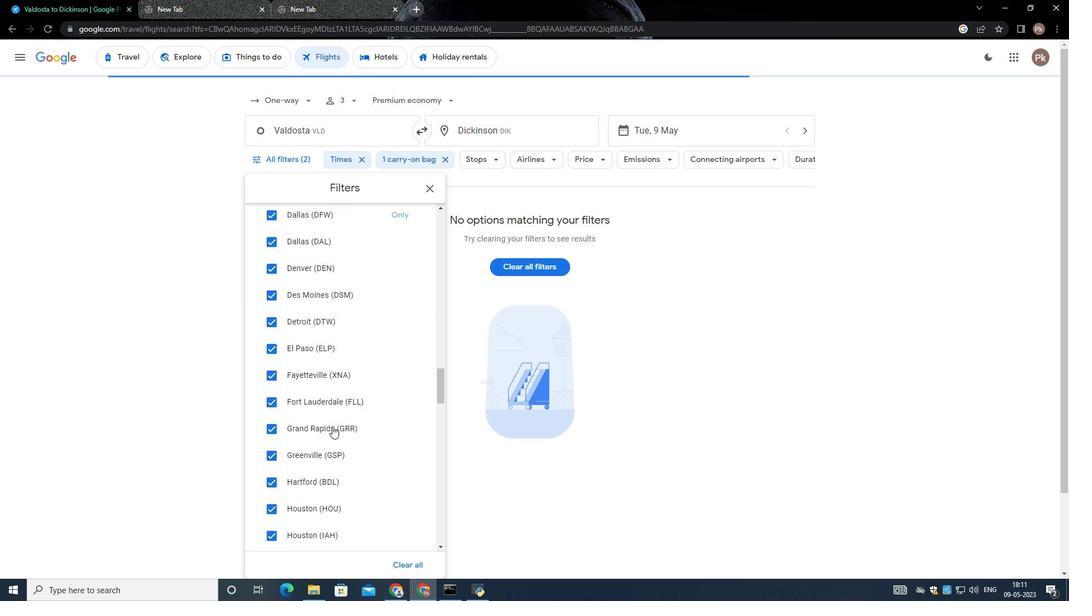 
Action: Mouse moved to (330, 427)
Screenshot: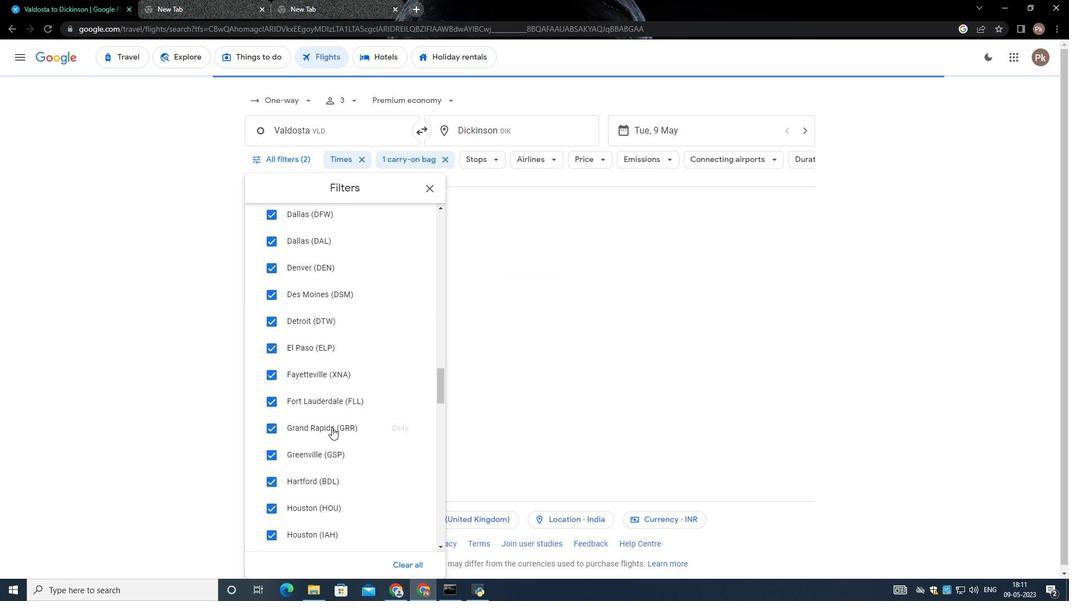 
Action: Mouse scrolled (330, 428) with delta (0, 0)
Screenshot: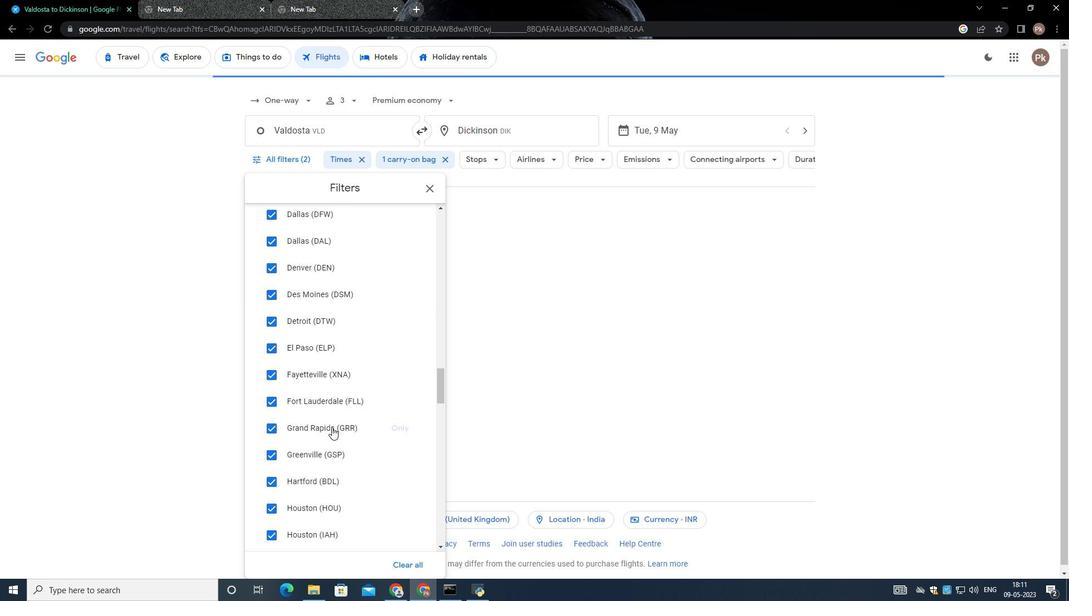 
Action: Mouse moved to (330, 430)
Screenshot: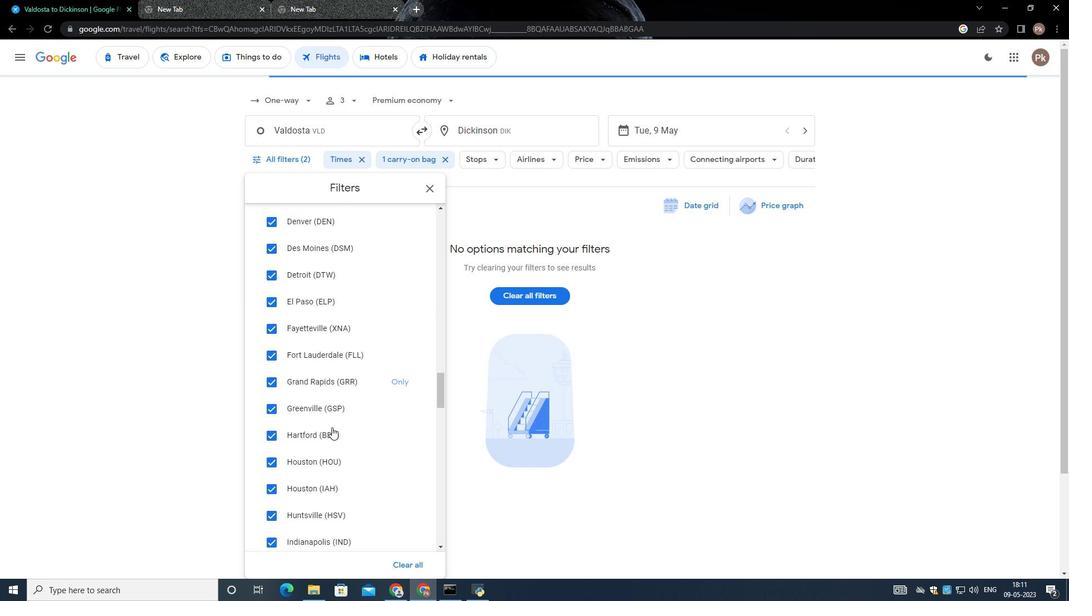 
Action: Mouse scrolled (330, 430) with delta (0, 0)
Screenshot: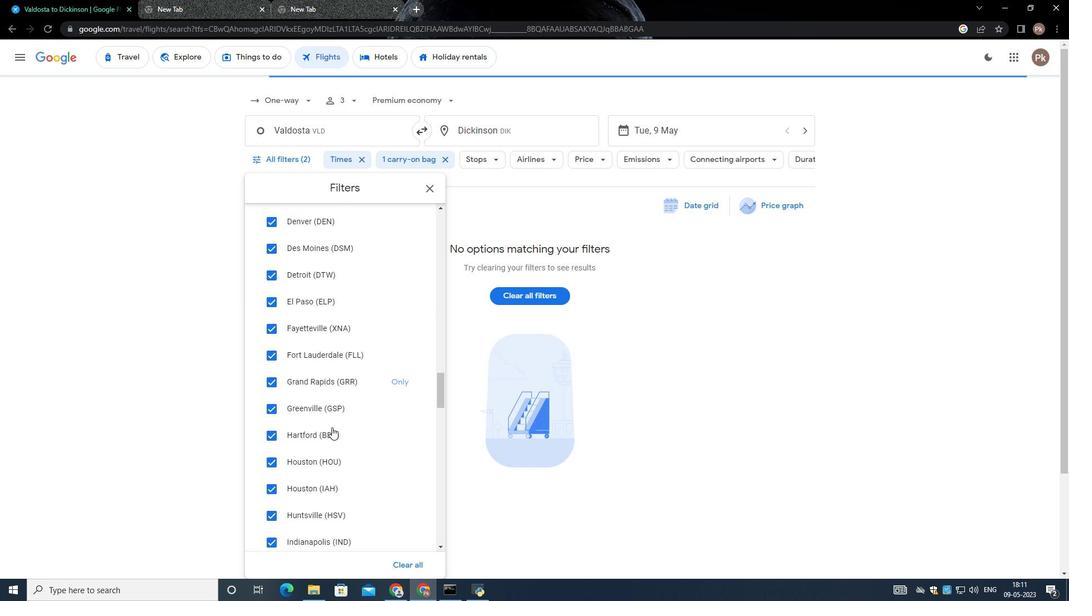 
Action: Mouse moved to (330, 438)
Screenshot: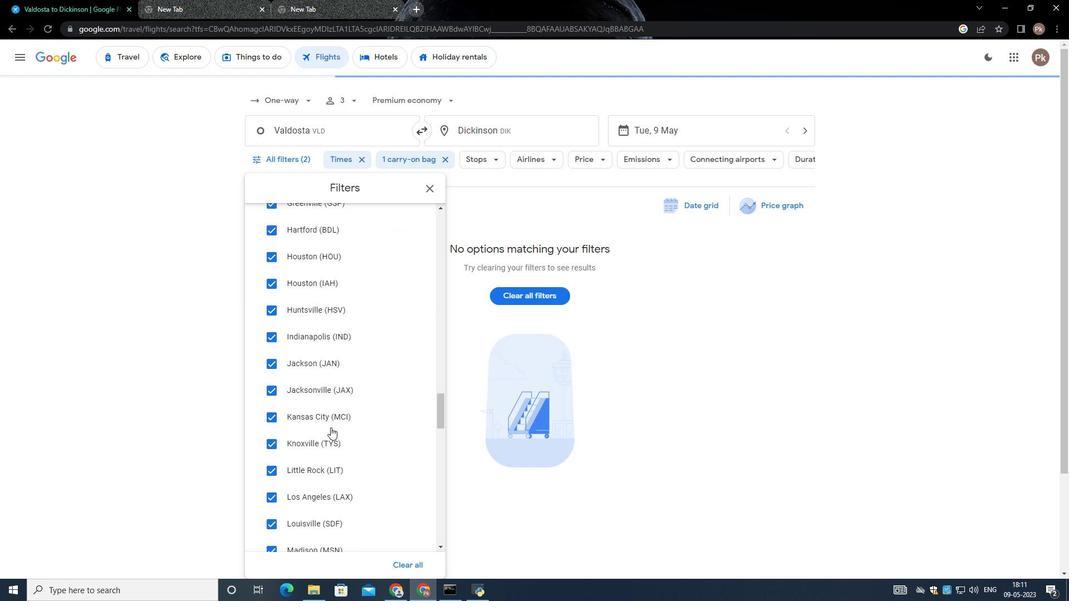 
Action: Mouse scrolled (330, 431) with delta (0, 0)
Screenshot: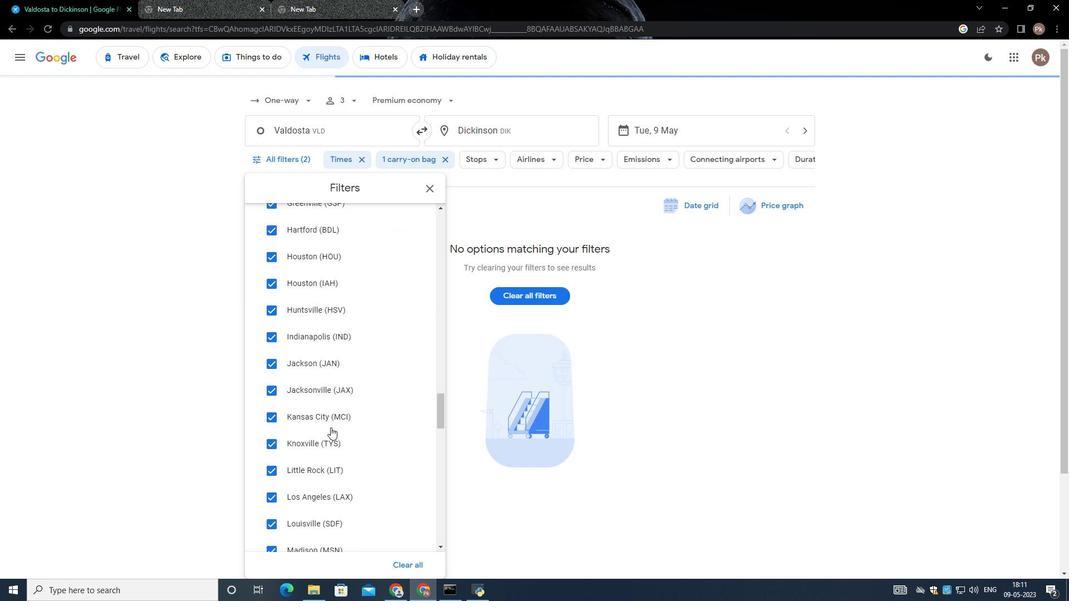 
Action: Mouse moved to (329, 440)
Screenshot: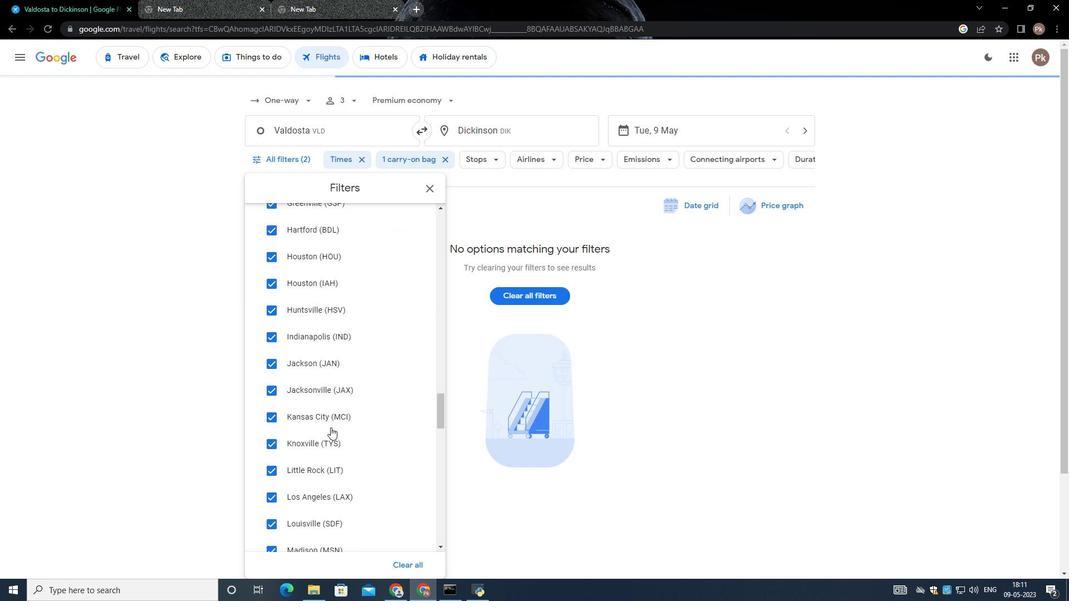 
Action: Mouse scrolled (330, 432) with delta (0, 0)
Screenshot: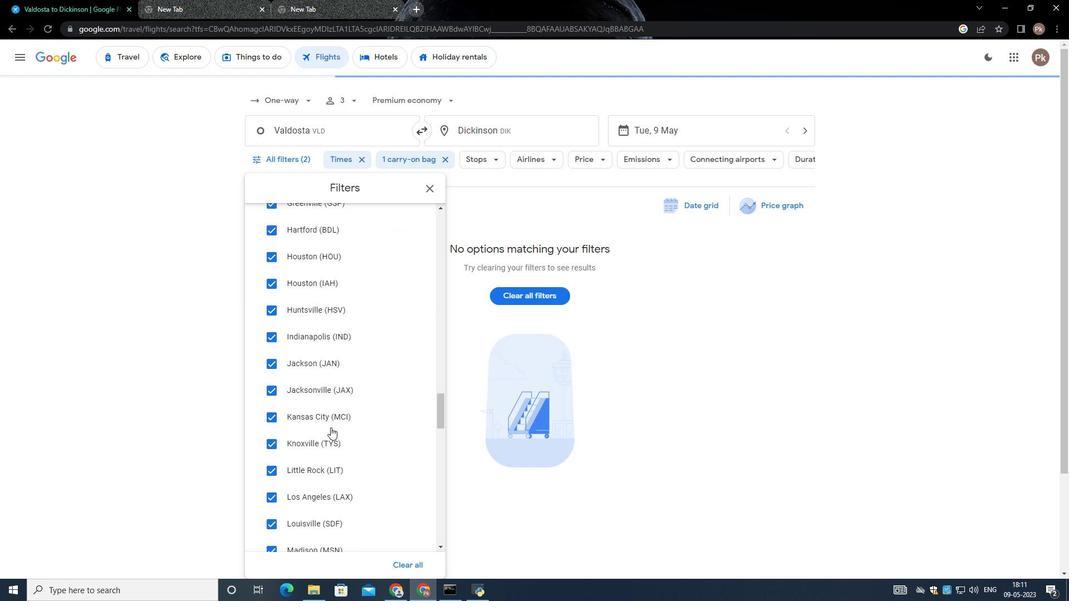 
Action: Mouse moved to (329, 443)
Screenshot: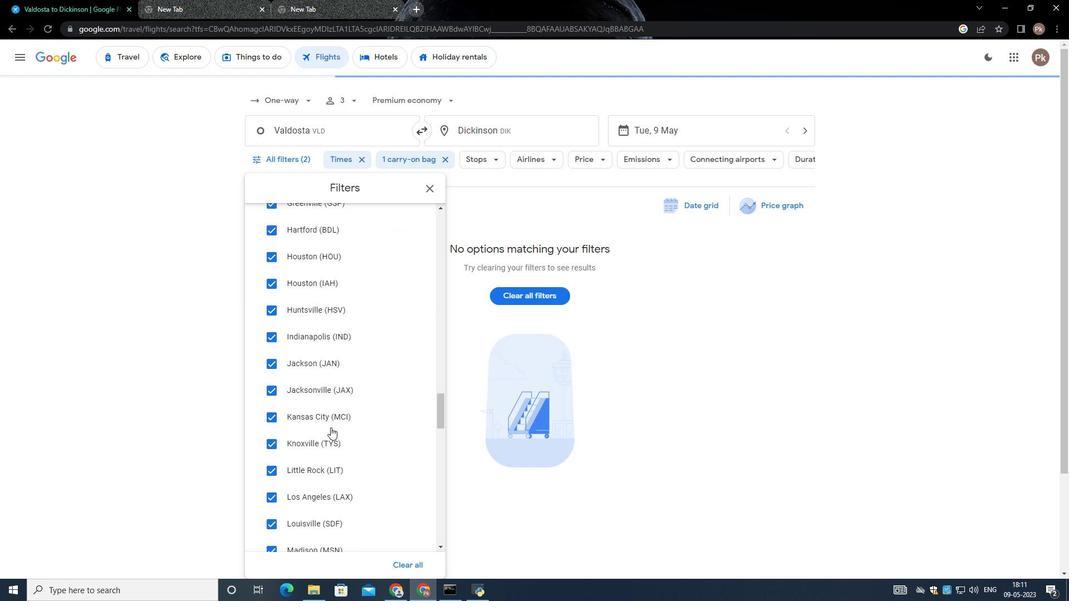 
Action: Mouse scrolled (330, 432) with delta (0, 0)
Screenshot: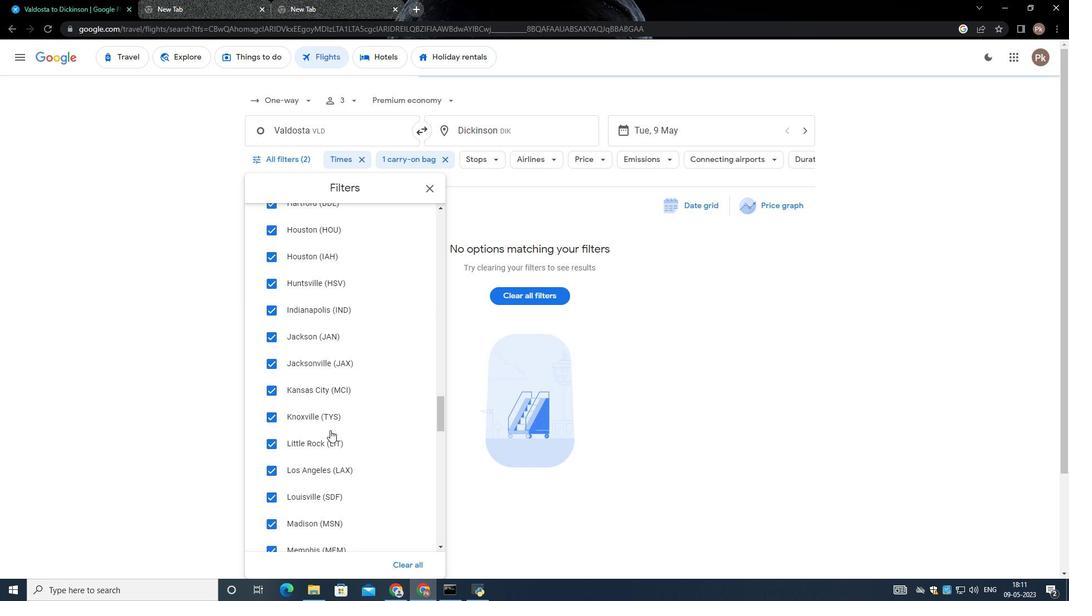 
Action: Mouse moved to (328, 447)
Screenshot: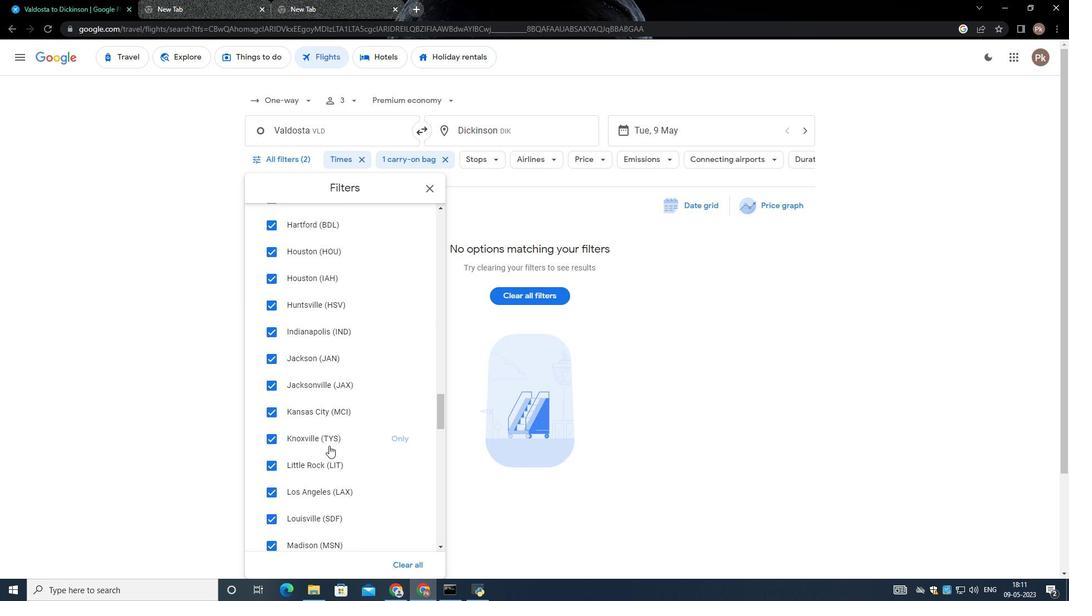 
Action: Mouse scrolled (328, 446) with delta (0, 0)
Screenshot: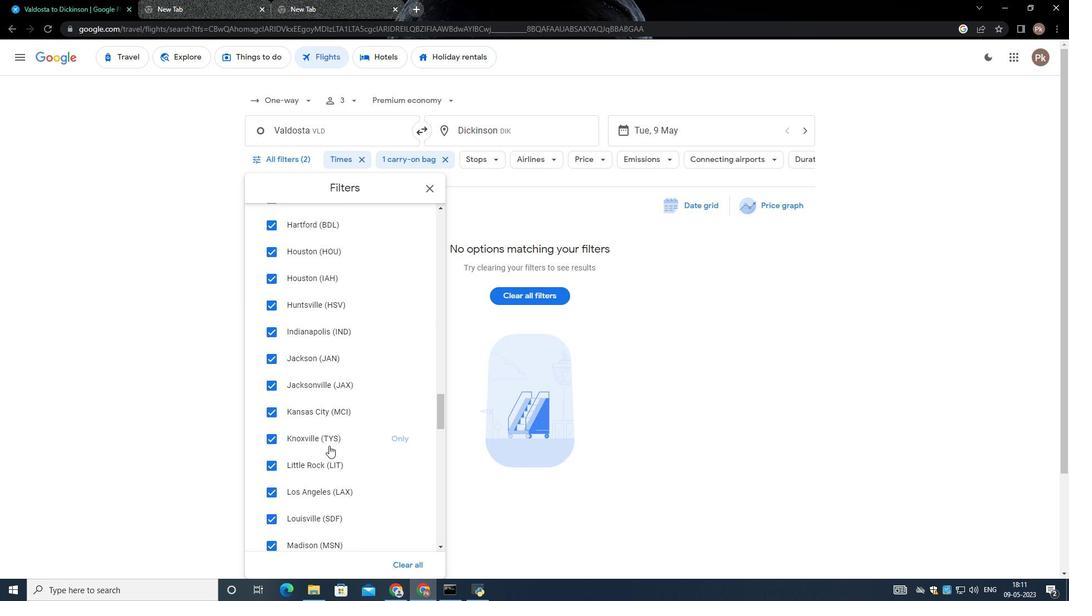 
Action: Mouse moved to (328, 447)
Screenshot: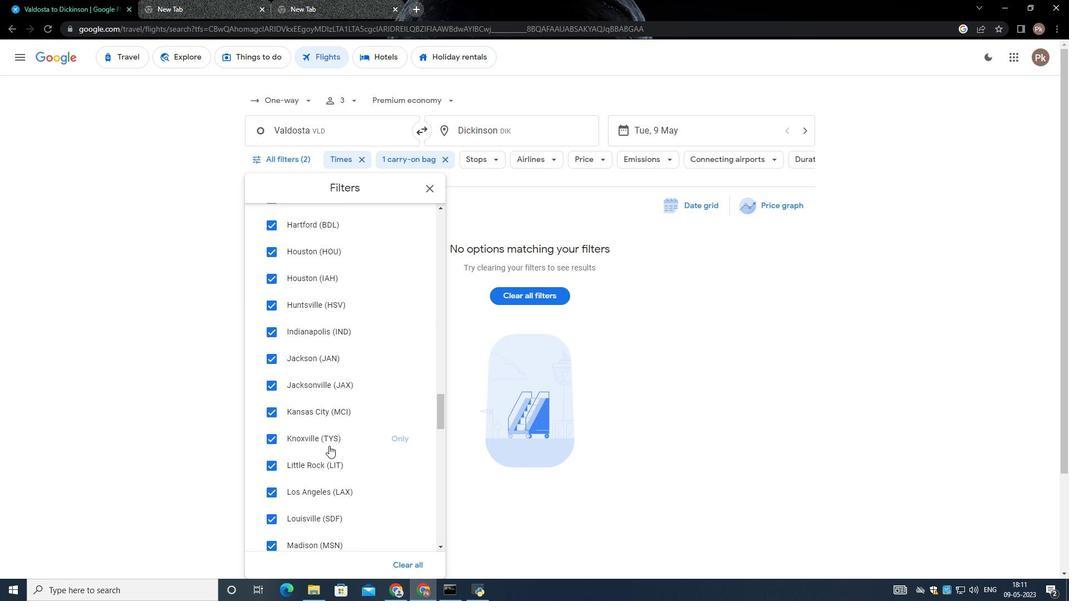 
Action: Mouse scrolled (328, 446) with delta (0, 0)
Screenshot: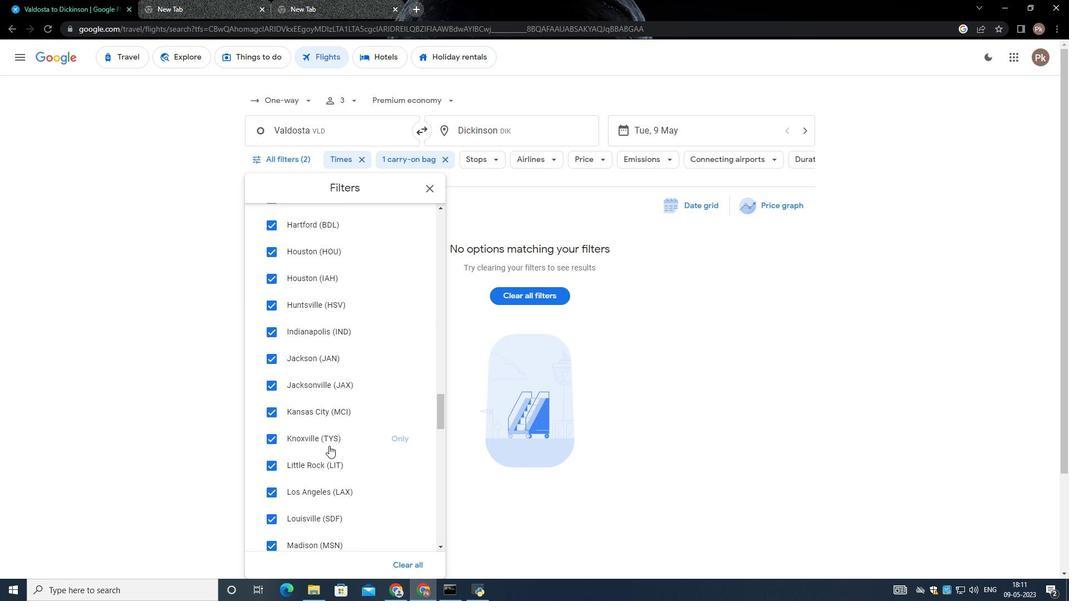 
Action: Mouse scrolled (328, 446) with delta (0, 0)
Screenshot: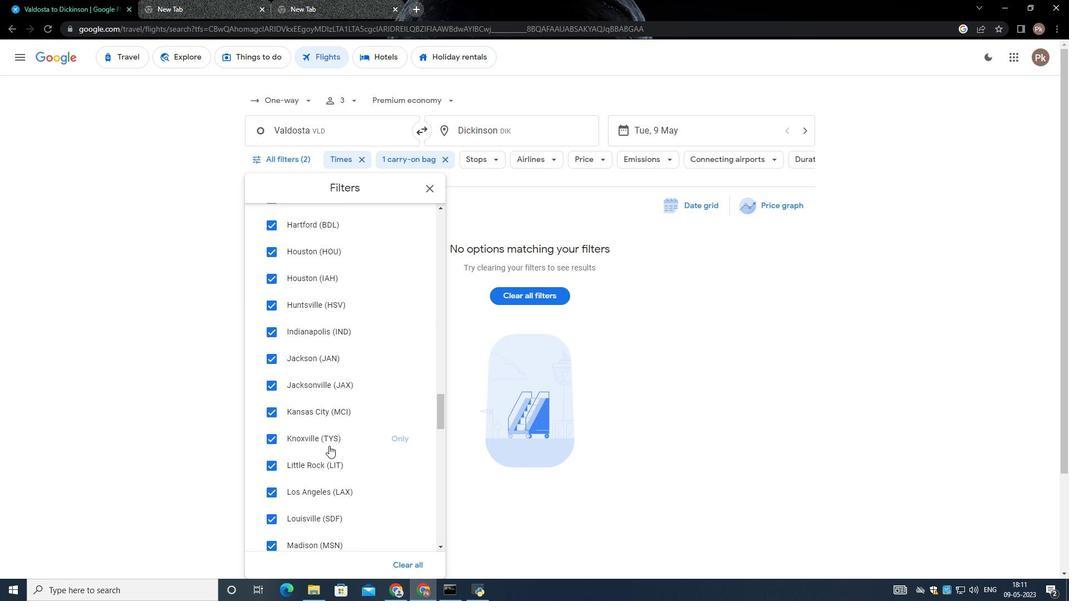 
Action: Mouse scrolled (328, 446) with delta (0, 0)
Screenshot: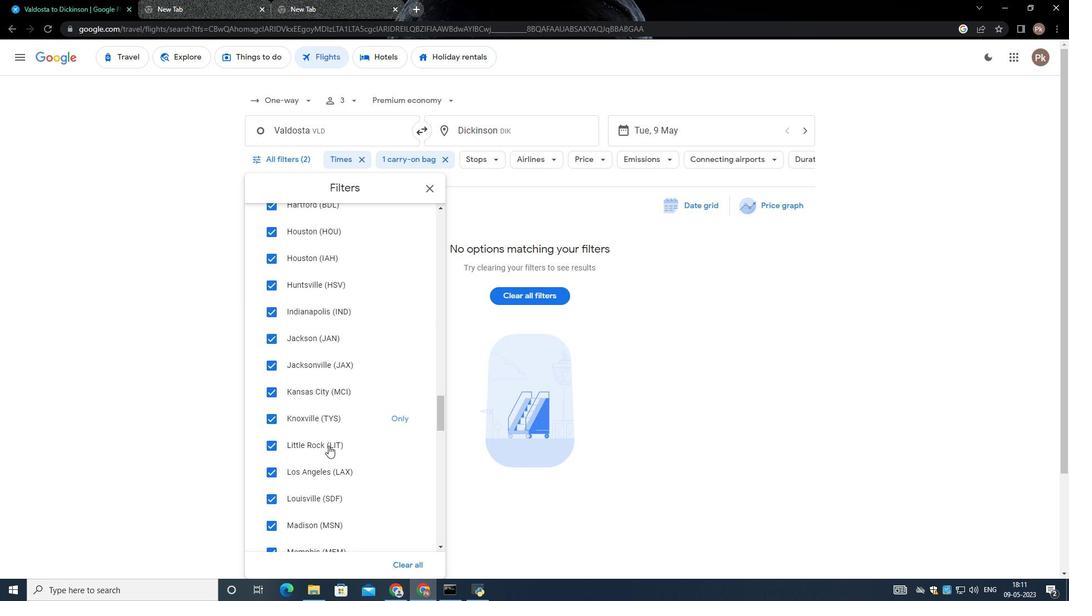 
Action: Mouse moved to (326, 462)
Screenshot: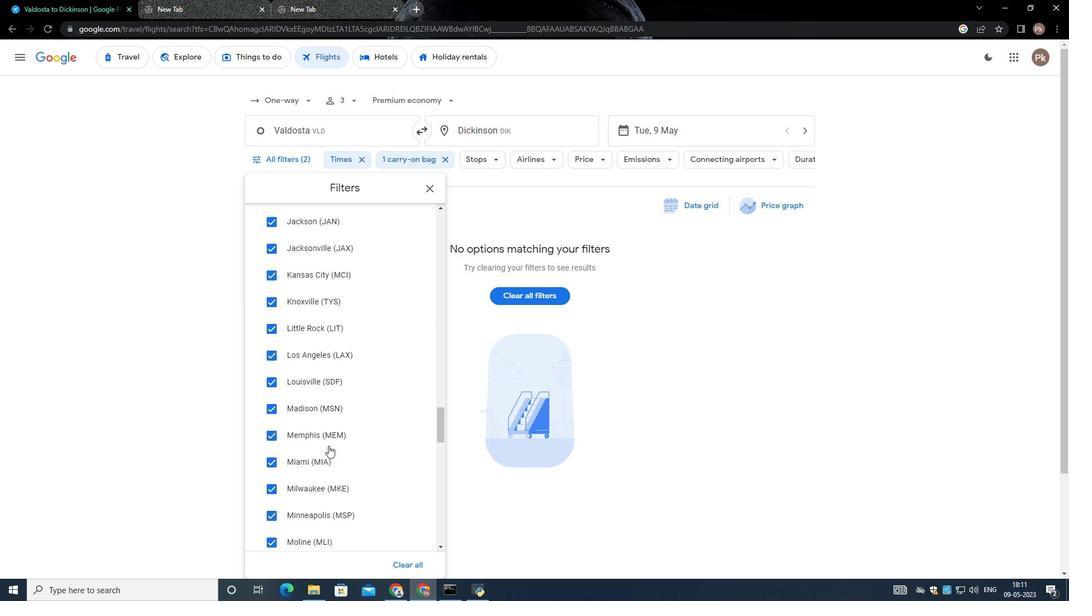 
Action: Mouse scrolled (326, 461) with delta (0, 0)
Screenshot: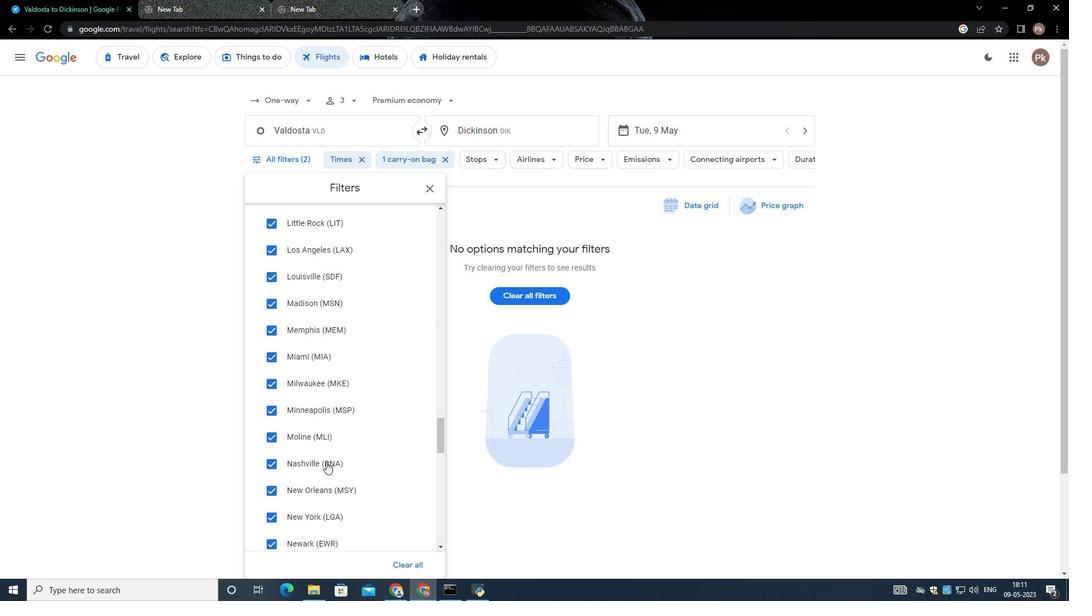 
Action: Mouse scrolled (326, 461) with delta (0, 0)
Screenshot: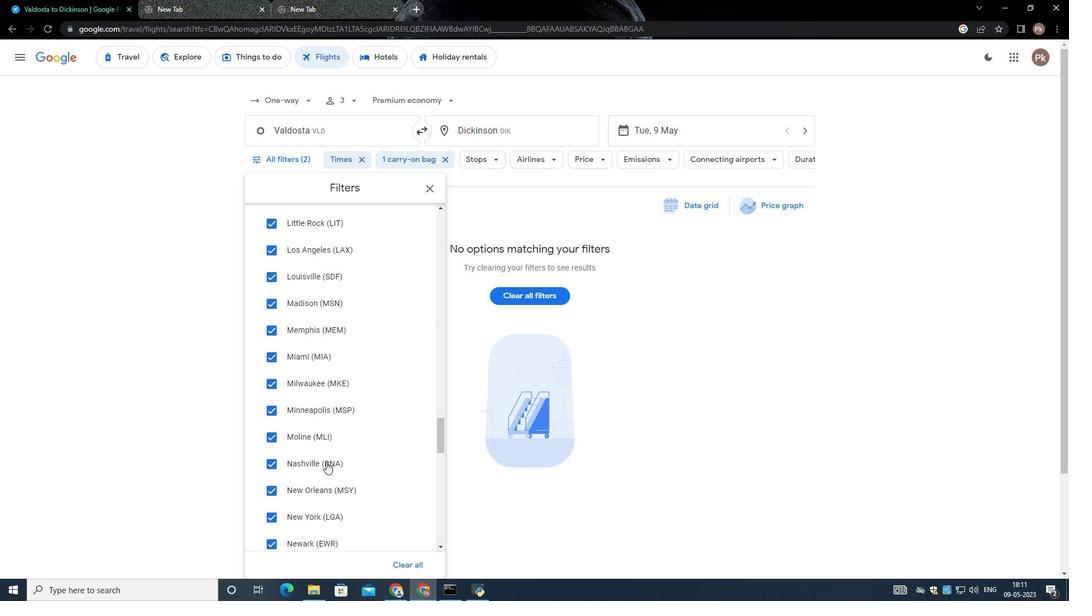 
Action: Mouse scrolled (326, 461) with delta (0, 0)
Screenshot: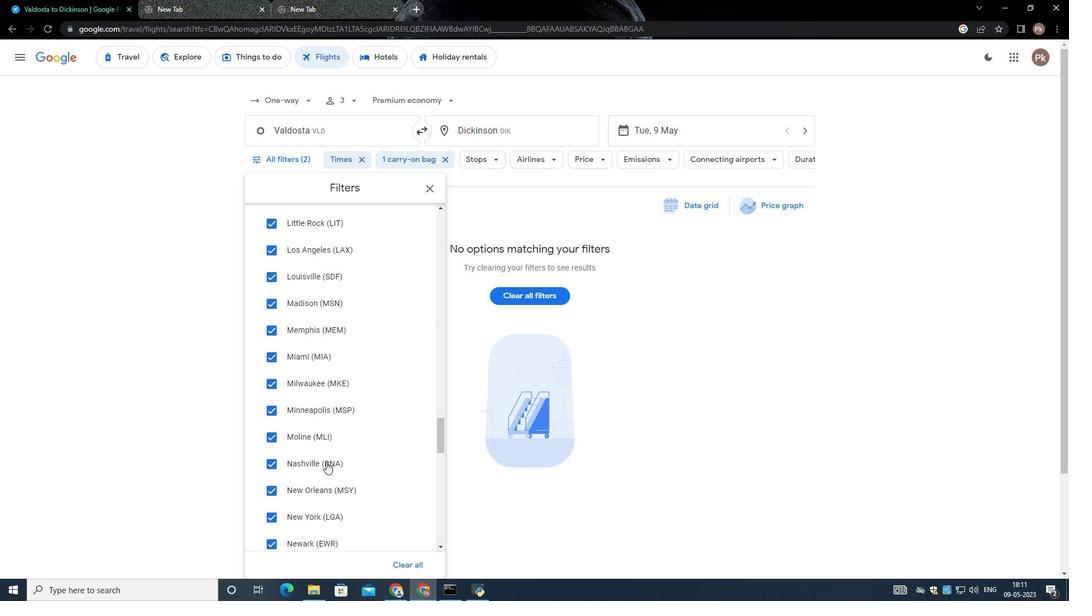 
Action: Mouse scrolled (326, 461) with delta (0, 0)
Screenshot: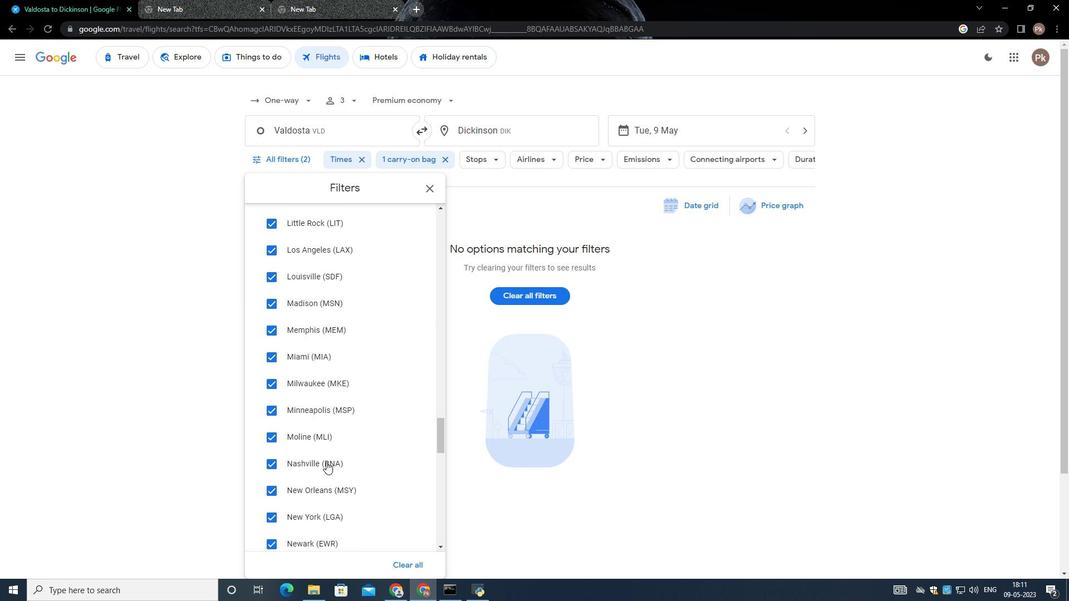 
Action: Mouse moved to (325, 457)
Screenshot: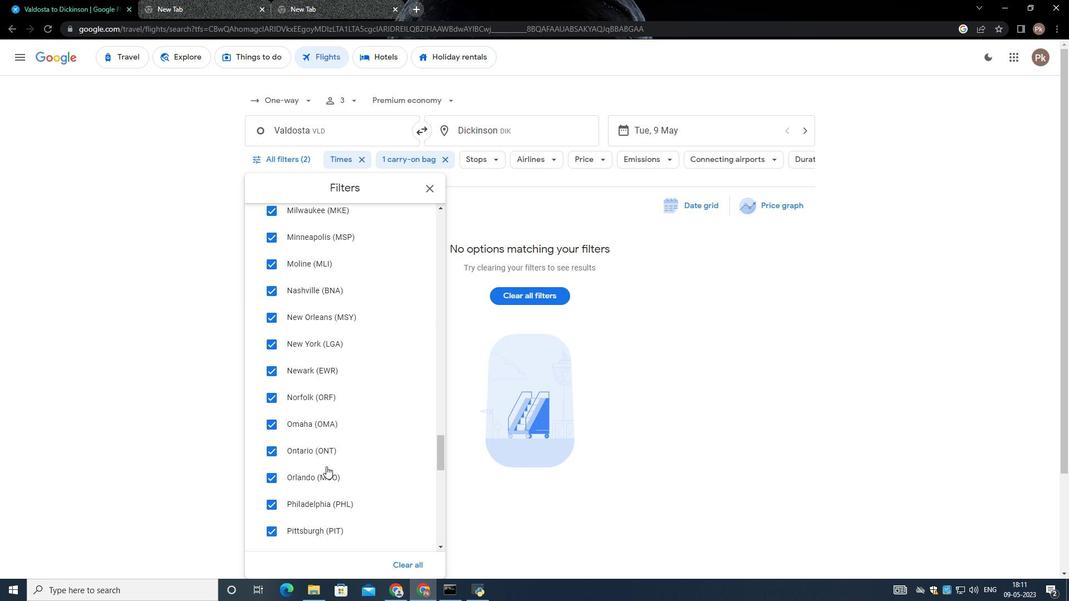 
Action: Mouse scrolled (325, 456) with delta (0, 0)
Screenshot: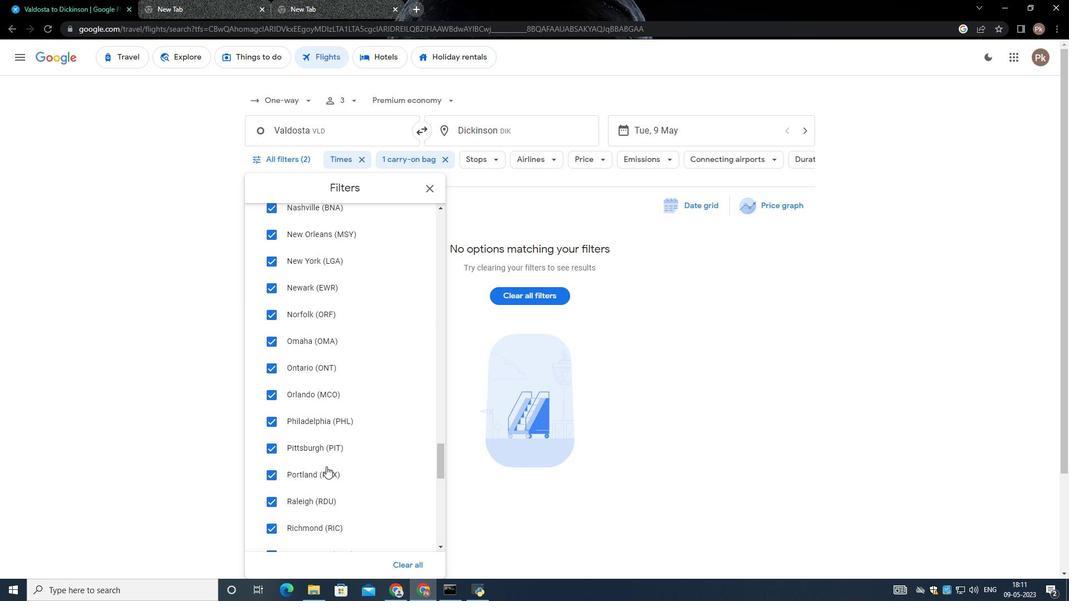 
Action: Mouse scrolled (325, 456) with delta (0, 0)
Screenshot: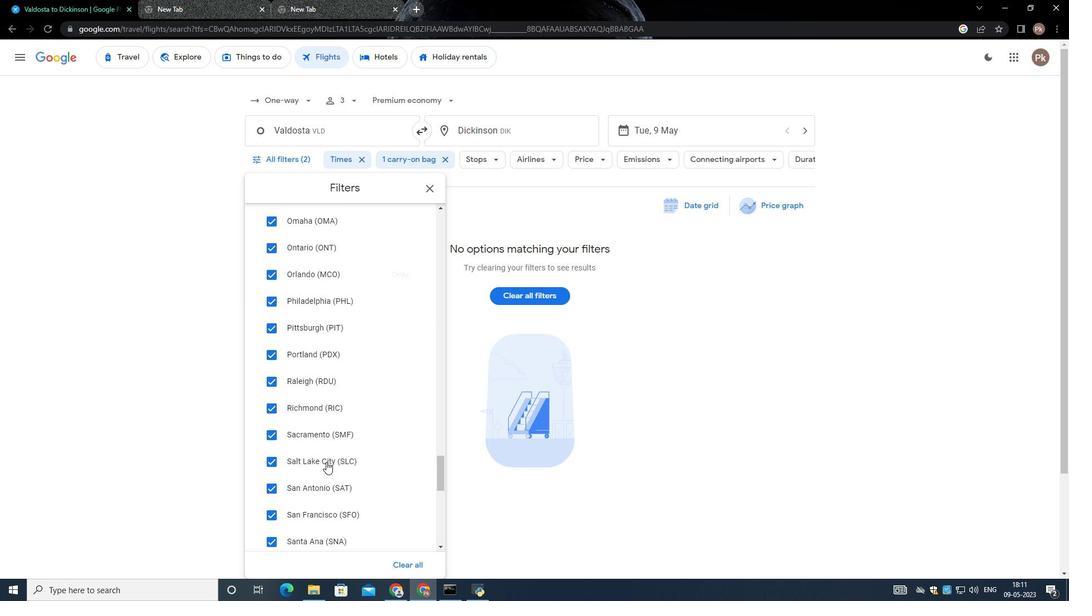 
Action: Mouse scrolled (325, 456) with delta (0, 0)
Screenshot: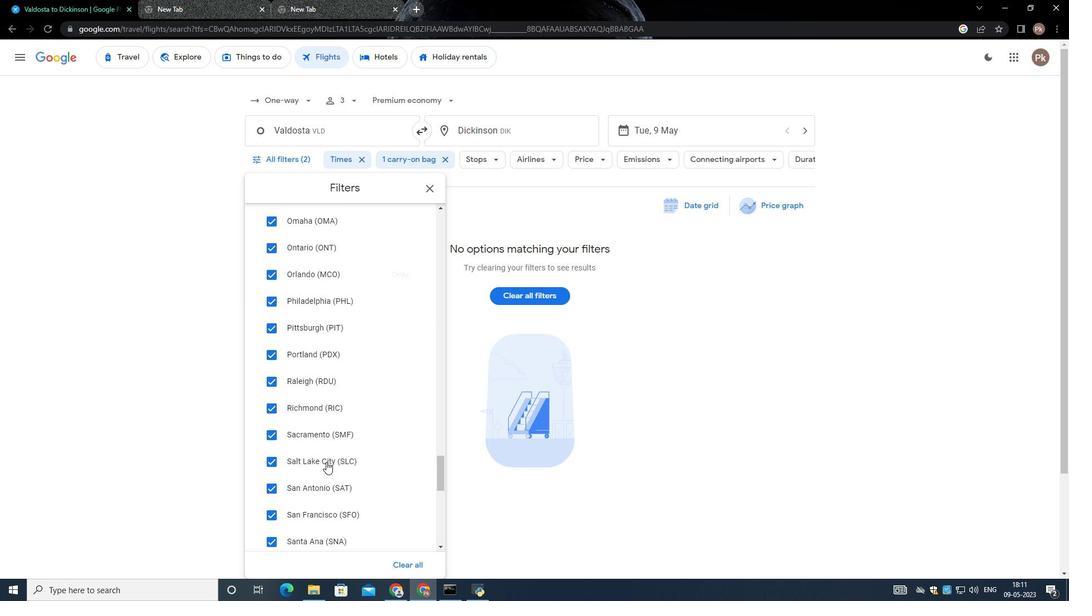 
Action: Mouse scrolled (325, 456) with delta (0, 0)
Screenshot: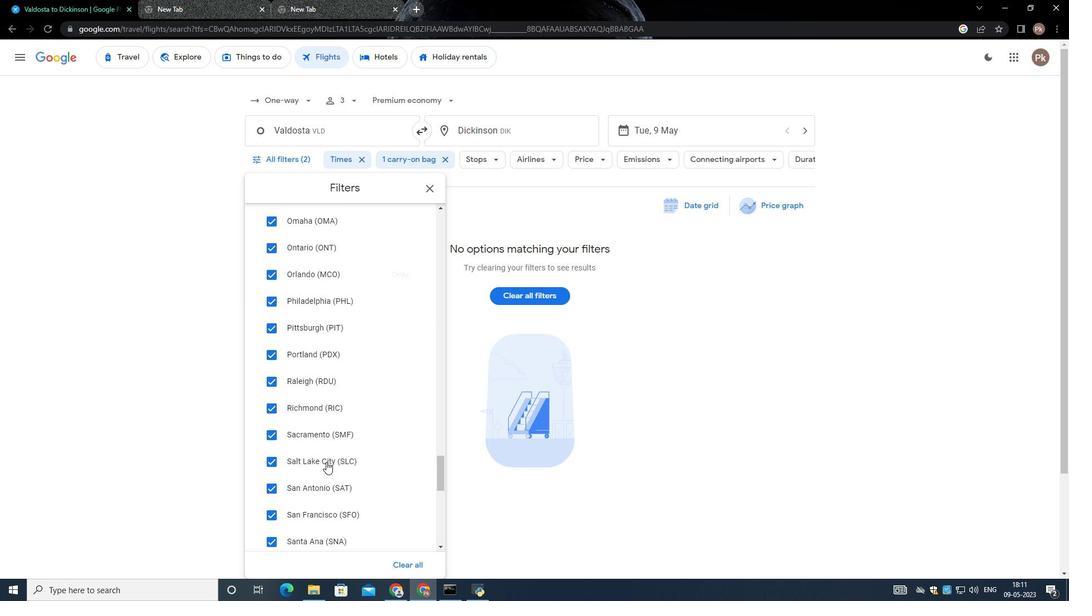 
Action: Mouse moved to (324, 443)
Screenshot: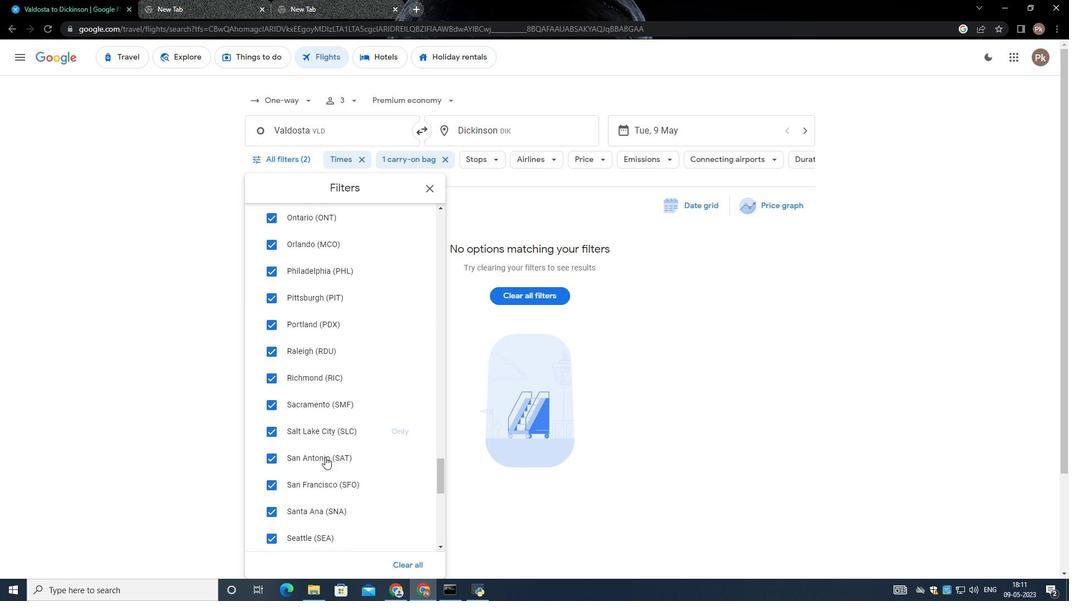 
Action: Mouse scrolled (324, 442) with delta (0, 0)
Screenshot: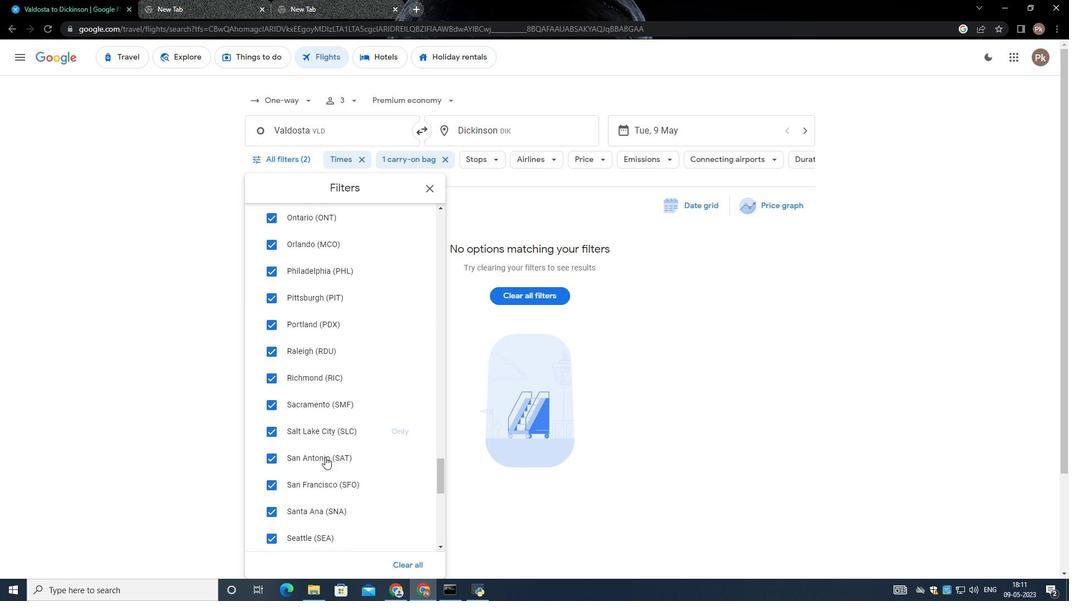 
Action: Mouse scrolled (324, 442) with delta (0, 0)
Screenshot: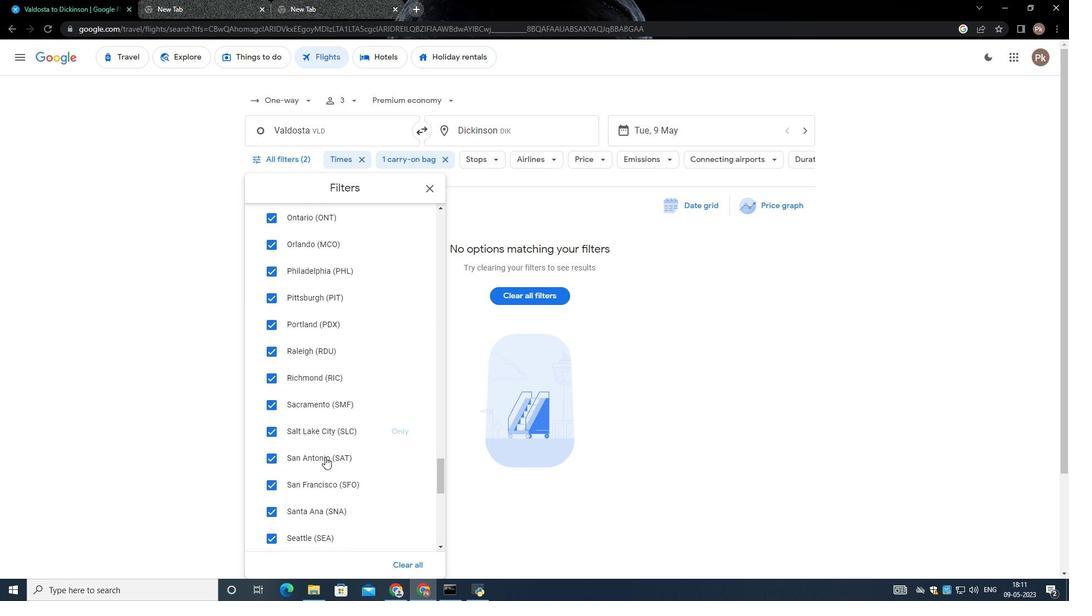 
Action: Mouse scrolled (324, 442) with delta (0, 0)
Screenshot: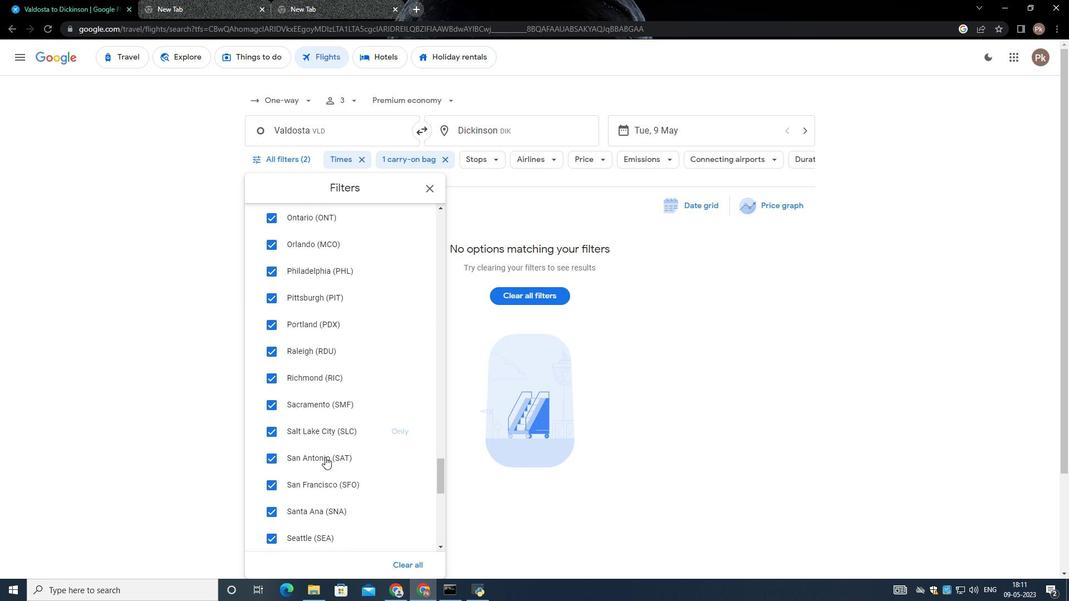 
Action: Mouse scrolled (324, 442) with delta (0, 0)
Screenshot: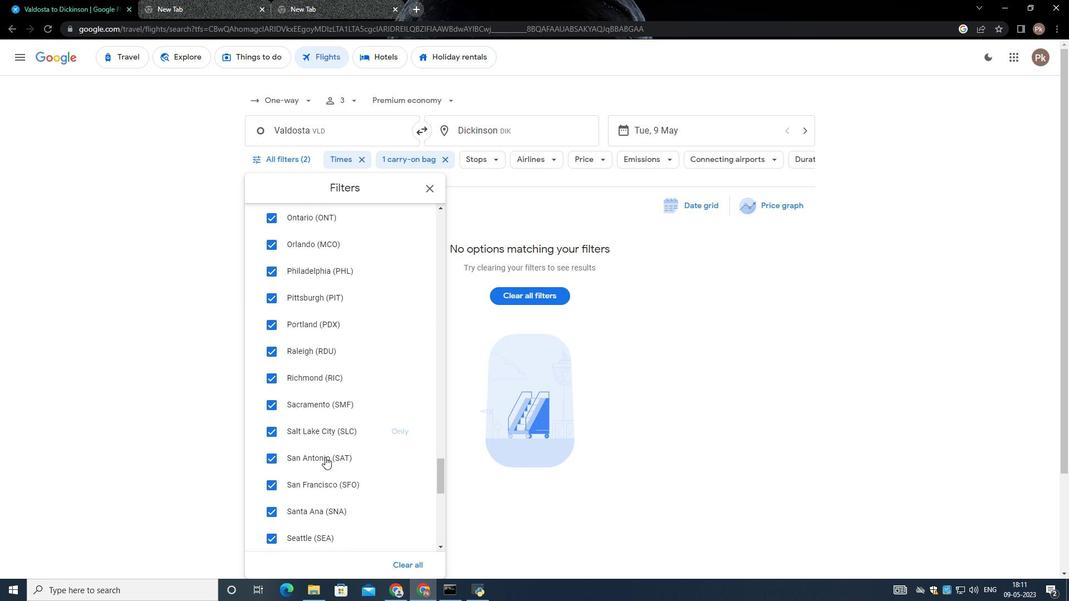 
Action: Mouse scrolled (324, 442) with delta (0, 0)
Screenshot: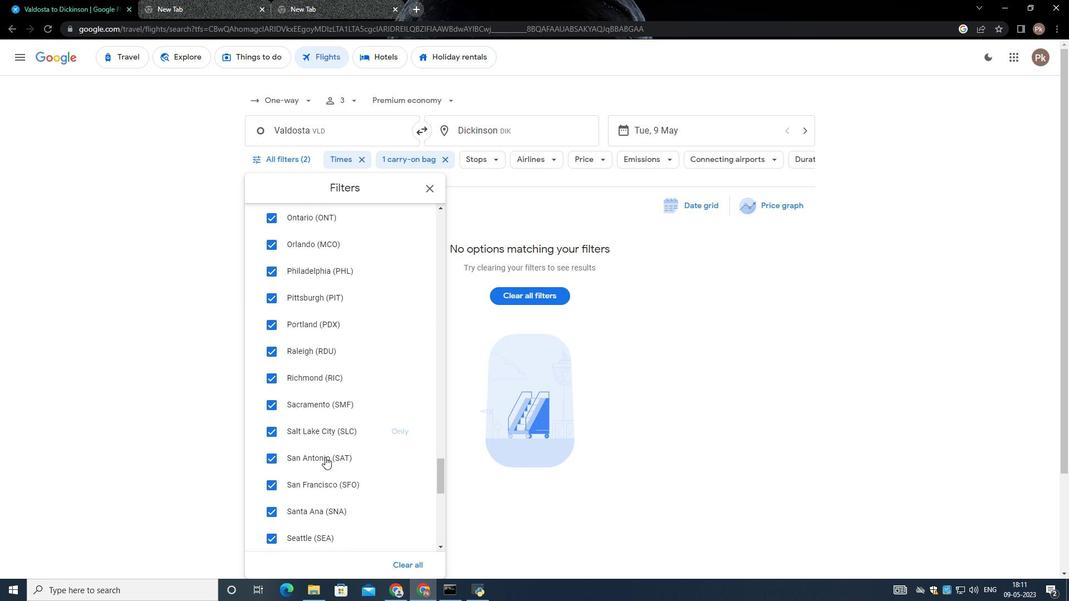 
Action: Mouse moved to (319, 435)
Screenshot: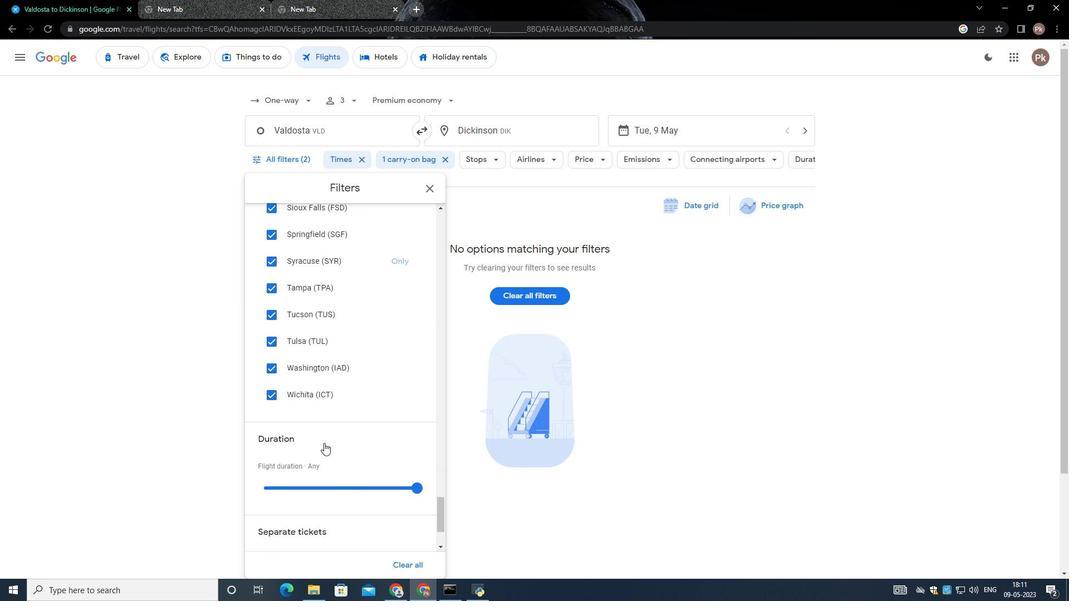 
Action: Mouse scrolled (319, 434) with delta (0, 0)
Screenshot: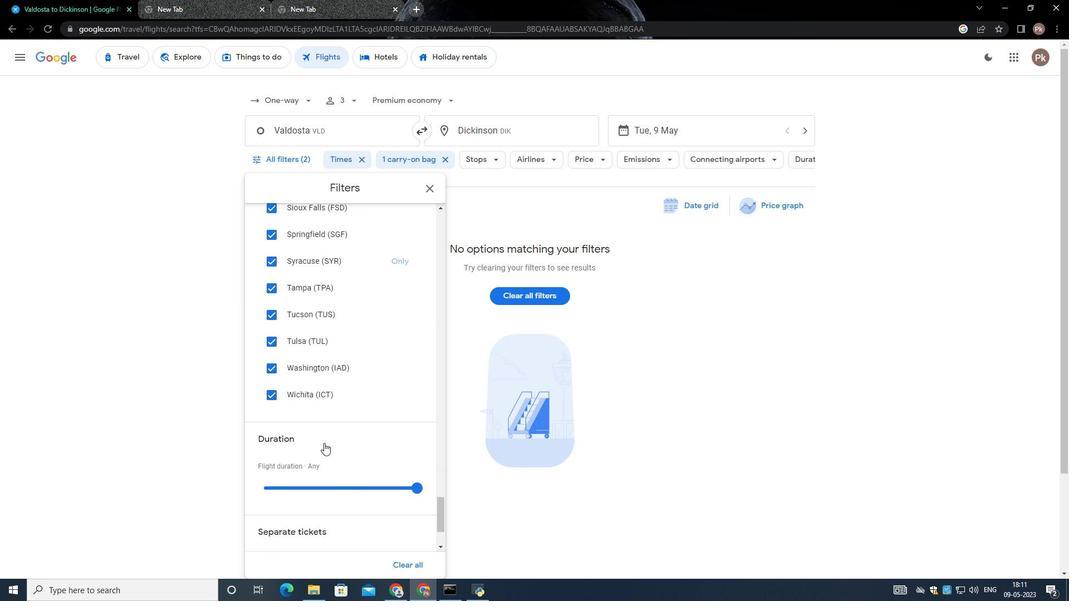 
Action: Mouse scrolled (319, 434) with delta (0, 0)
Screenshot: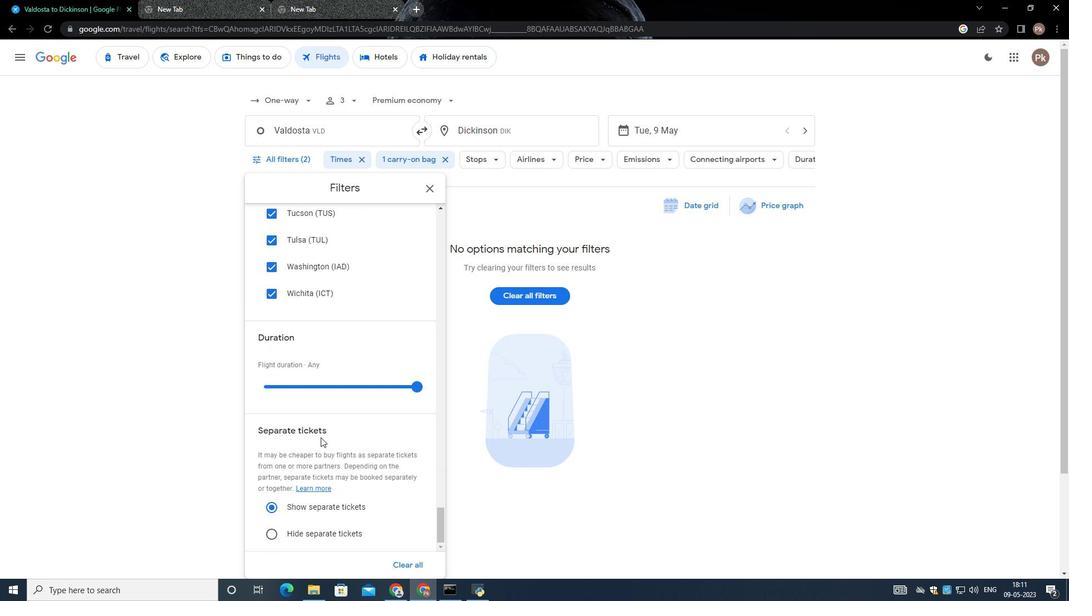 
Action: Mouse moved to (319, 435)
Screenshot: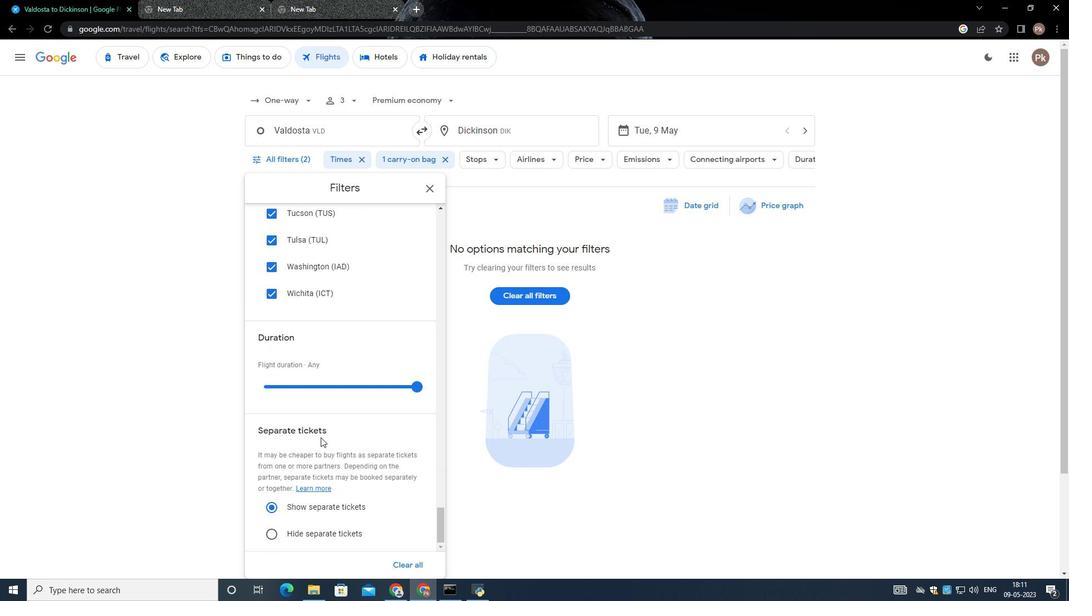 
Action: Mouse scrolled (319, 434) with delta (0, 0)
Screenshot: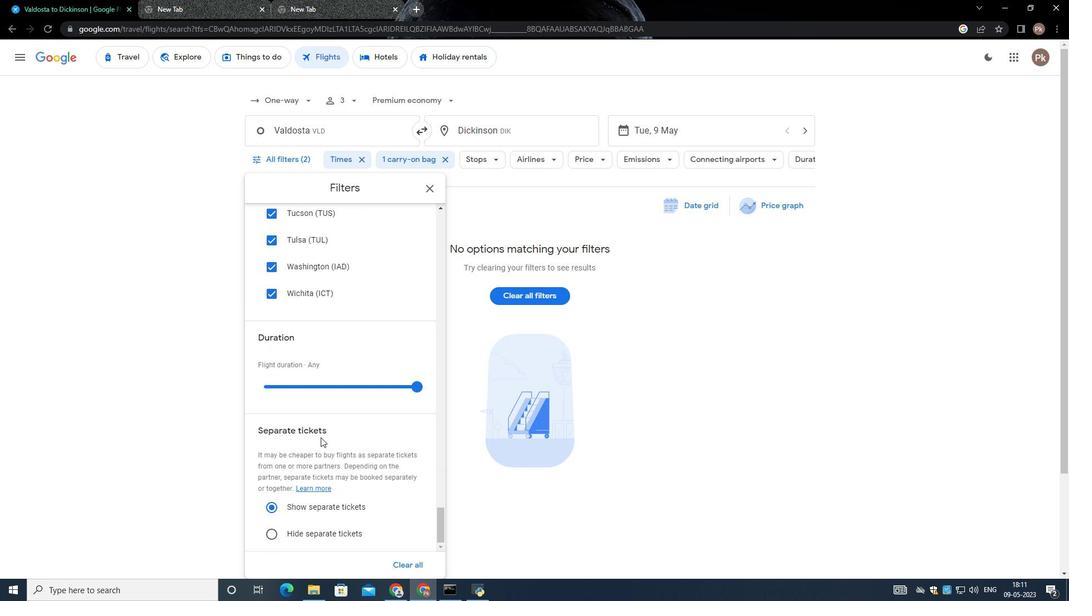 
Action: Mouse scrolled (319, 434) with delta (0, 0)
Screenshot: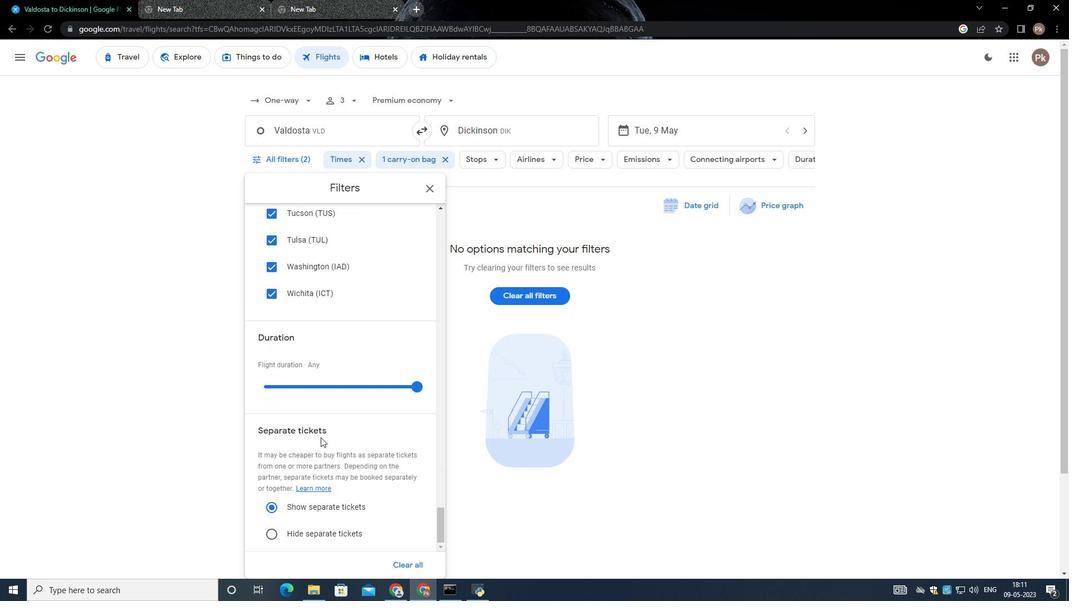 
Action: Mouse moved to (319, 435)
Screenshot: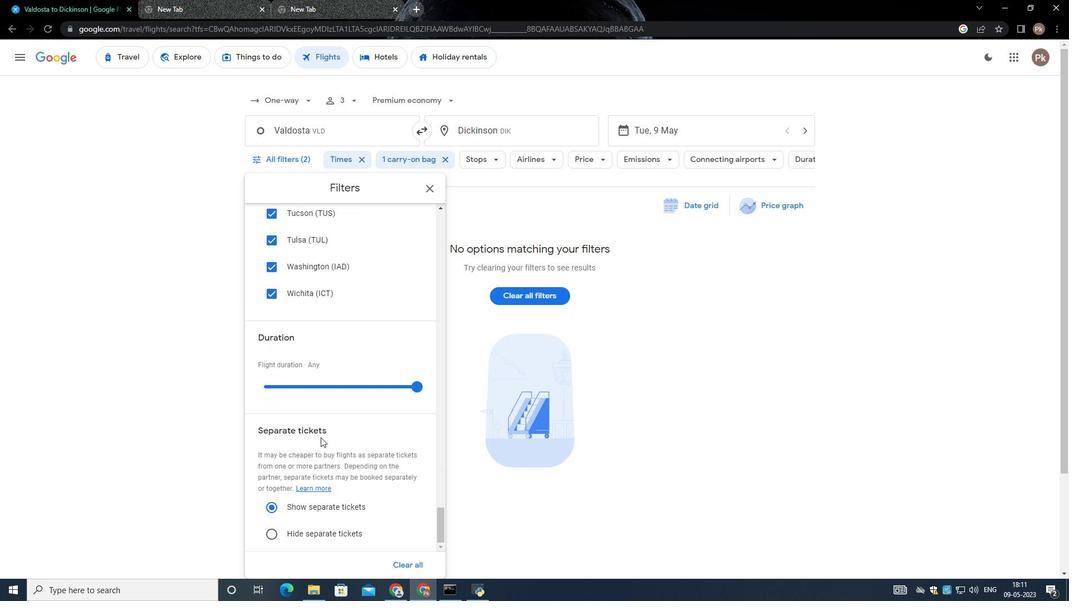 
Action: Mouse scrolled (319, 434) with delta (0, 0)
Screenshot: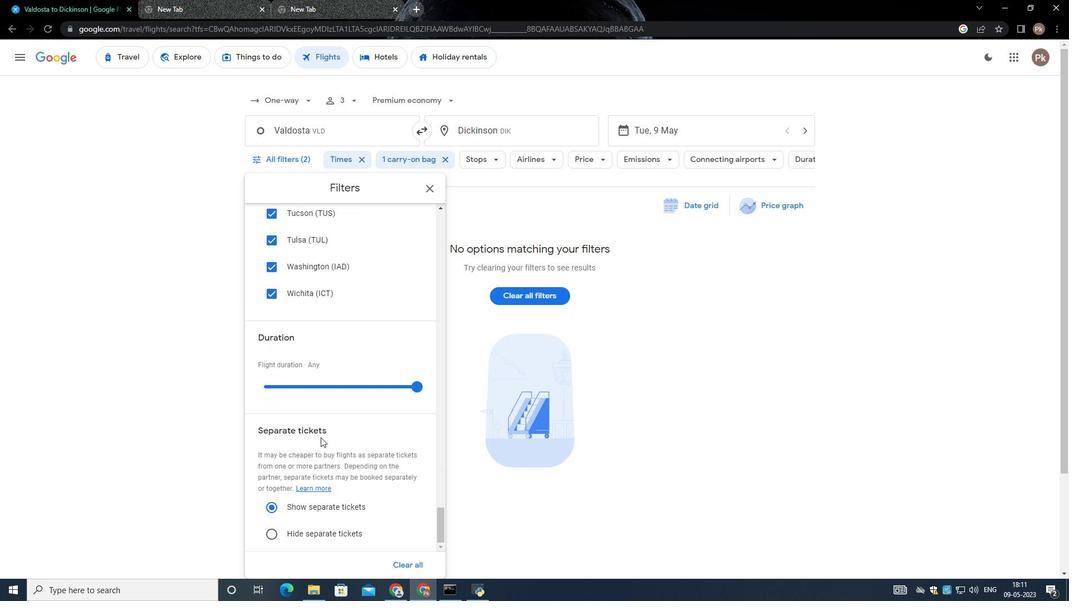 
Action: Mouse moved to (319, 435)
Screenshot: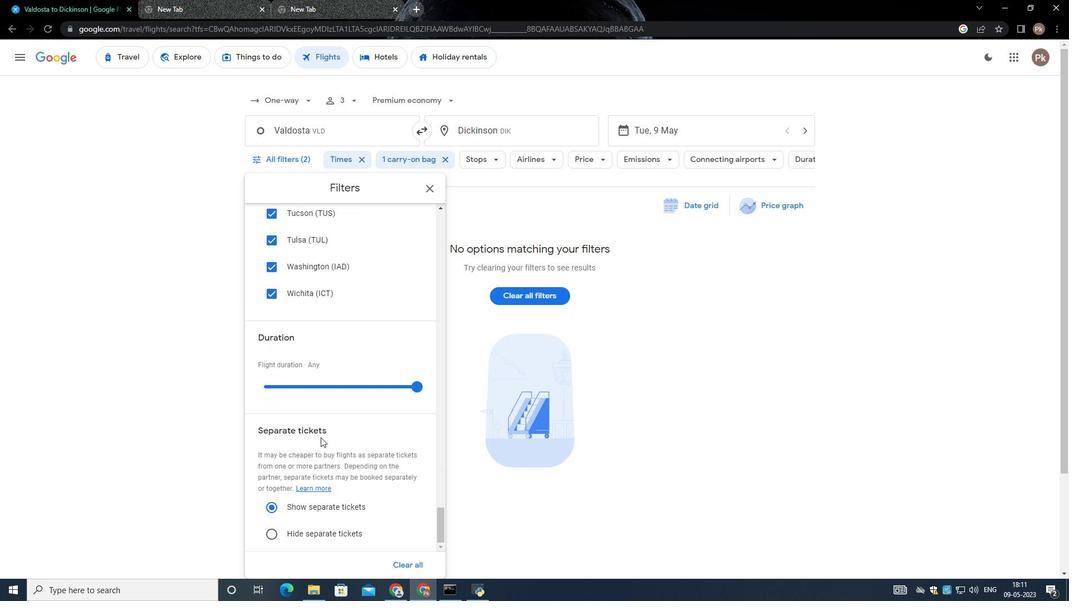 
Action: Mouse scrolled (319, 434) with delta (0, 0)
Screenshot: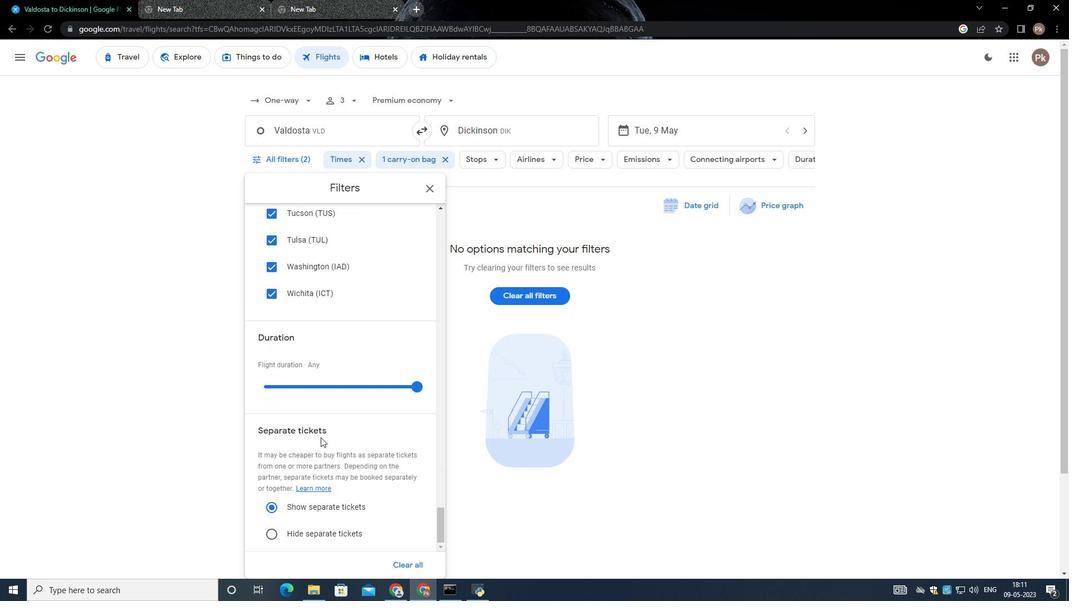 
Action: Mouse moved to (315, 426)
Screenshot: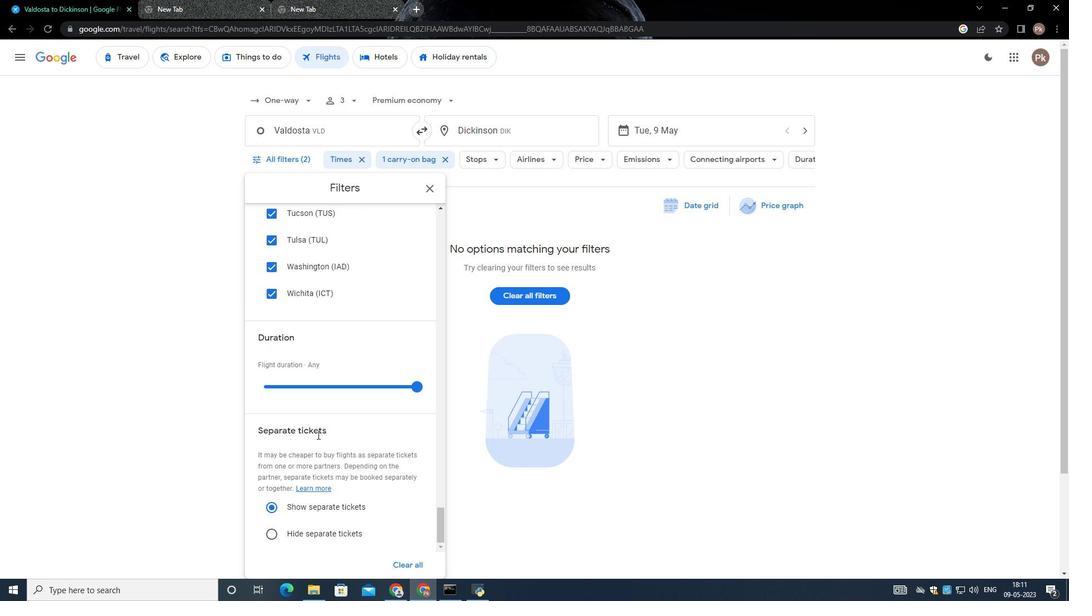 
